 Task: Open a blank google sheet and write heading  Excelerate Sales. Add 10 people name  'David White, Emily Green, Andrew Baker, Madison Evans, Logan King, Grace Hill, Gabriel Young, Elizabeth Flores, Samuel Reed, Avery Nelson'Item code in between  2020-2080. Product range in between  1000-10000. Add Products   TOMS Shoe, UGG  Shoe, Wolverine Shoe, Z-Coil Shoe, Adidas shoe, Gucci T-shirt, Louis Vuitton bag, Zara Shirt, H&M jeans, Chanel perfume.Choose quantity  3 to 5 Tax 12 percent Total Add Amount. Save page  Excelerate Sales templetes   book
Action: Mouse moved to (246, 130)
Screenshot: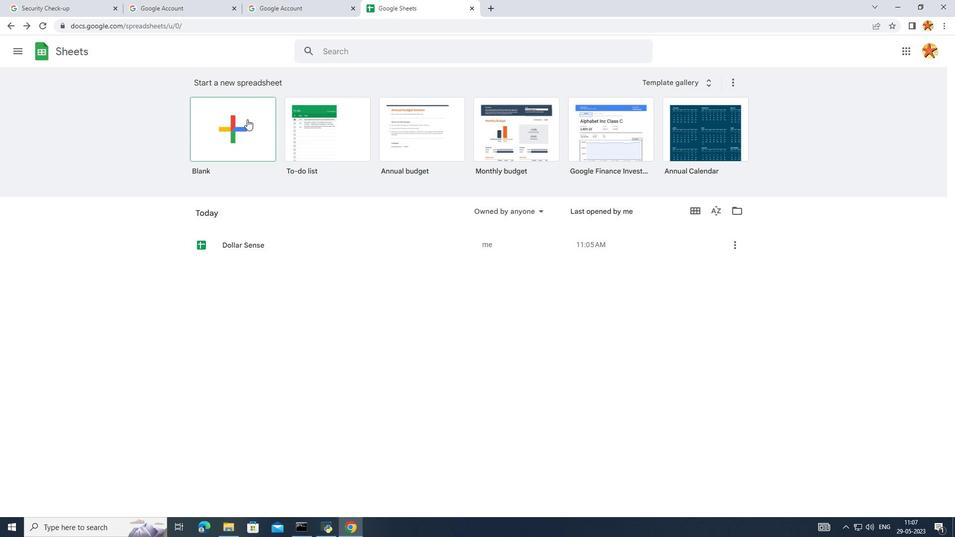 
Action: Mouse pressed left at (246, 130)
Screenshot: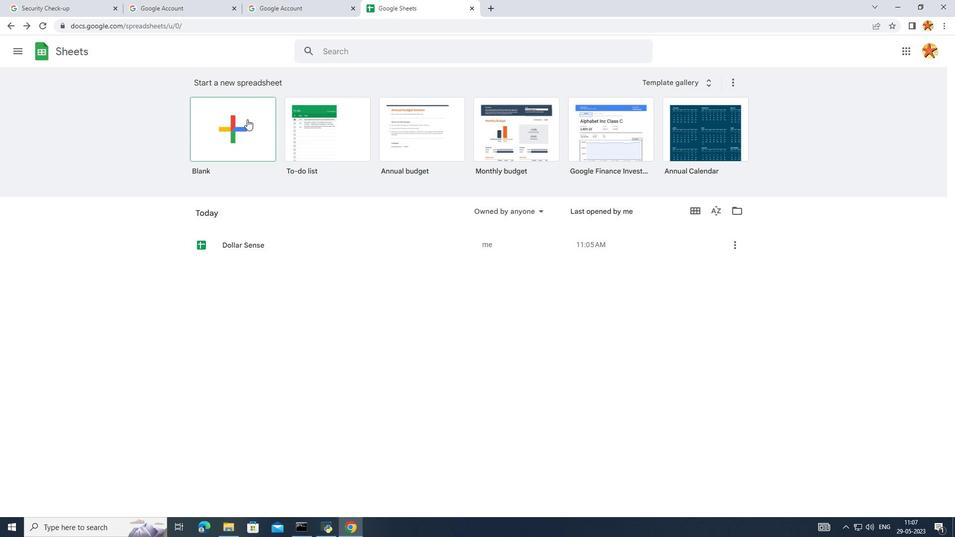
Action: Mouse moved to (152, 119)
Screenshot: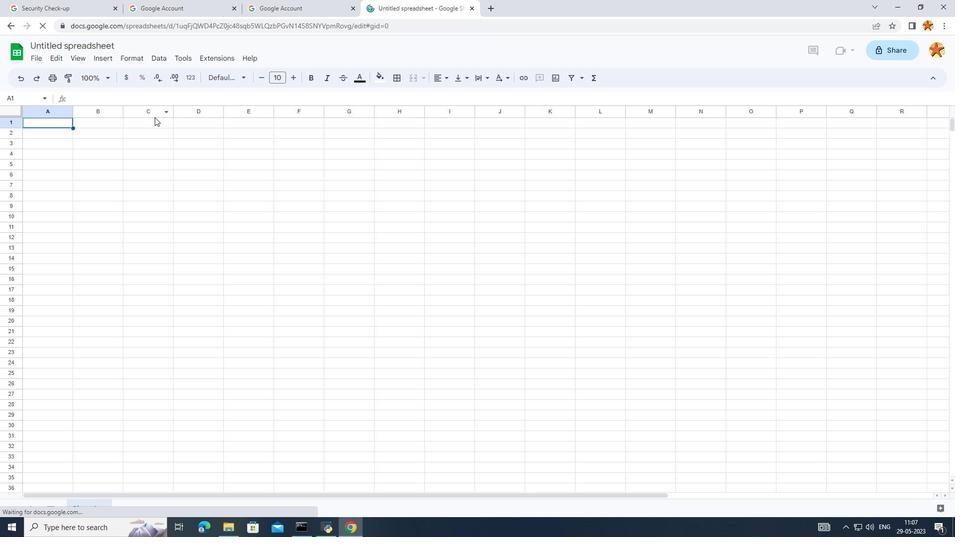 
Action: Mouse pressed left at (152, 119)
Screenshot: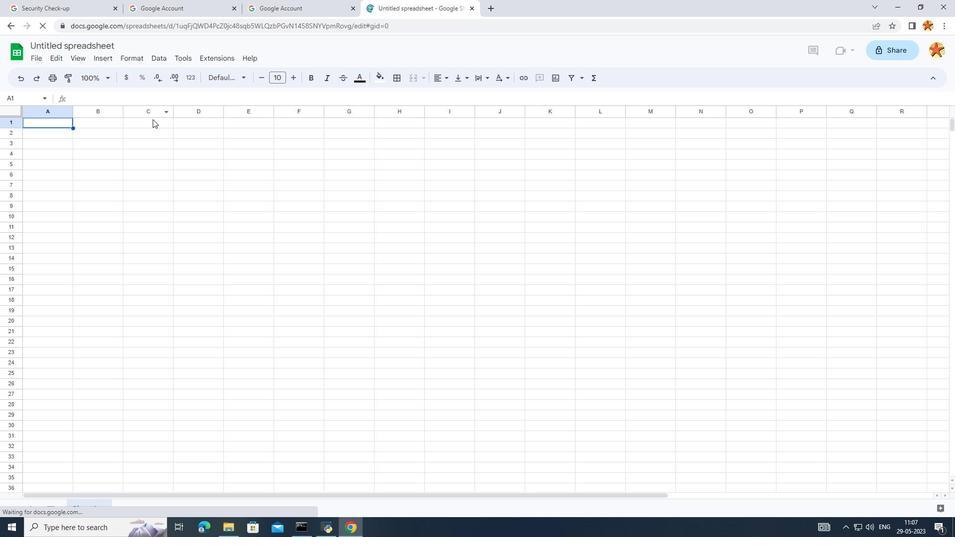 
Action: Mouse pressed left at (152, 119)
Screenshot: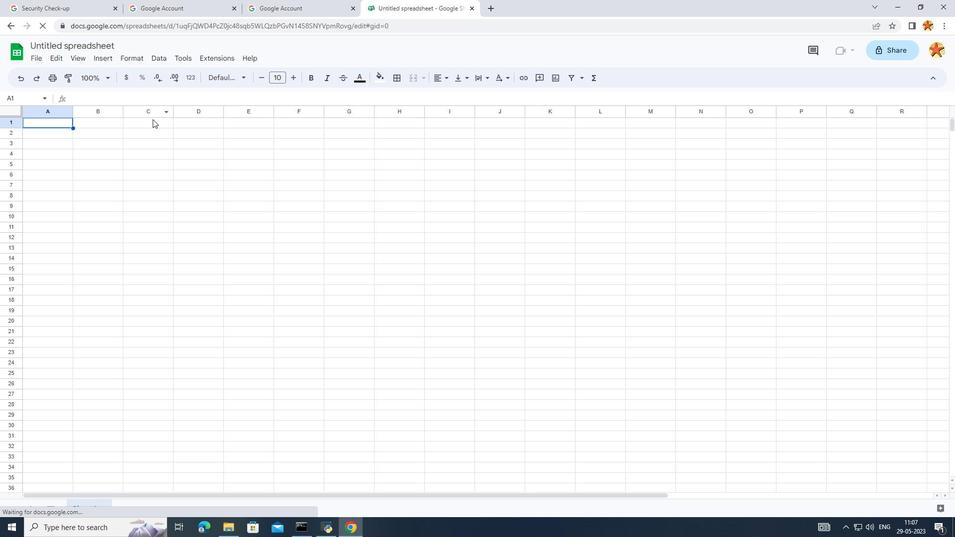 
Action: Mouse pressed left at (152, 119)
Screenshot: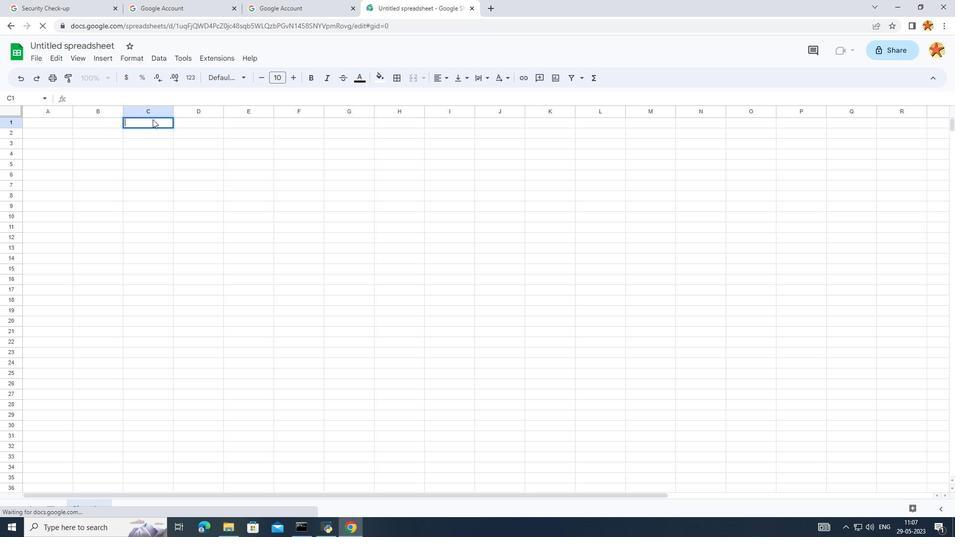 
Action: Mouse pressed left at (152, 119)
Screenshot: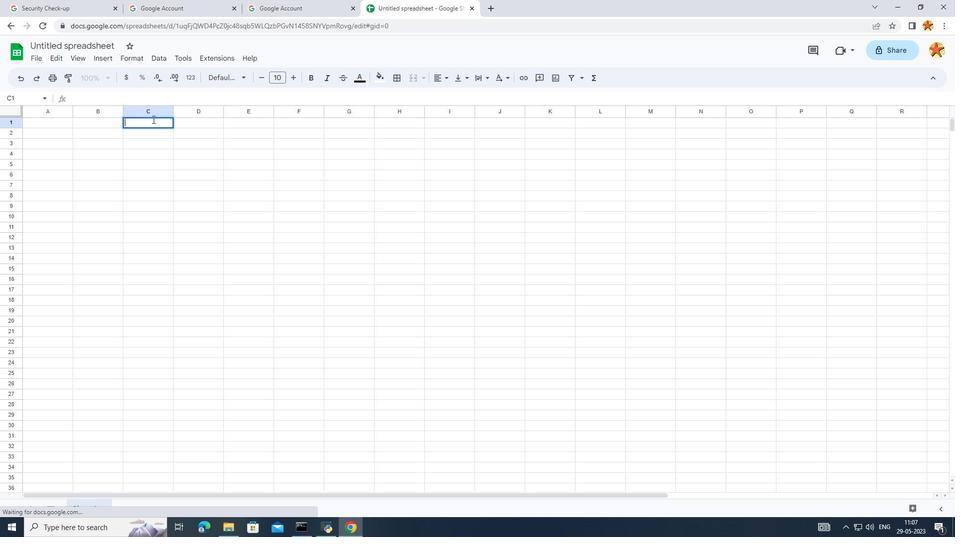 
Action: Key pressed <Key.caps_lock>E<Key.caps_lock>xcellerate<Key.space><Key.caps_lock>S<Key.caps_lock>ales
Screenshot: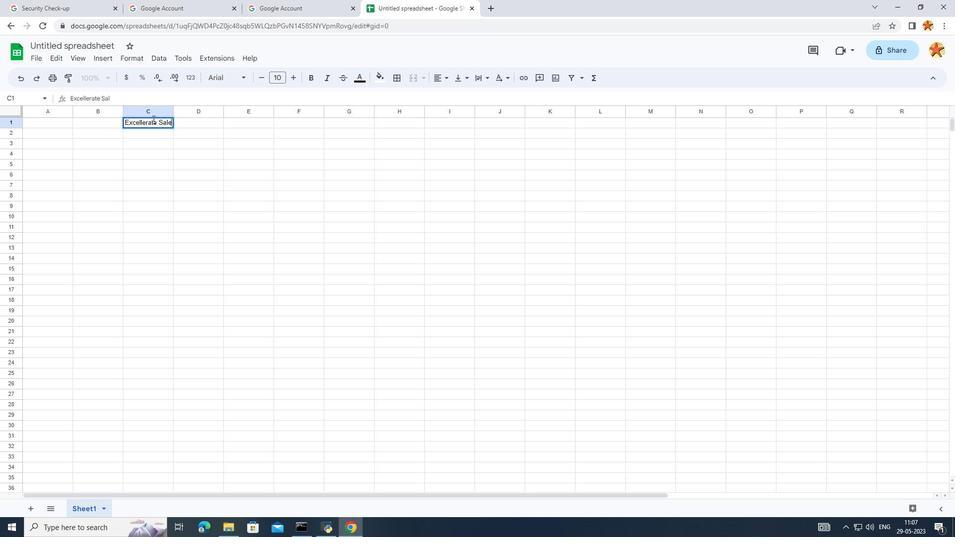 
Action: Mouse moved to (164, 141)
Screenshot: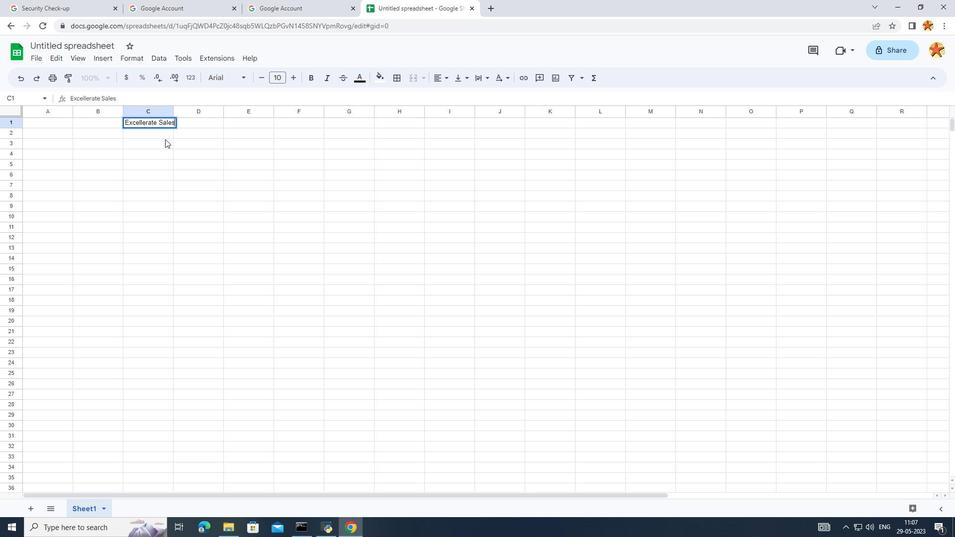 
Action: Mouse pressed left at (164, 141)
Screenshot: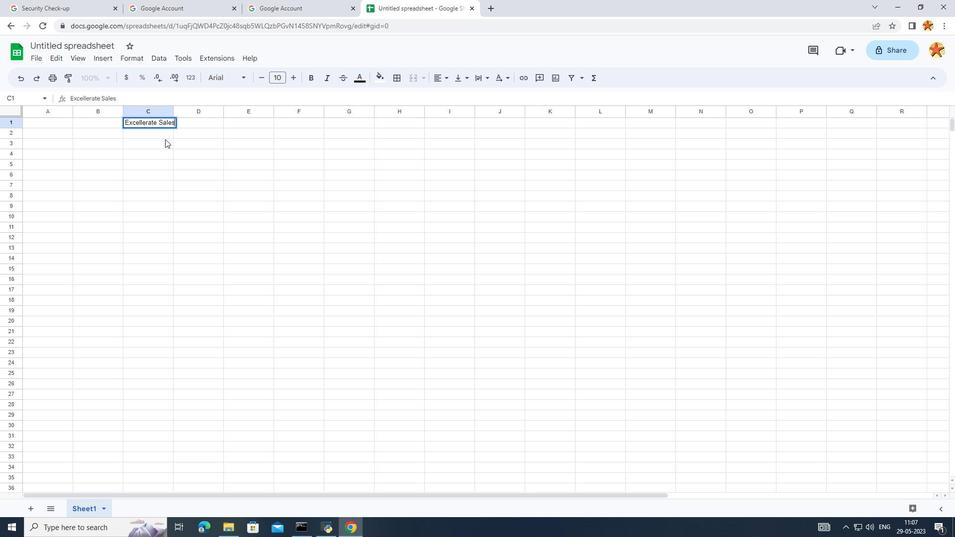 
Action: Mouse moved to (53, 134)
Screenshot: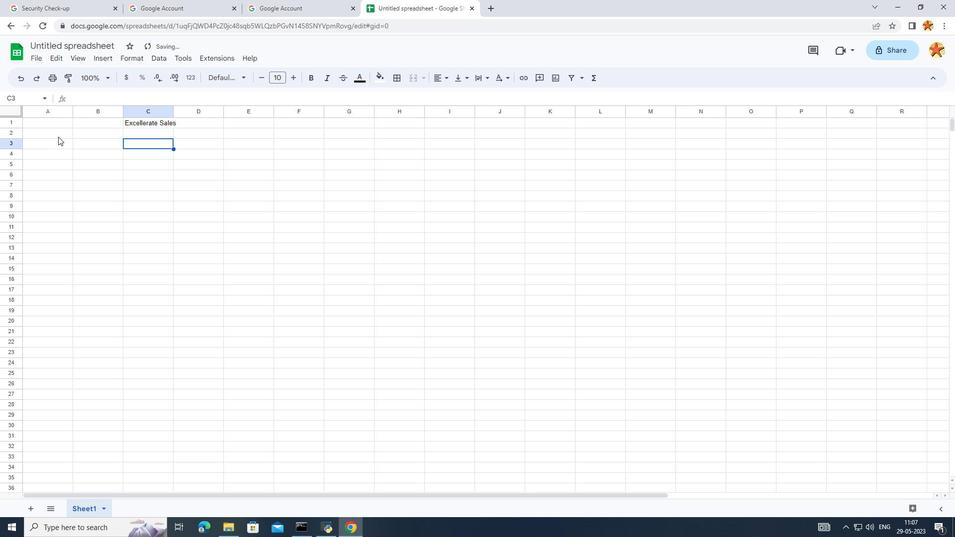 
Action: Mouse pressed left at (53, 134)
Screenshot: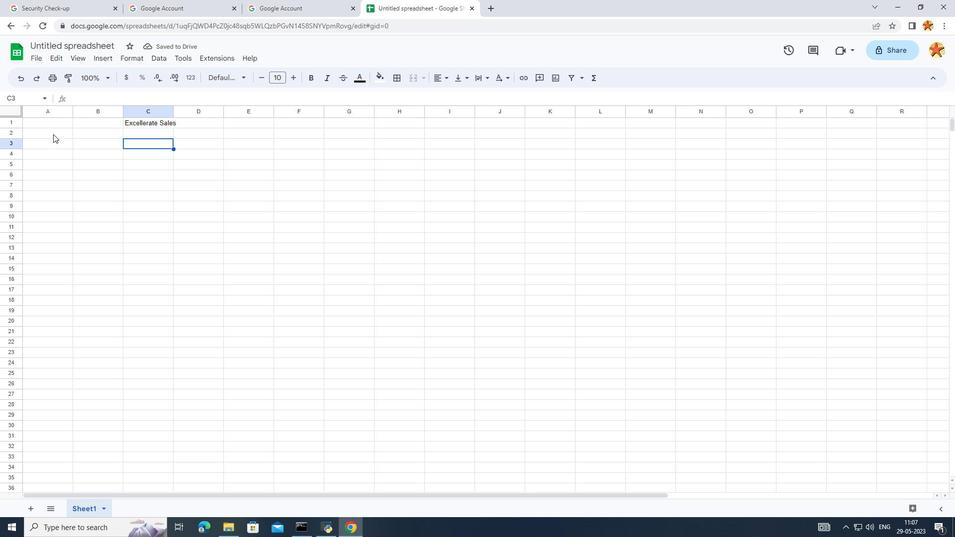 
Action: Key pressed <Key.caps_lock>N<Key.caps_lock><Key.caps_lock>AMES<Key.backspace><Key.backspace><Key.backspace><Key.backspace><Key.backspace><Key.backspace><Key.caps_lock><Key.caps_lock>N<Key.caps_lock>smes
Screenshot: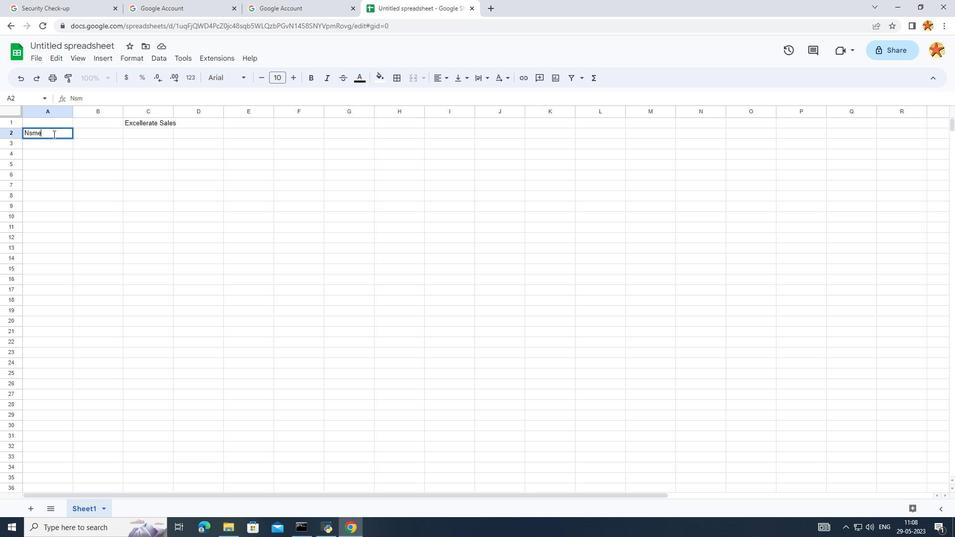 
Action: Mouse moved to (118, 248)
Screenshot: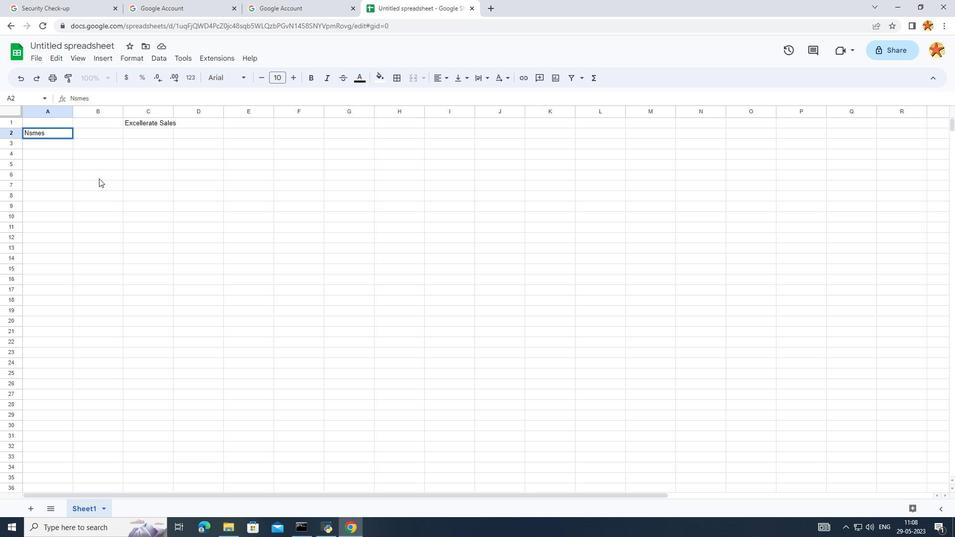 
Action: Mouse pressed left at (118, 248)
Screenshot: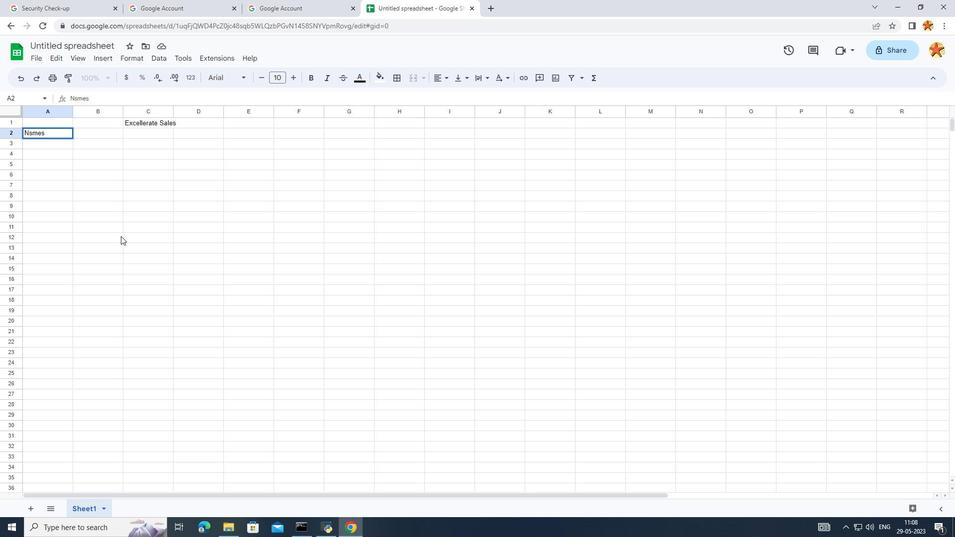 
Action: Mouse moved to (40, 142)
Screenshot: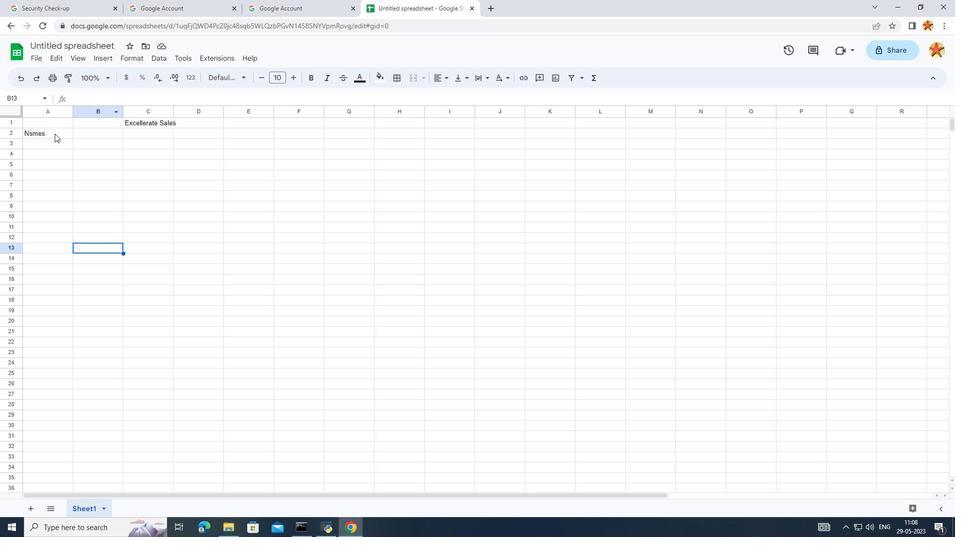 
Action: Mouse pressed left at (40, 142)
Screenshot: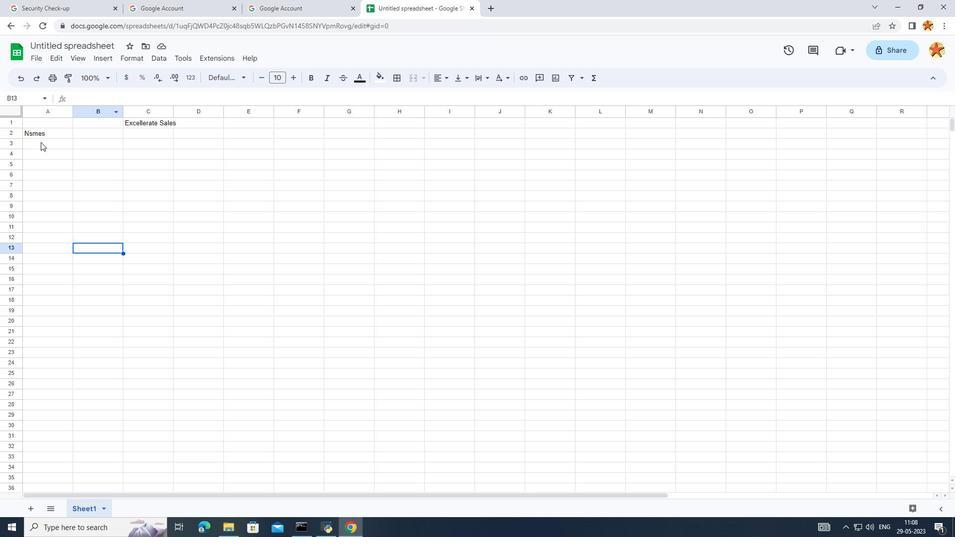 
Action: Mouse moved to (39, 124)
Screenshot: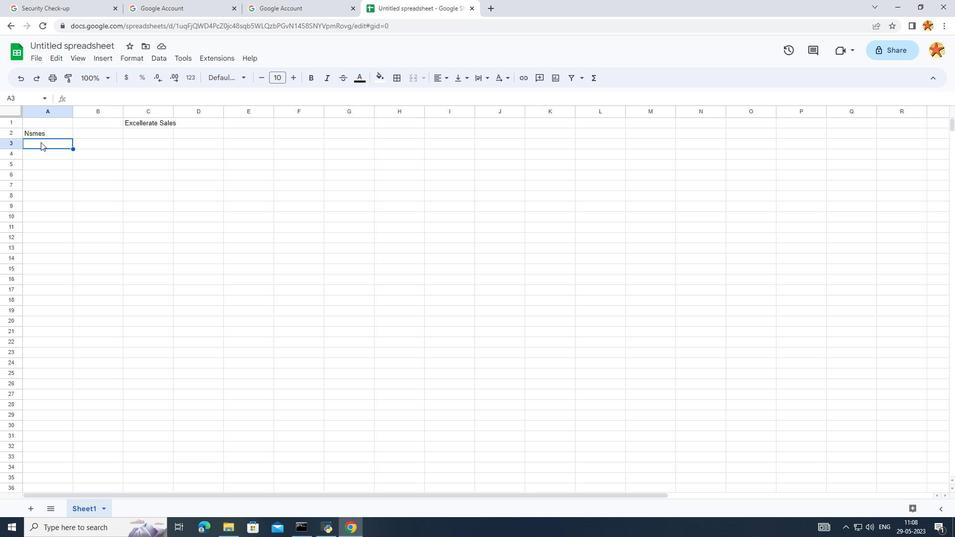 
Action: Mouse pressed left at (39, 124)
Screenshot: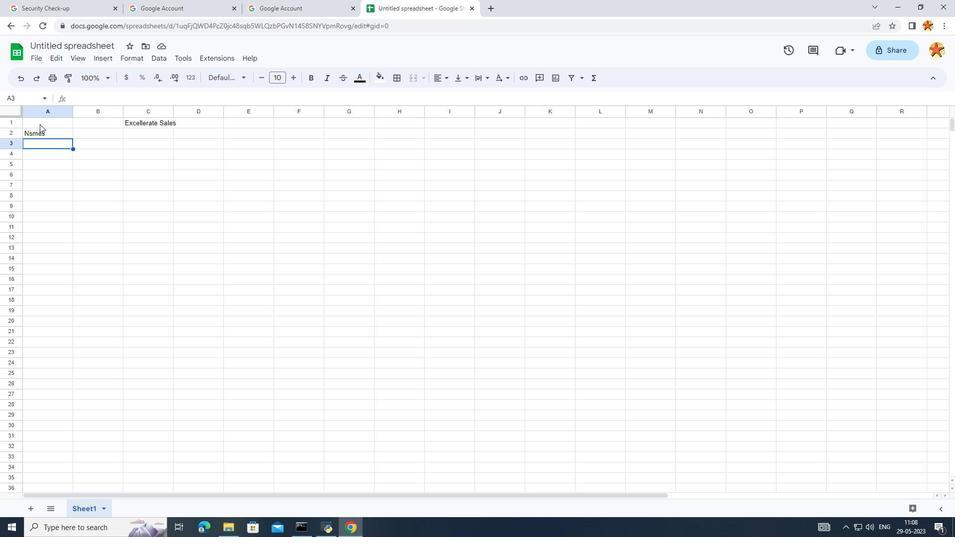 
Action: Mouse moved to (32, 127)
Screenshot: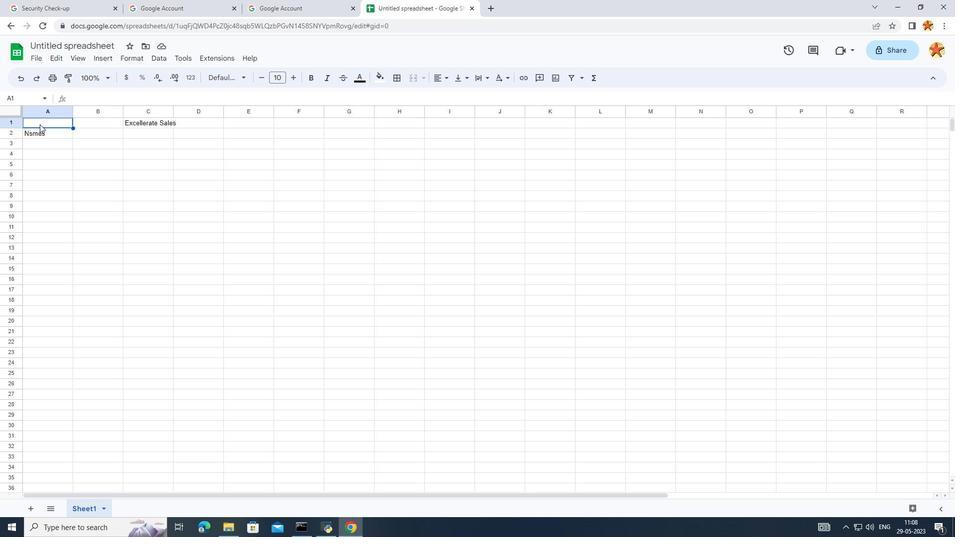 
Action: Mouse pressed left at (32, 127)
Screenshot: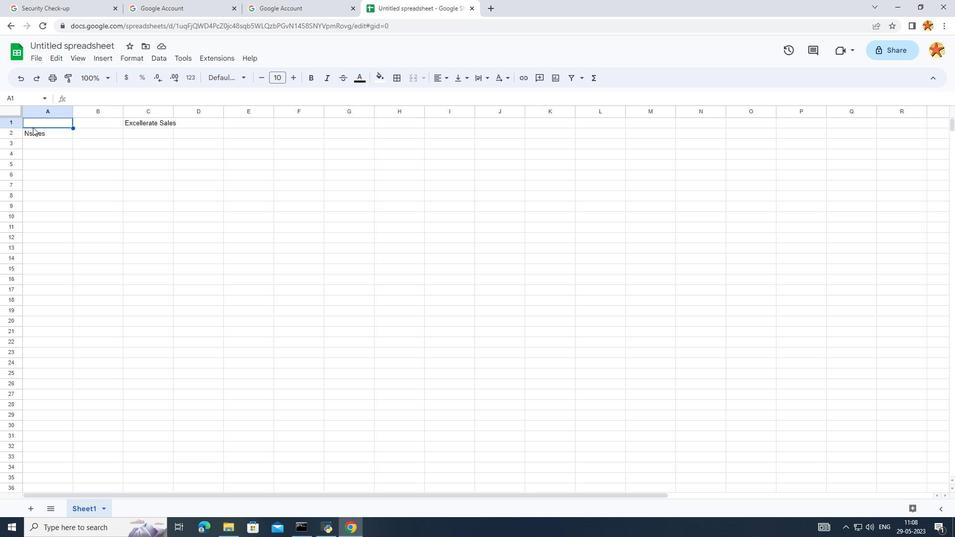 
Action: Mouse moved to (30, 130)
Screenshot: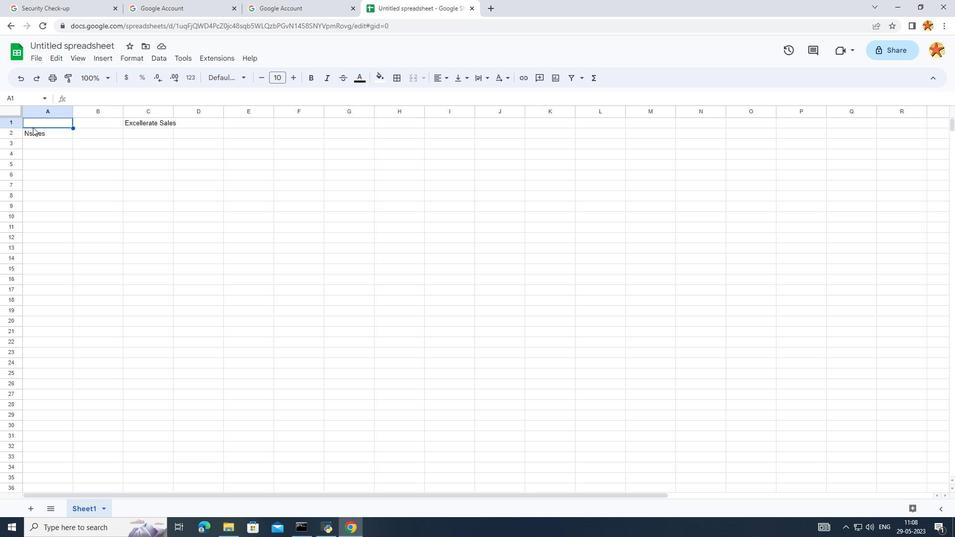 
Action: Mouse pressed left at (30, 130)
Screenshot: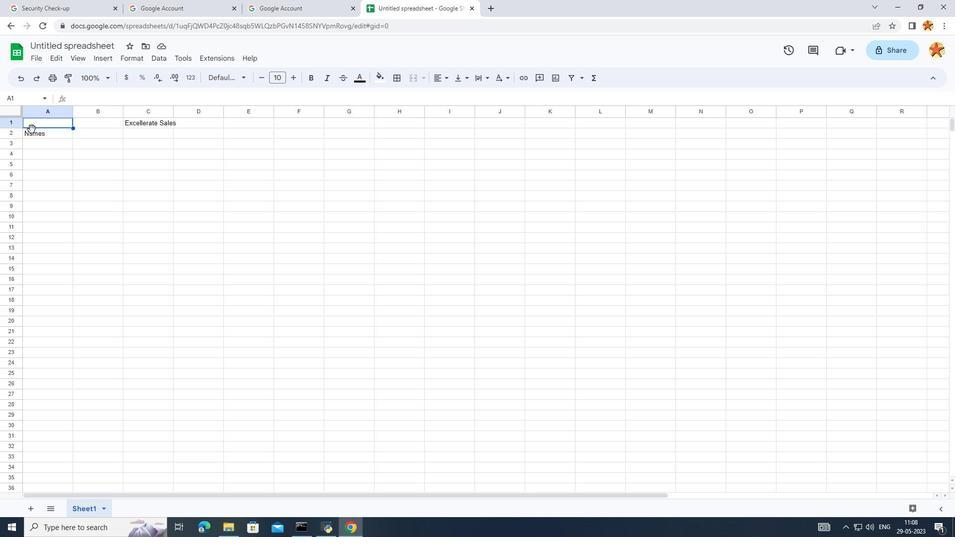 
Action: Mouse pressed left at (30, 130)
Screenshot: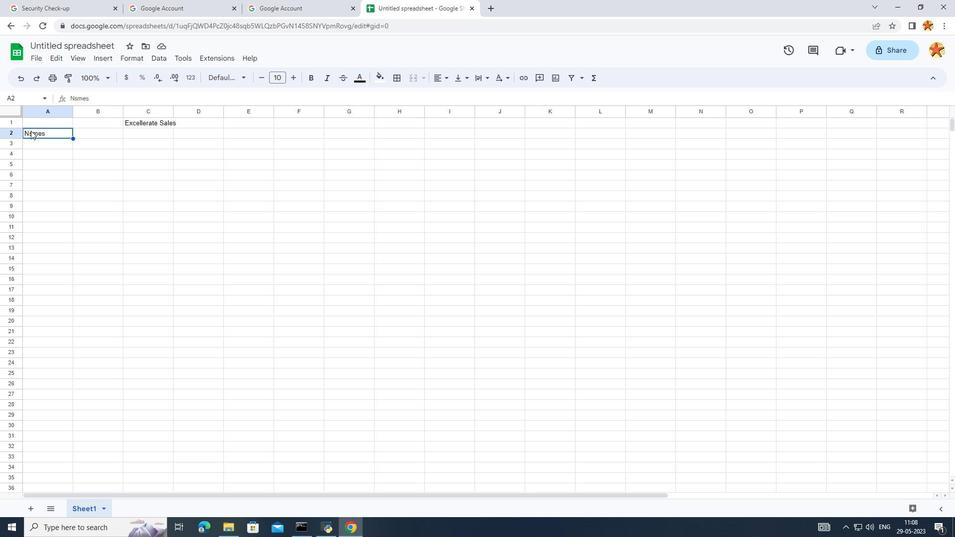 
Action: Mouse pressed left at (30, 130)
Screenshot: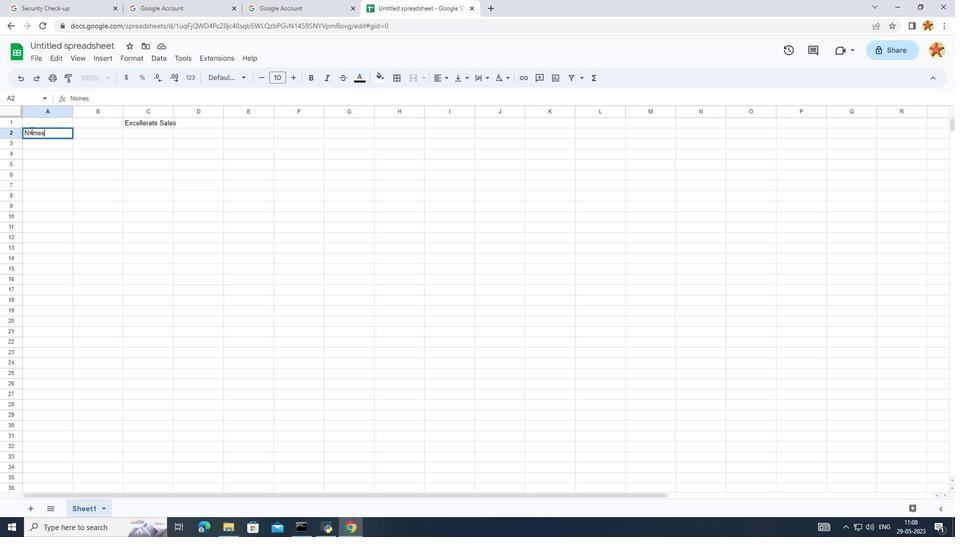 
Action: Mouse moved to (32, 135)
Screenshot: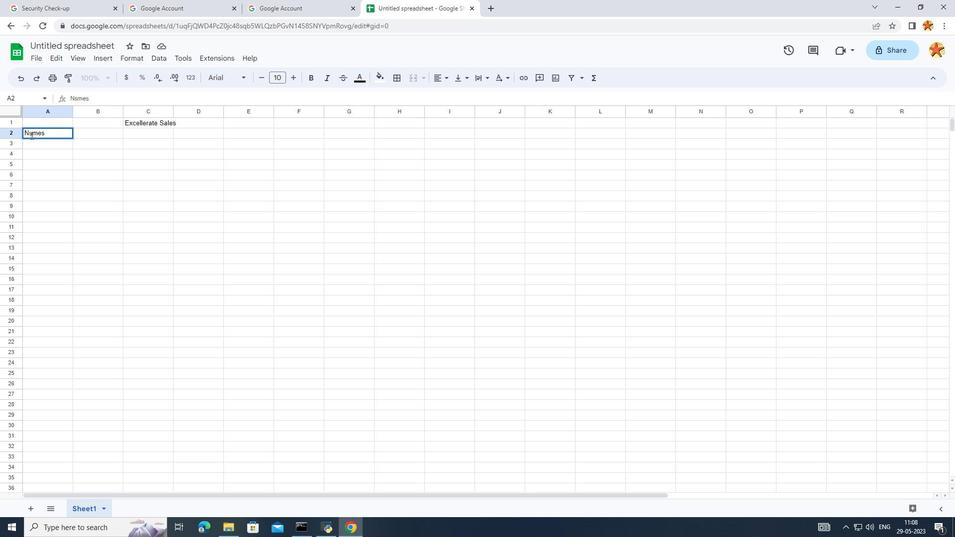 
Action: Mouse pressed left at (32, 135)
Screenshot: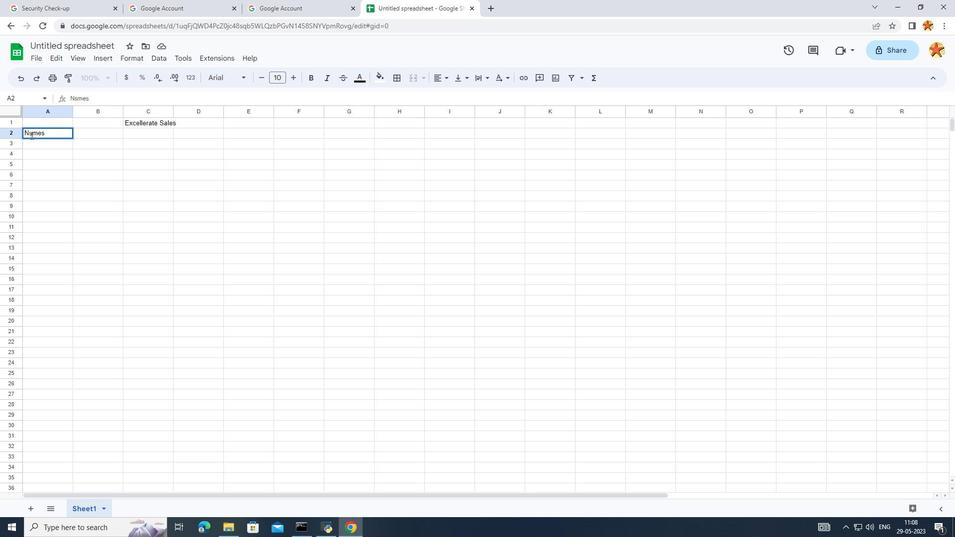 
Action: Mouse moved to (32, 135)
Screenshot: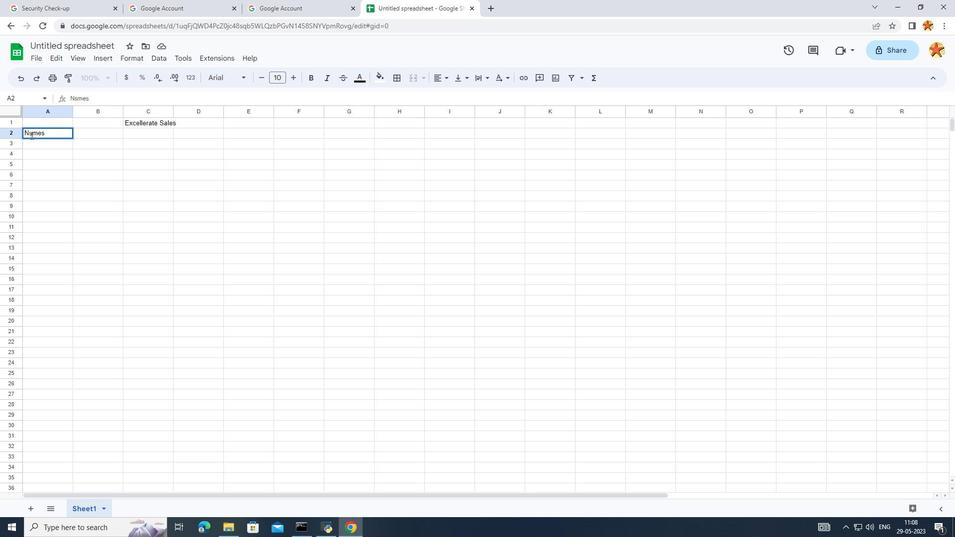 
Action: Key pressed <Key.backspace>a
Screenshot: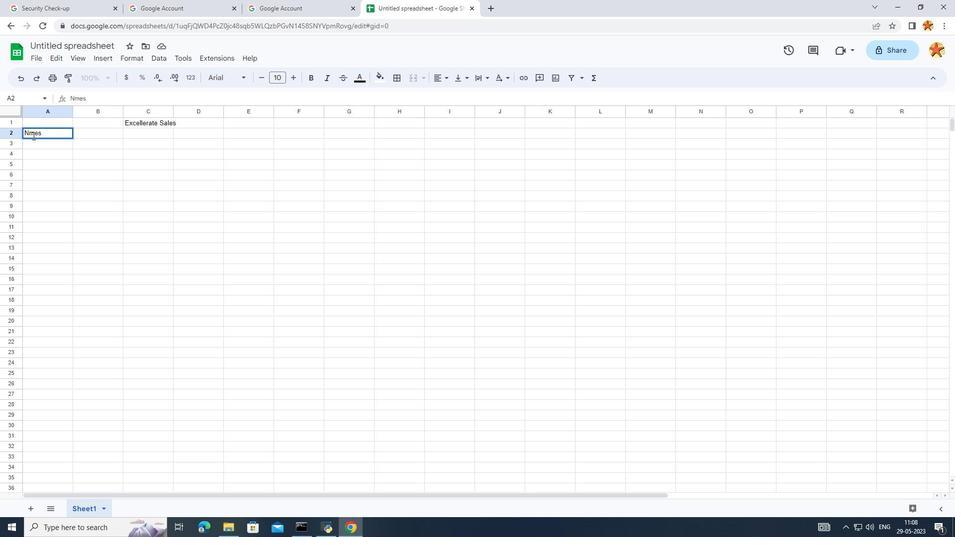 
Action: Mouse moved to (32, 142)
Screenshot: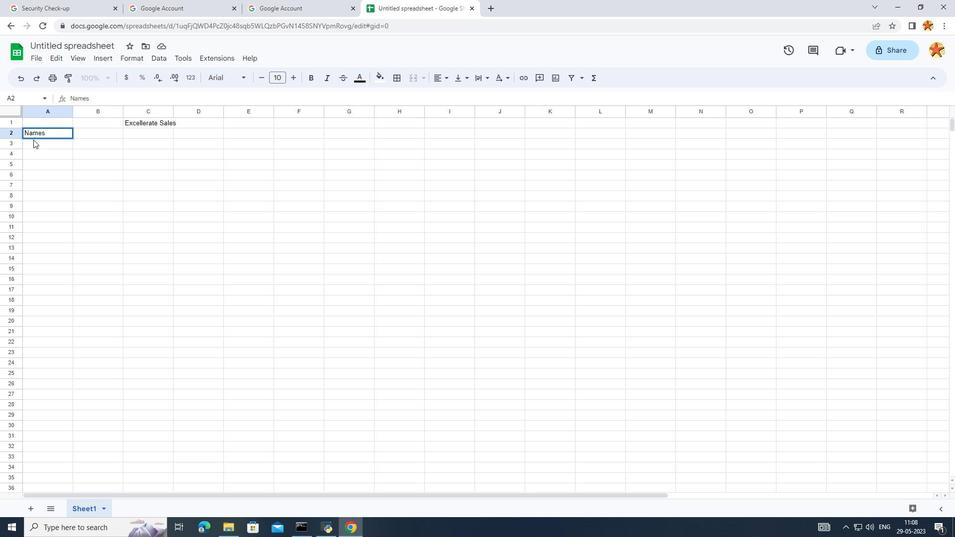 
Action: Mouse pressed left at (32, 142)
Screenshot: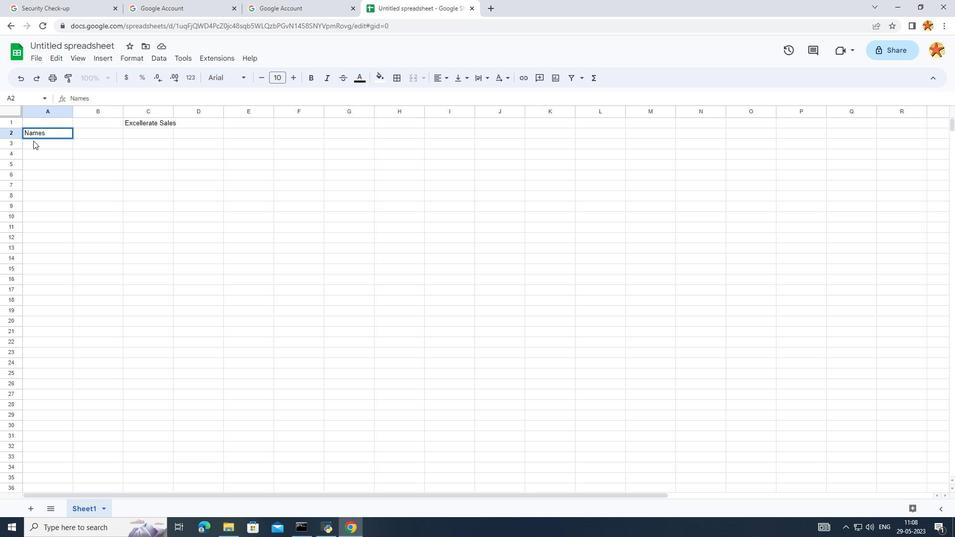 
Action: Mouse pressed left at (32, 142)
Screenshot: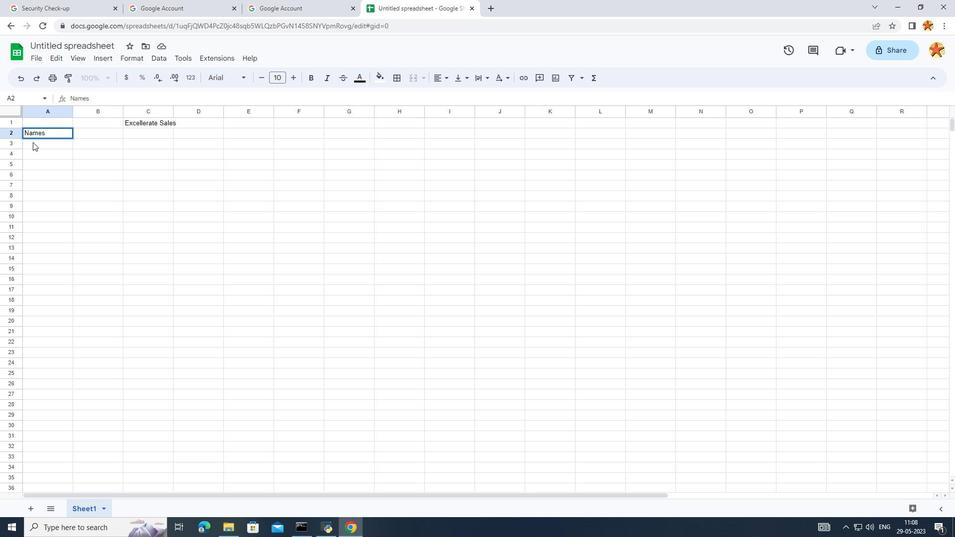 
Action: Mouse moved to (25, 151)
Screenshot: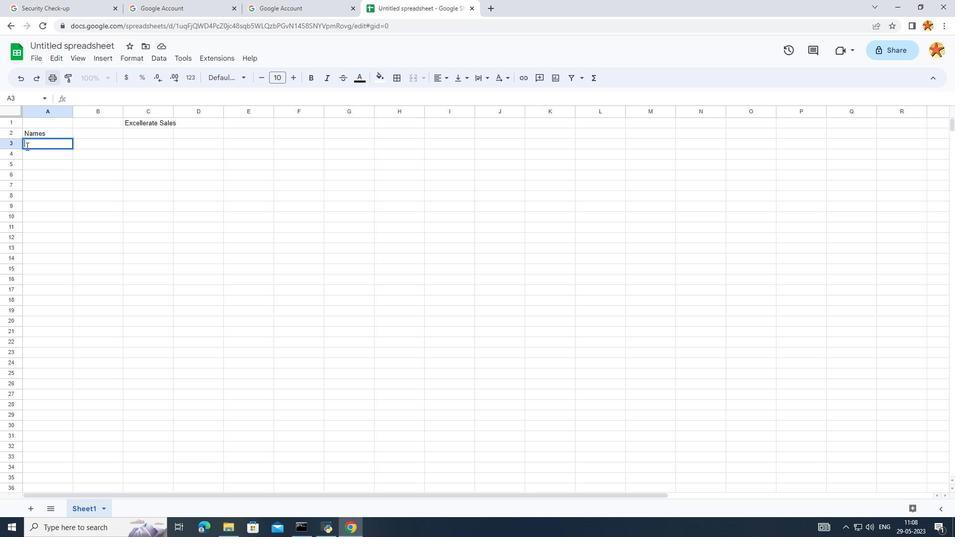 
Action: Key pressed <Key.caps_lock>DAVID<Key.space><Key.caps_lock>w<Key.caps_lock>HITE=<Key.backspace><Key.backspace><Key.backspace><Key.backspace><Key.backspace><Key.backspace><Key.backspace><Key.backspace><Key.backspace><Key.backspace><Key.backspace><Key.caps_lock>aviu<Key.backspace><Key.backspace>id<Key.space><Key.caps_lock>W<Key.caps_lock>hite
Screenshot: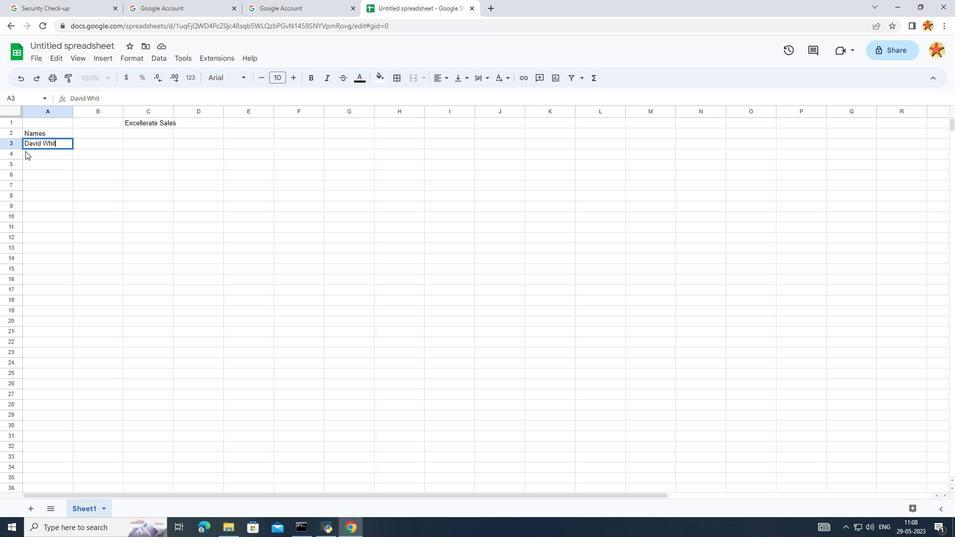 
Action: Mouse moved to (28, 154)
Screenshot: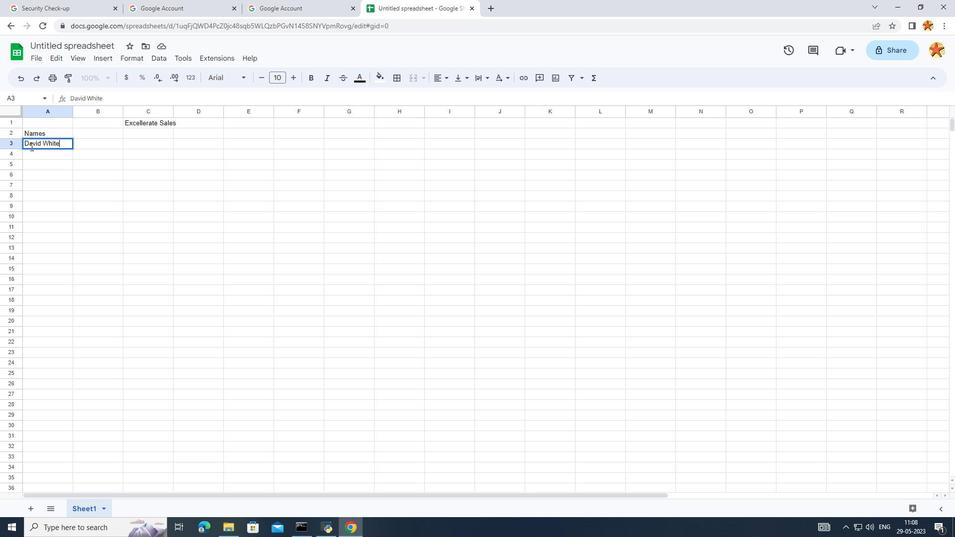 
Action: Mouse pressed left at (28, 154)
Screenshot: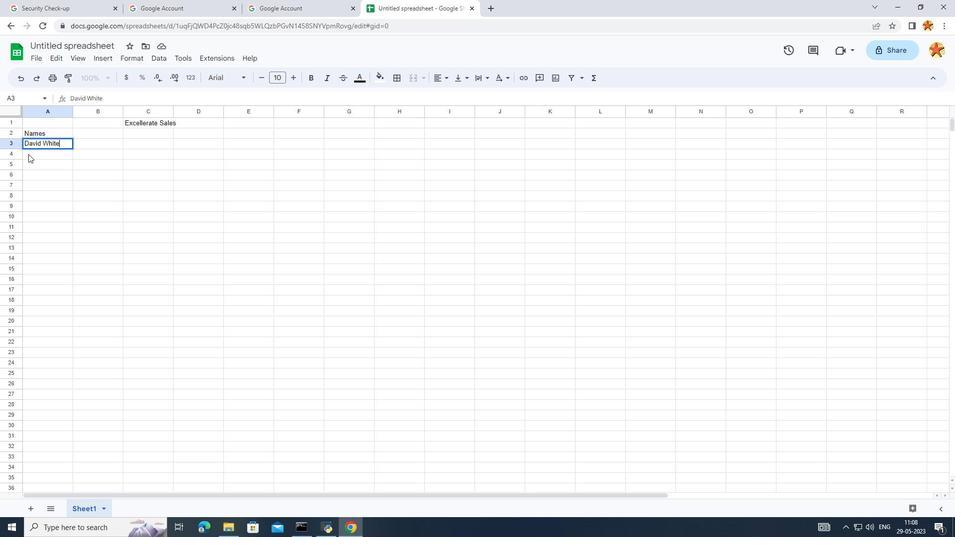 
Action: Mouse pressed left at (28, 154)
Screenshot: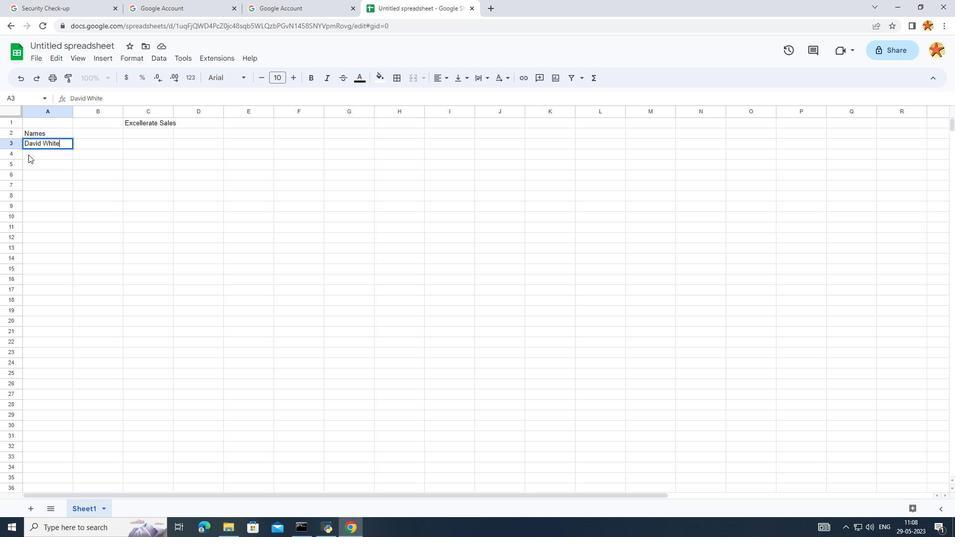 
Action: Mouse moved to (27, 154)
Screenshot: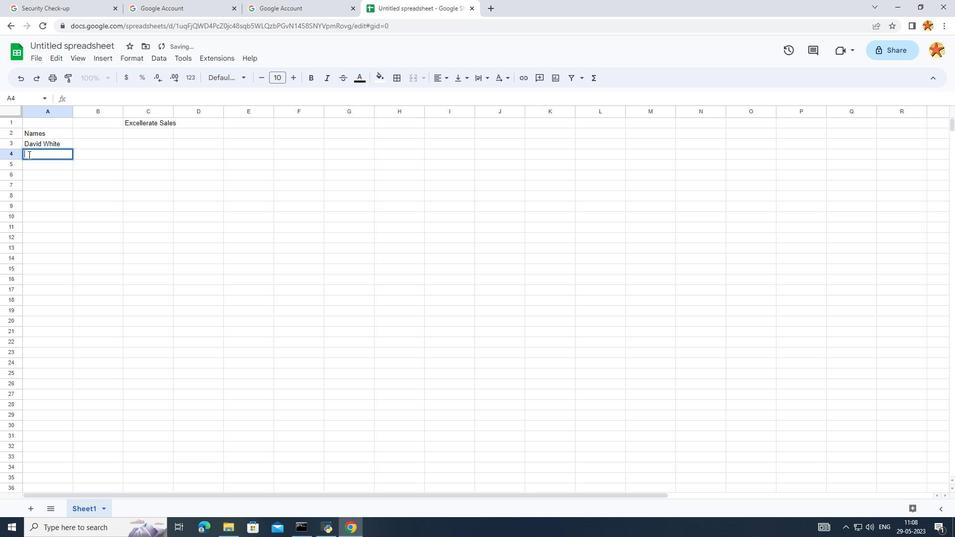 
Action: Key pressed <Key.caps_lock>E<Key.caps_lock>mily<Key.space><Key.caps_lock>G<Key.caps_lock>reweb<Key.backspace><Key.backspace><Key.backspace>en
Screenshot: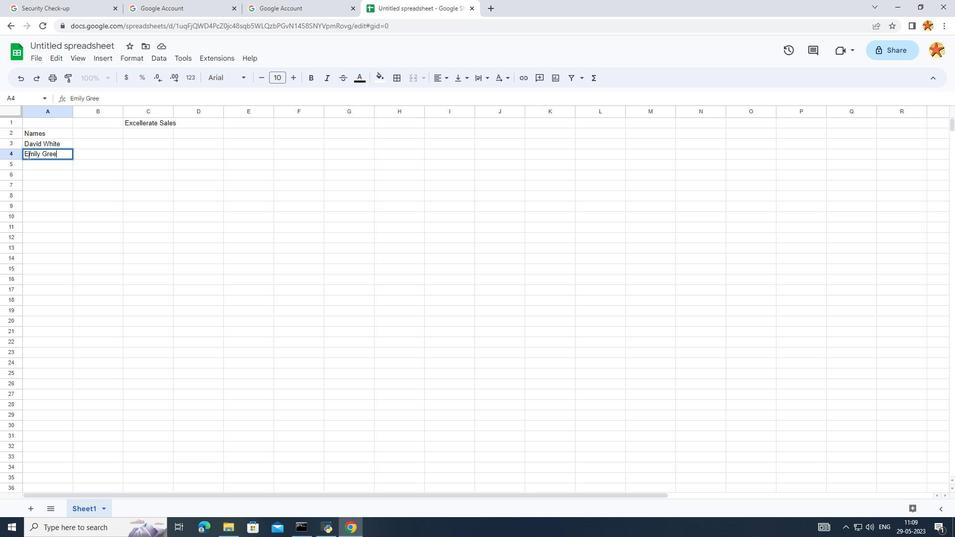 
Action: Mouse moved to (38, 166)
Screenshot: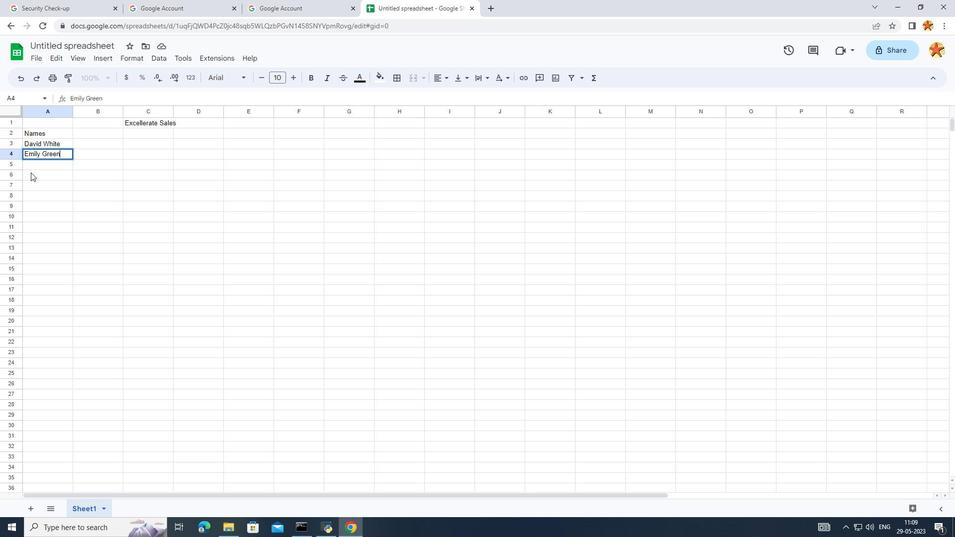 
Action: Mouse pressed left at (38, 166)
Screenshot: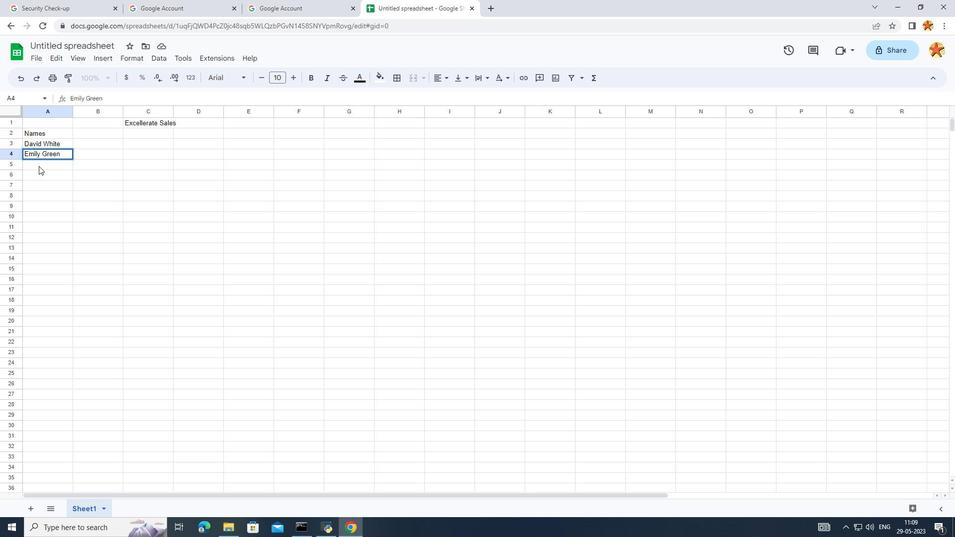 
Action: Mouse pressed left at (38, 166)
Screenshot: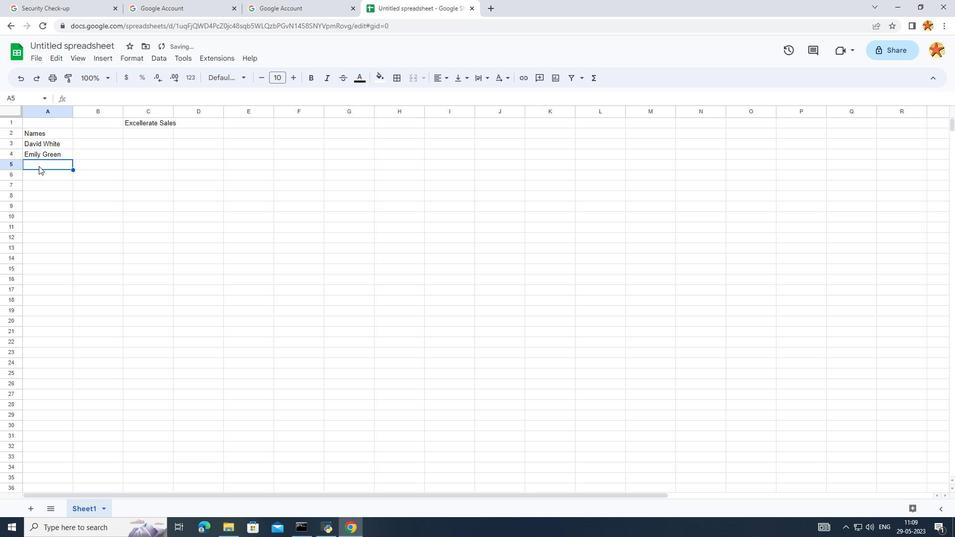 
Action: Mouse moved to (40, 166)
Screenshot: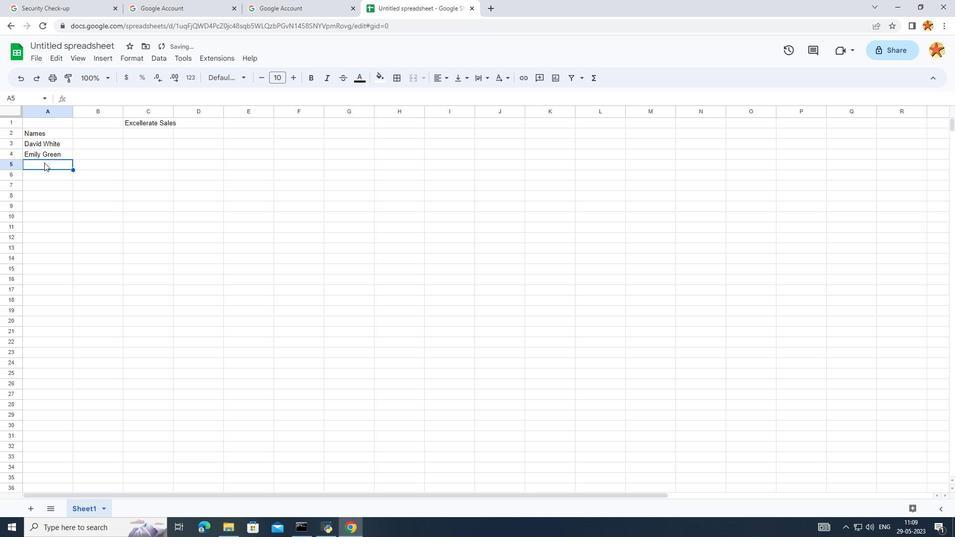 
Action: Mouse pressed left at (40, 166)
Screenshot: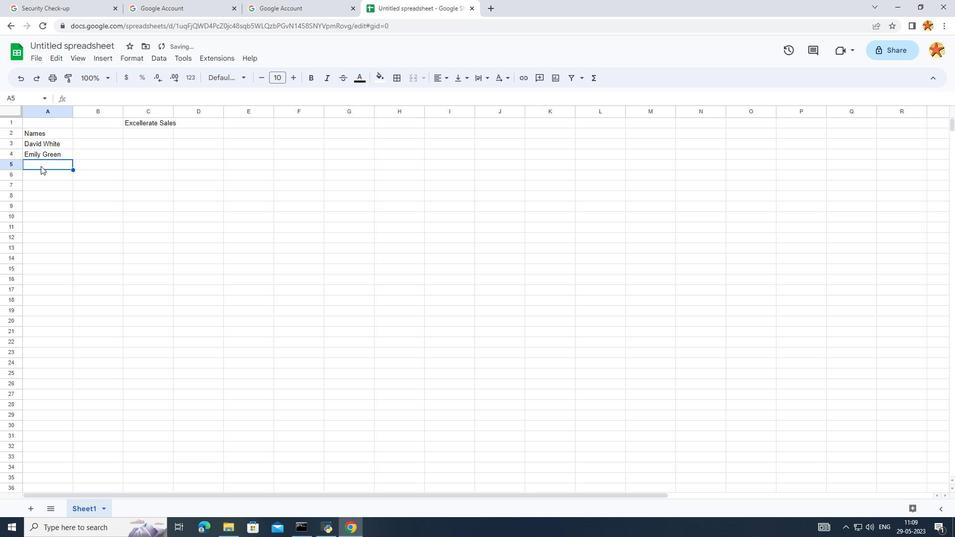 
Action: Mouse pressed left at (40, 166)
Screenshot: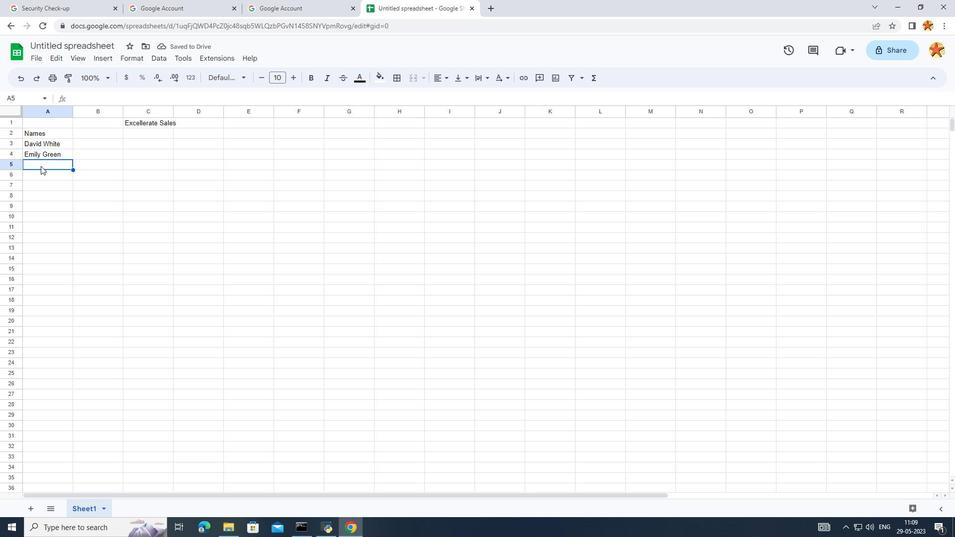 
Action: Mouse moved to (40, 166)
Screenshot: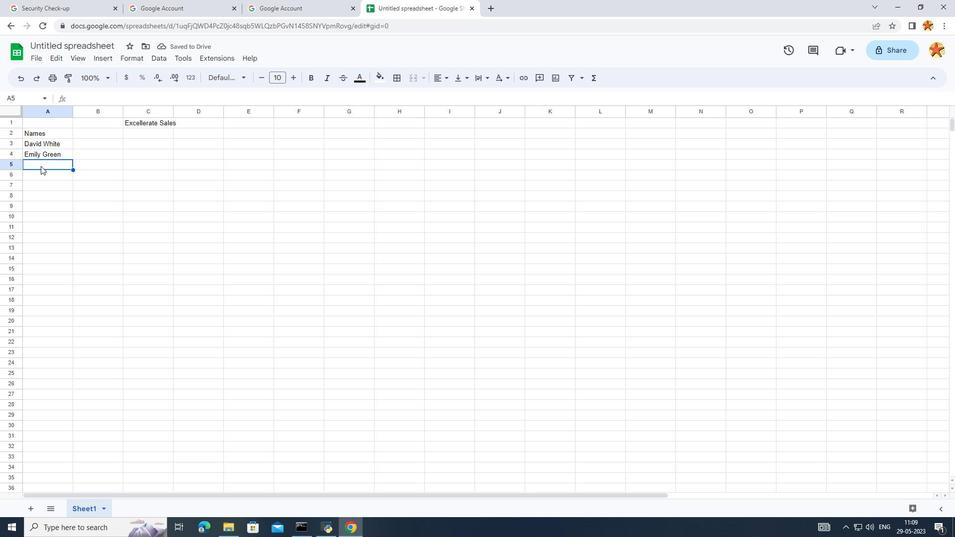 
Action: Mouse pressed left at (40, 166)
Screenshot: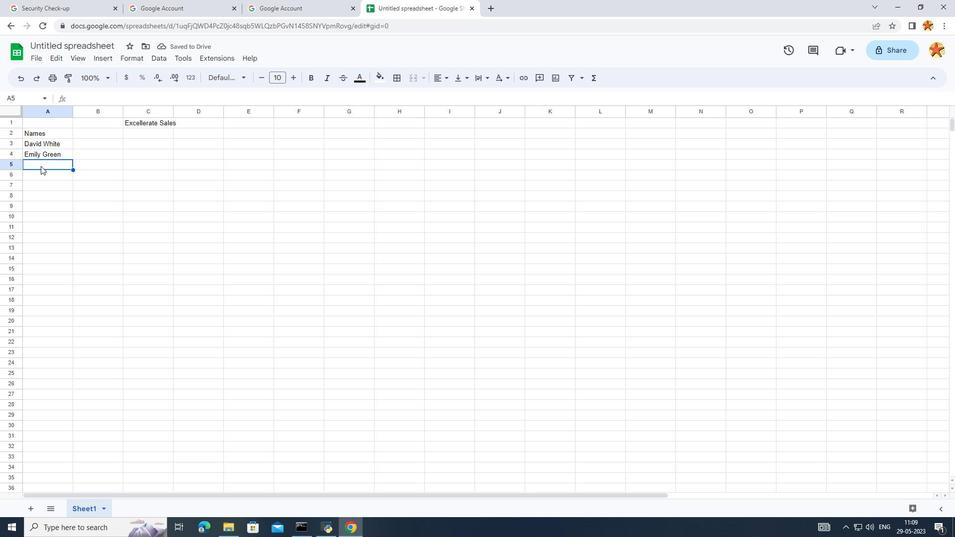 
Action: Key pressed <Key.caps_lock>A<Key.caps_lock>ndrew<Key.space><Key.caps_lock>B<Key.caps_lock>aker
Screenshot: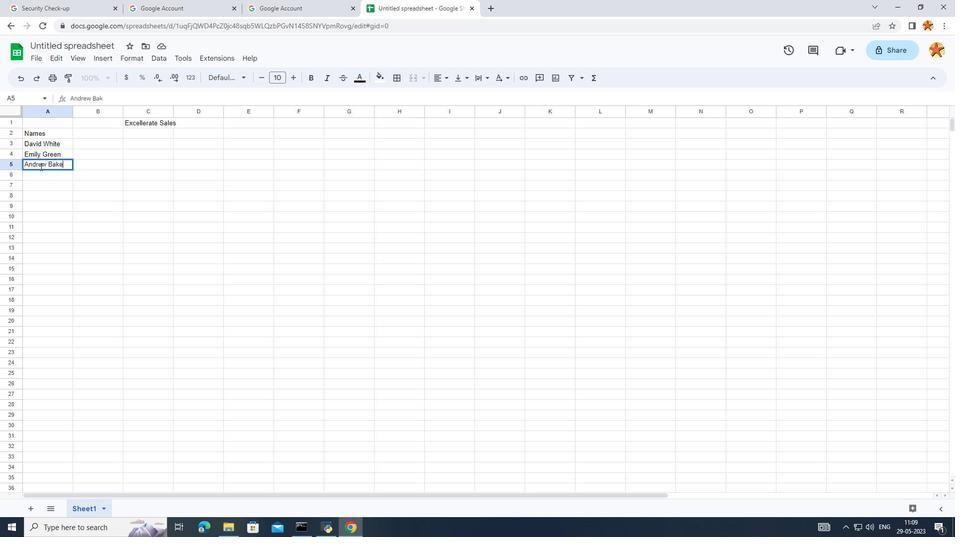 
Action: Mouse moved to (31, 172)
Screenshot: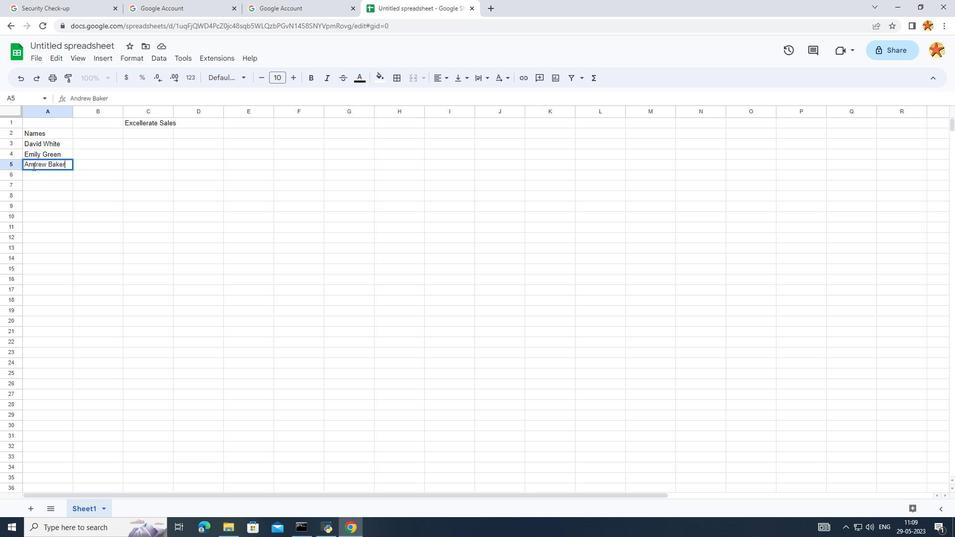 
Action: Mouse pressed left at (31, 172)
Screenshot: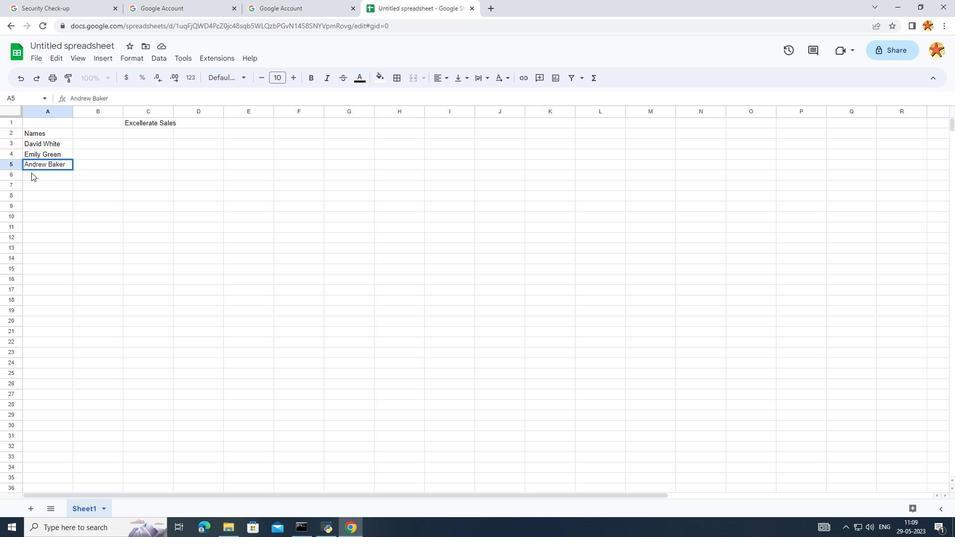 
Action: Mouse pressed left at (31, 172)
Screenshot: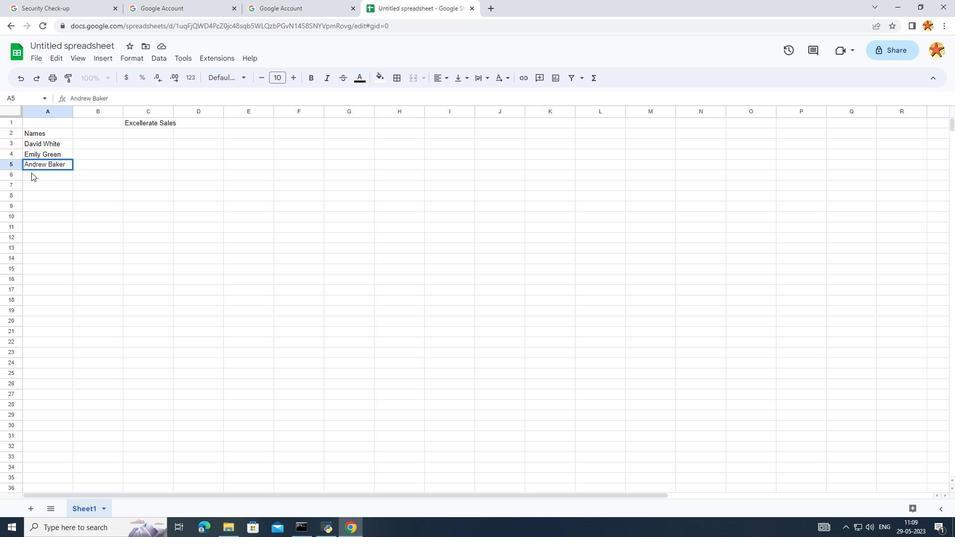 
Action: Key pressed <Key.caps_lock>M<Key.caps_lock><Key.caps_lock>A<Key.caps_lock><Key.backspace>adison<Key.space><Key.caps_lock>E<Key.caps_lock>vanbs<Key.enter>'
Screenshot: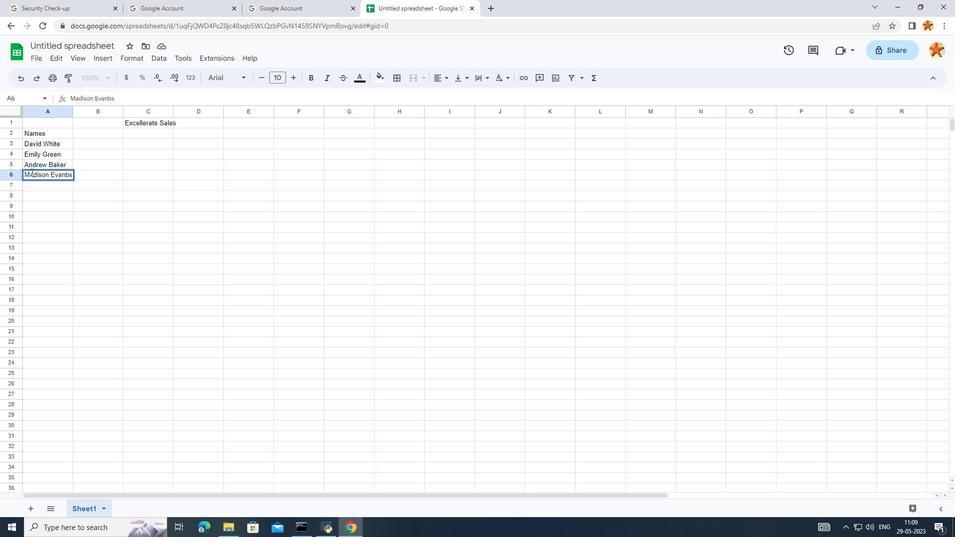 
Action: Mouse moved to (55, 171)
Screenshot: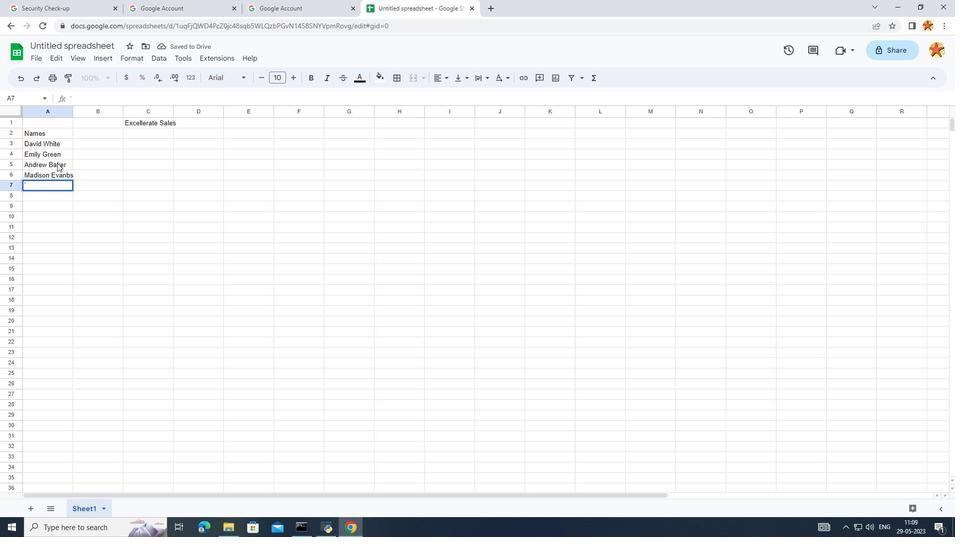 
Action: Mouse pressed left at (55, 171)
Screenshot: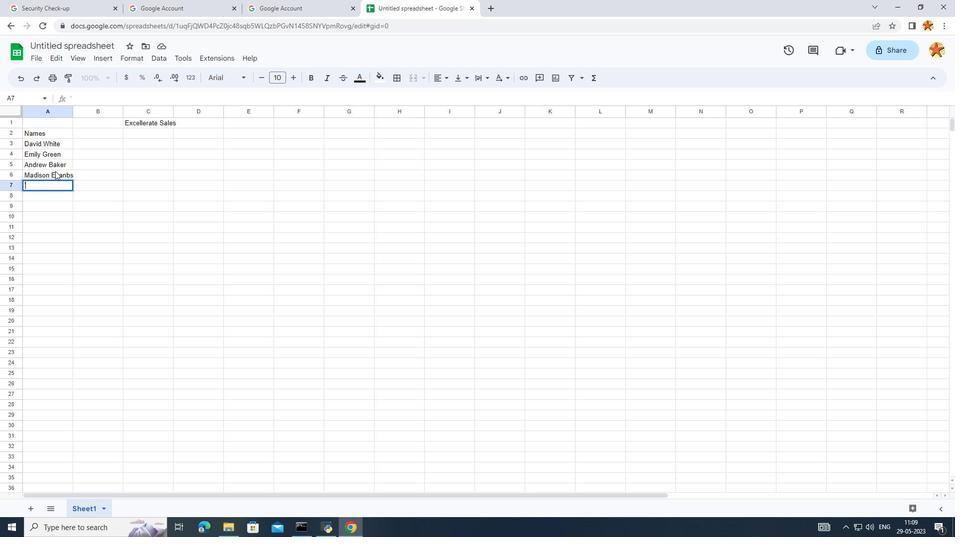 
Action: Mouse pressed left at (55, 171)
Screenshot: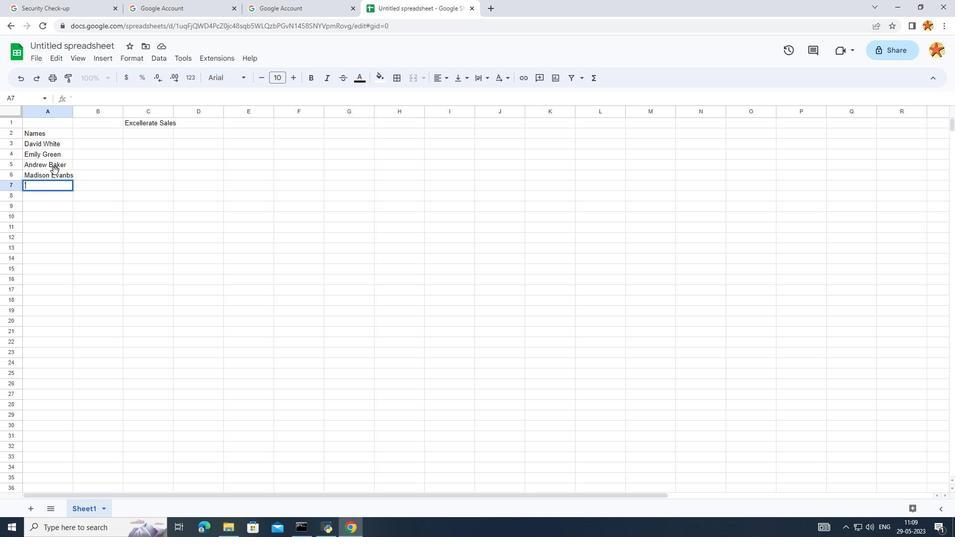 
Action: Mouse pressed left at (55, 171)
Screenshot: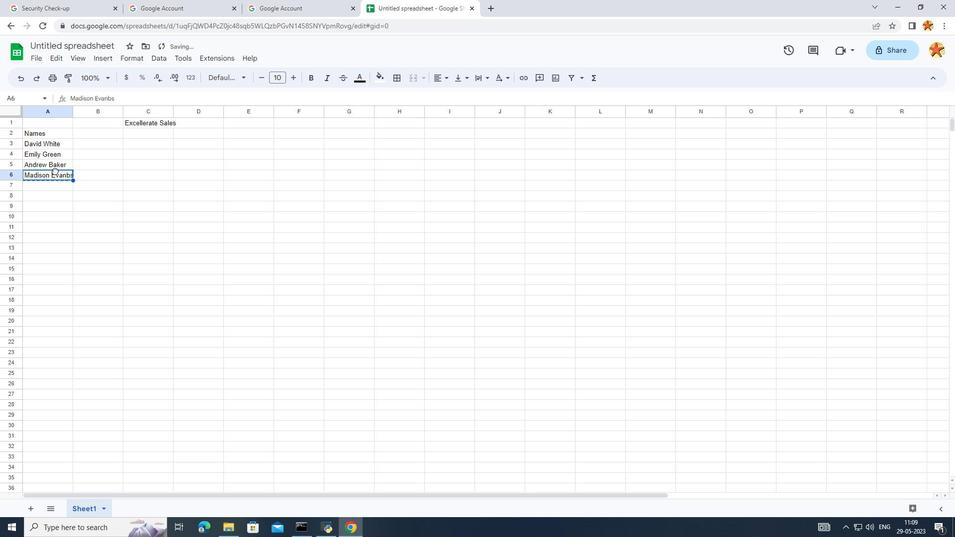 
Action: Mouse moved to (68, 175)
Screenshot: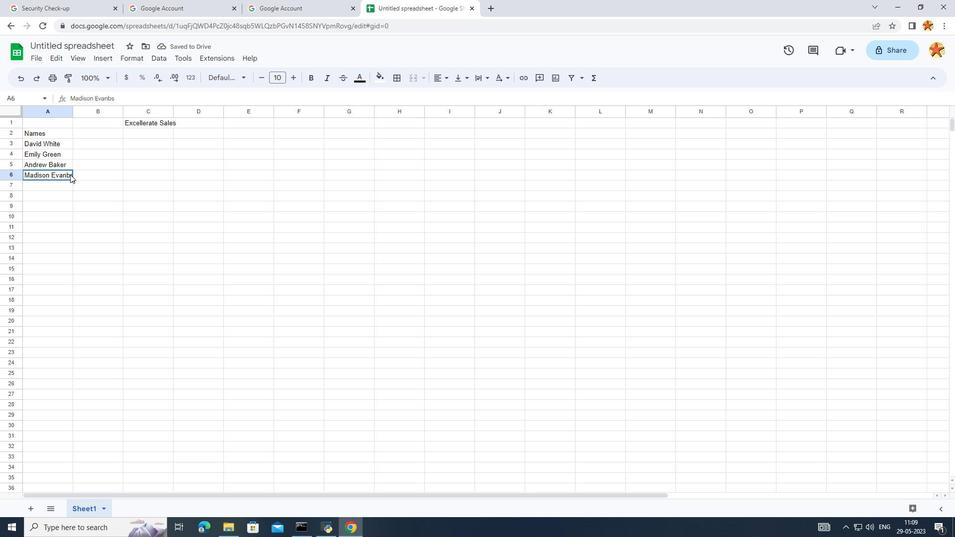 
Action: Key pressed <Key.backspace><Key.backspace>ns<Key.enter>
Screenshot: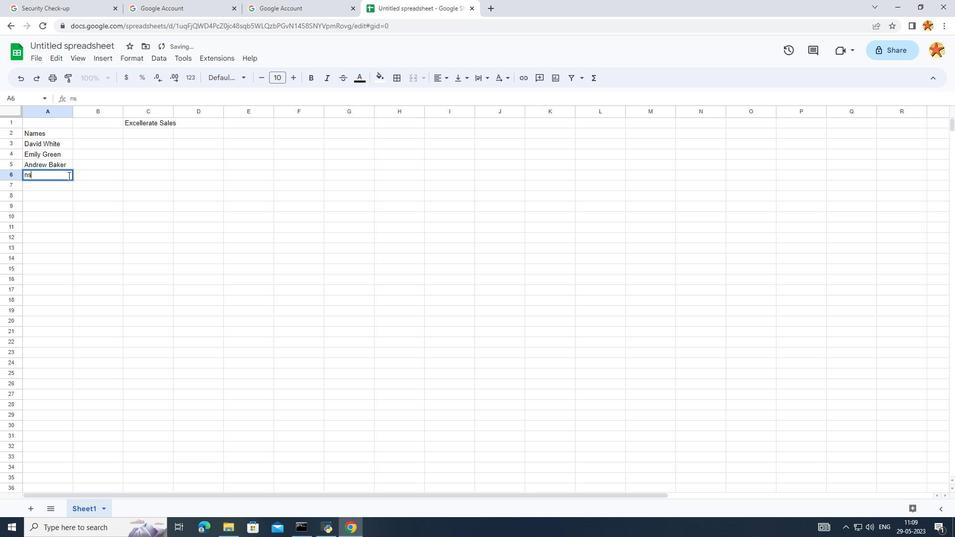 
Action: Mouse moved to (54, 172)
Screenshot: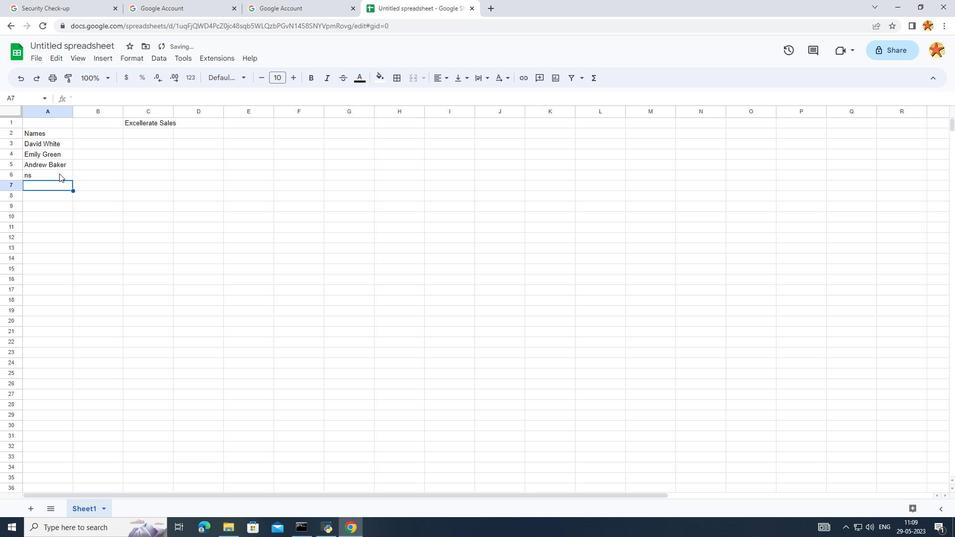 
Action: Mouse pressed left at (54, 172)
Screenshot: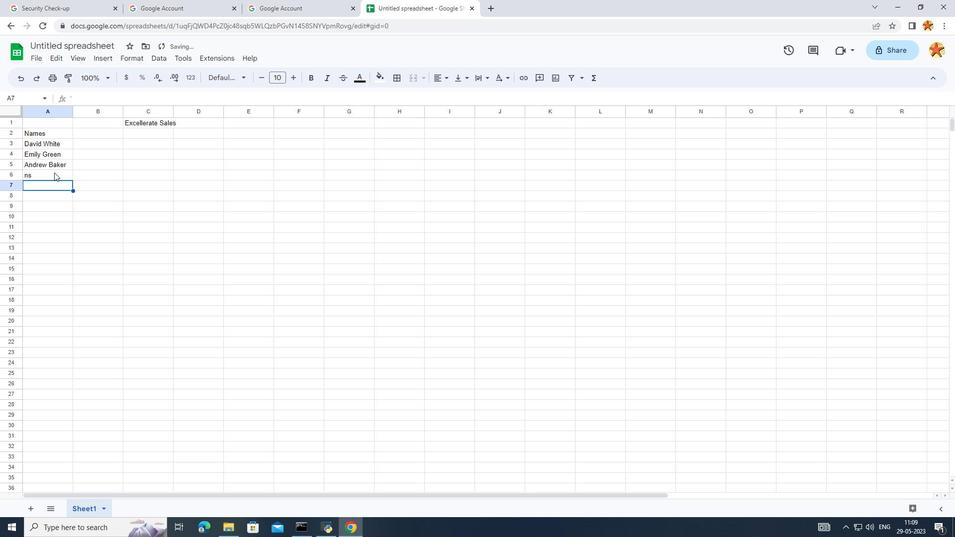 
Action: Mouse pressed left at (54, 172)
Screenshot: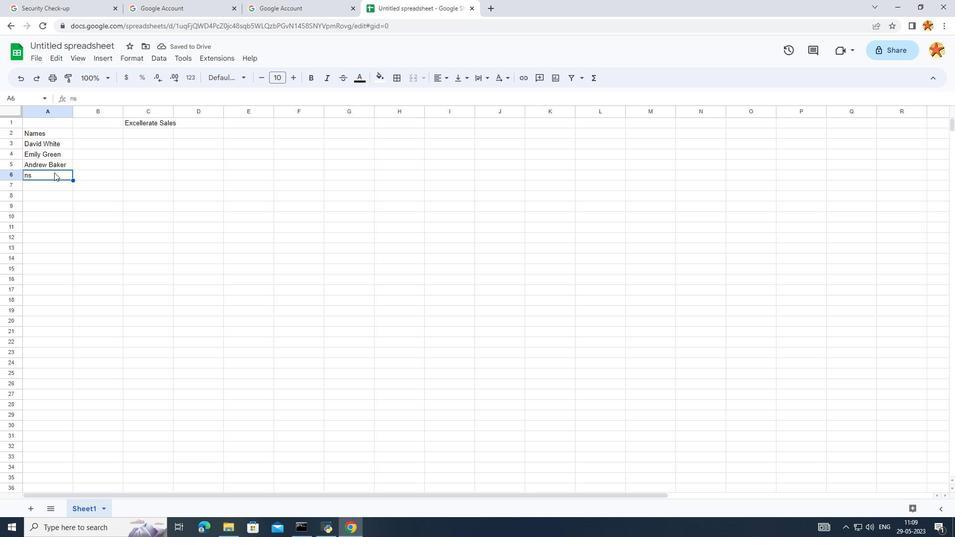
Action: Key pressed ctrl+Z<'\x1a'><'\x1a'>
Screenshot: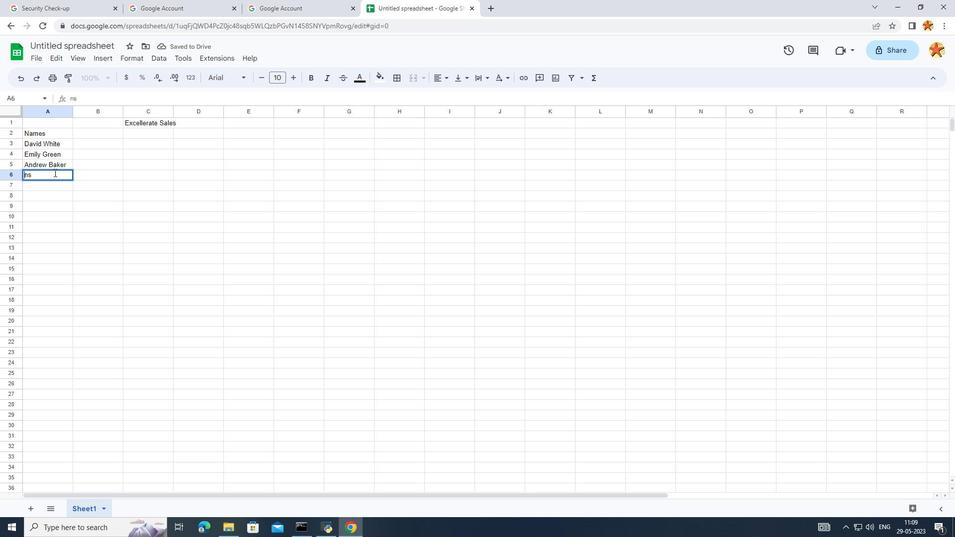 
Action: Mouse pressed left at (54, 172)
Screenshot: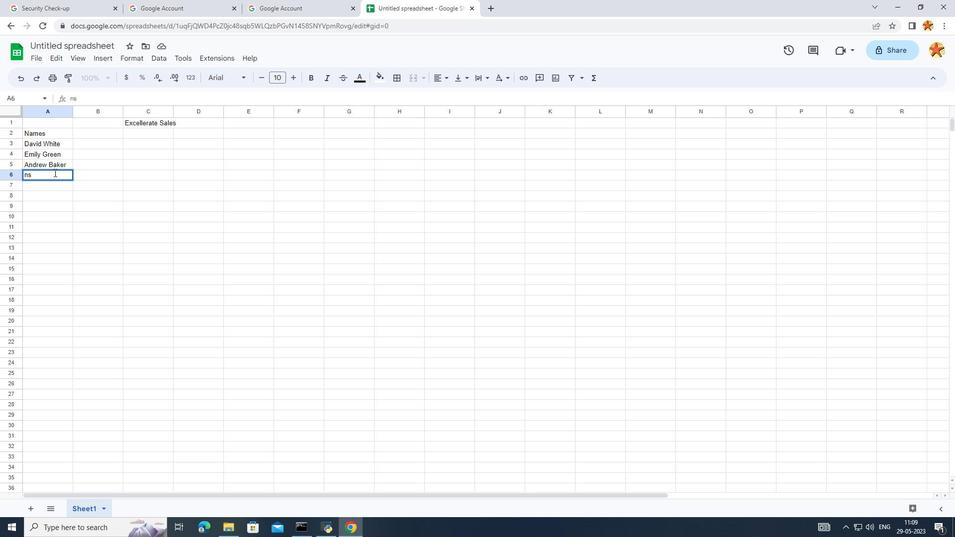 
Action: Key pressed <Key.backspace><Key.backspace><Key.backspace><Key.caps_lock>M<Key.caps_lock>adison<Key.space><Key.caps_lock>E<Key.caps_lock>vans
Screenshot: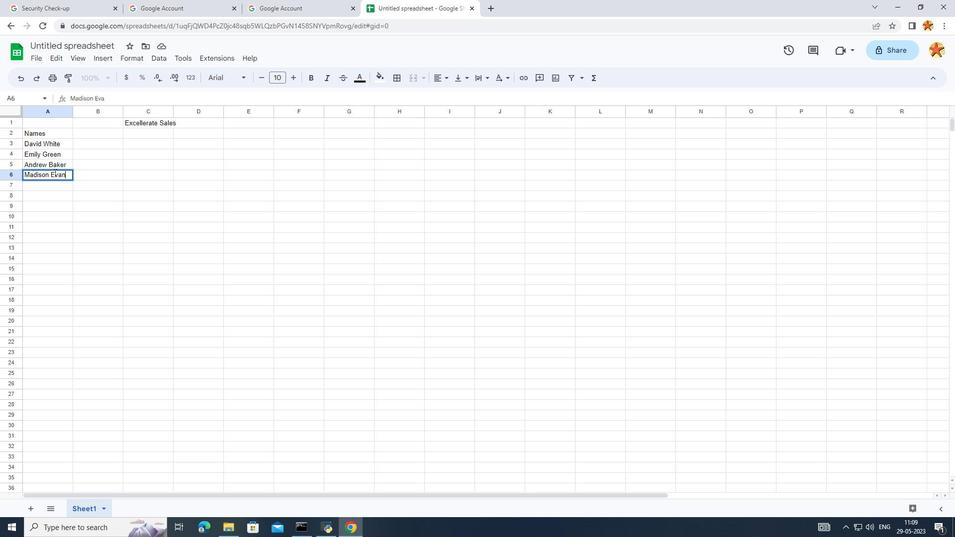 
Action: Mouse moved to (48, 189)
Screenshot: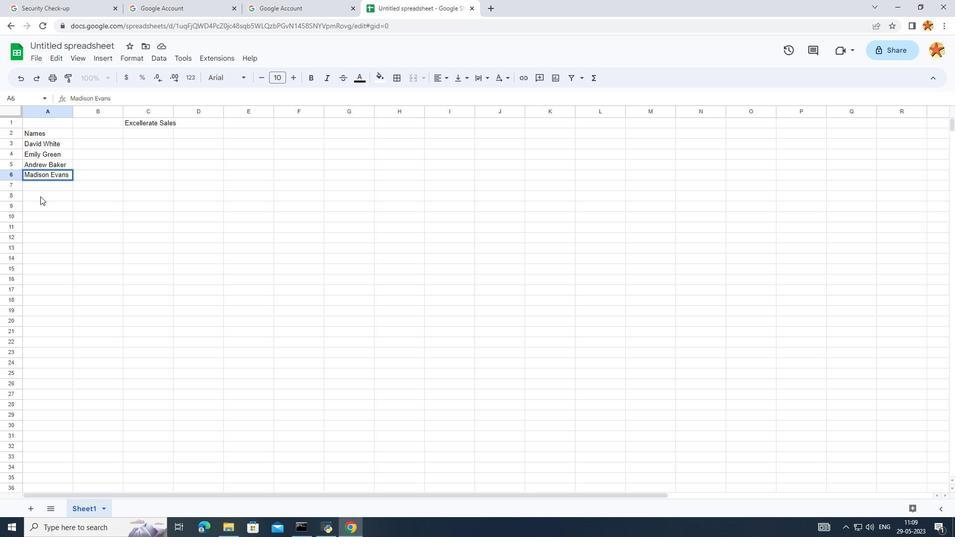 
Action: Mouse pressed left at (48, 189)
Screenshot: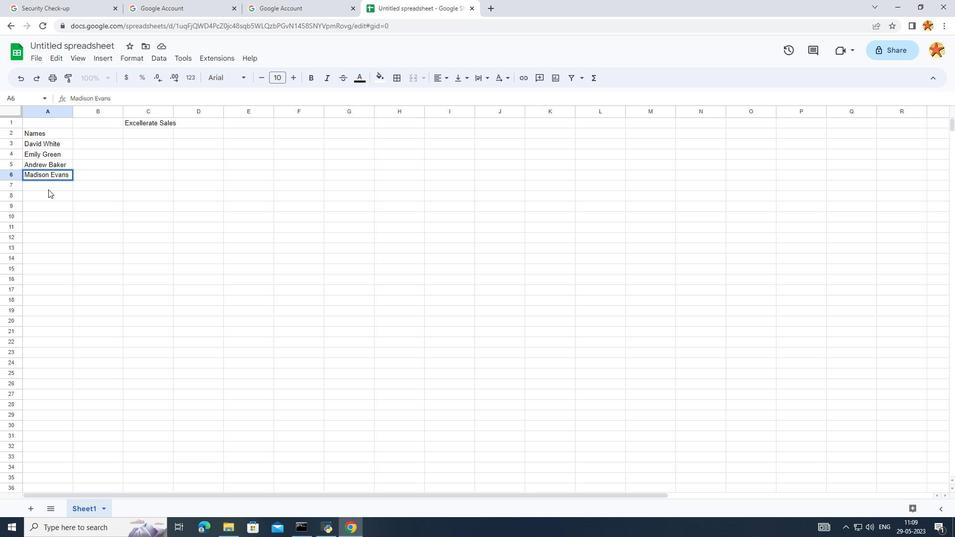 
Action: Mouse pressed left at (48, 189)
Screenshot: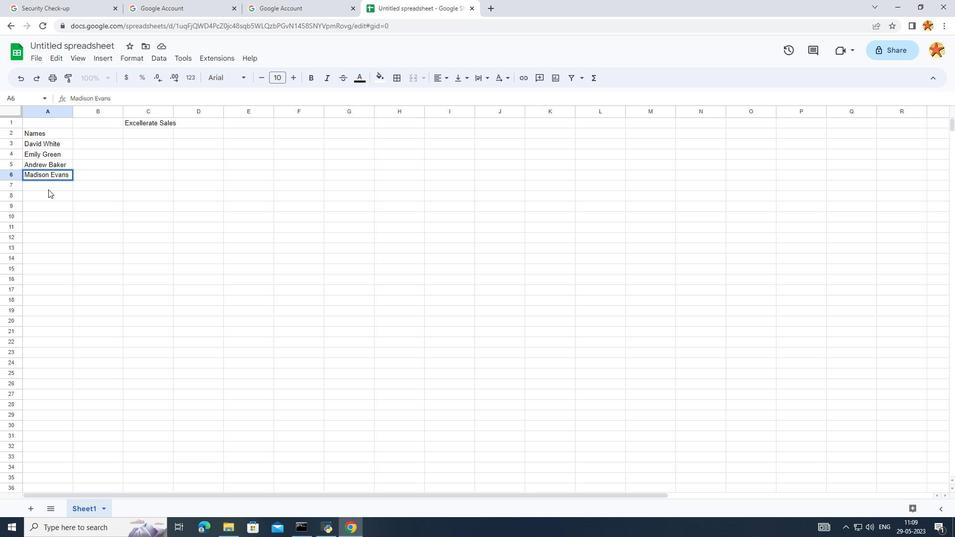 
Action: Mouse pressed left at (48, 189)
Screenshot: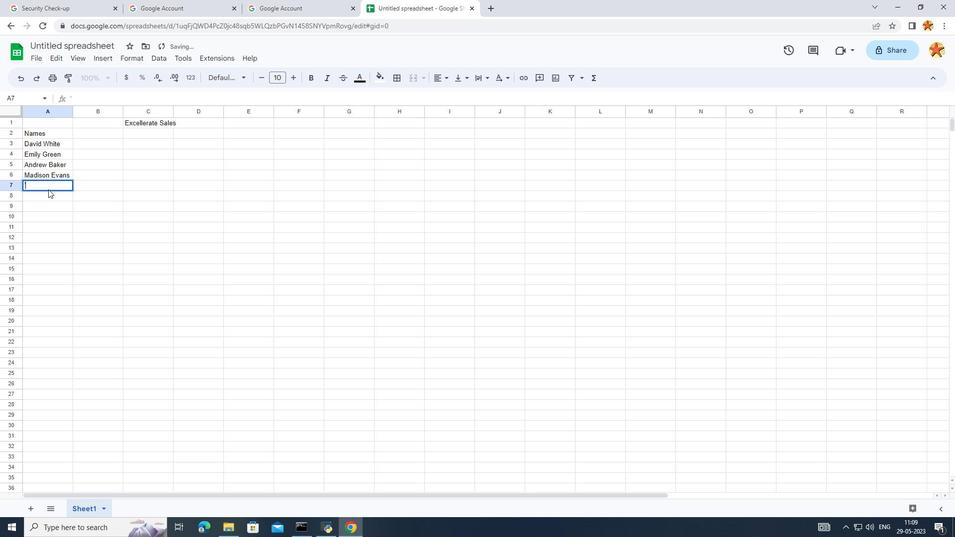 
Action: Key pressed <Key.backspace><Key.caps_lock>L<Key.caps_lock>ogan<Key.space><Key.caps_lock>K<Key.caps_lock>ing
Screenshot: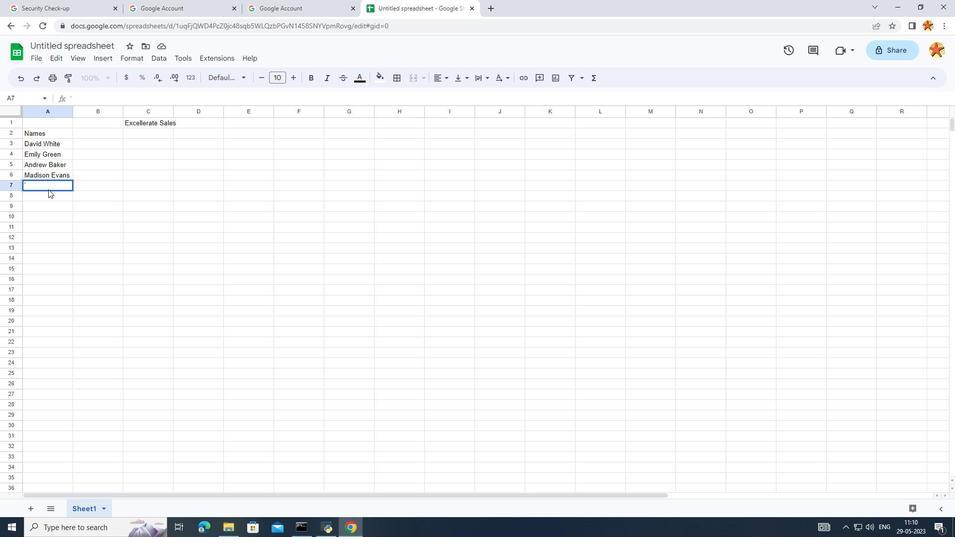 
Action: Mouse scrolled (48, 190) with delta (0, 0)
Screenshot: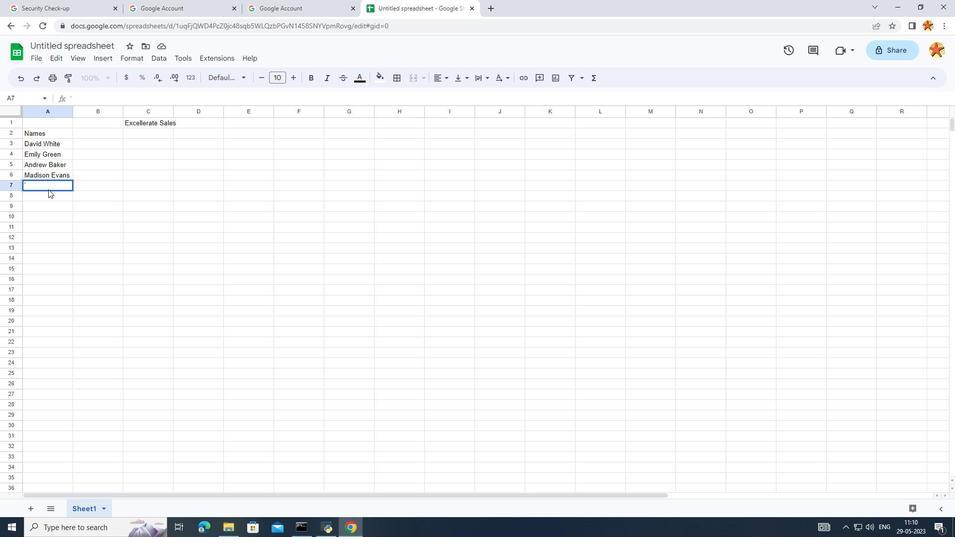 
Action: Mouse moved to (54, 182)
Screenshot: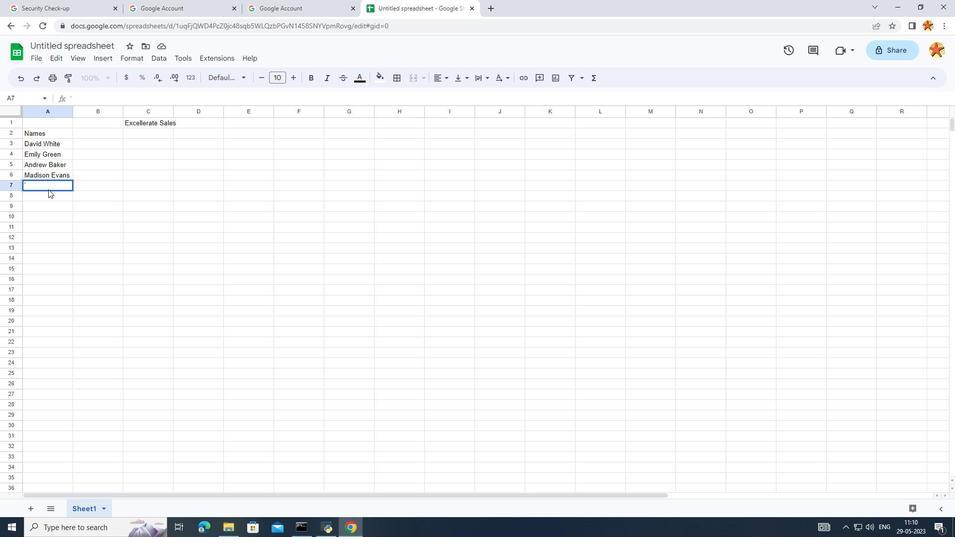 
Action: Mouse pressed left at (54, 182)
Screenshot: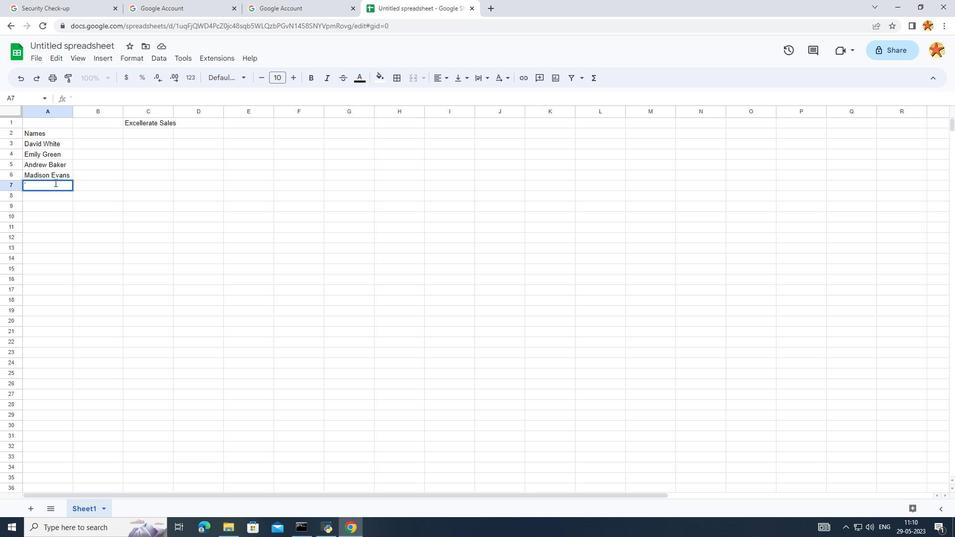 
Action: Key pressed <Key.caps_lock>L<Key.caps_lock>ogan<Key.space><Key.caps_lock>K<Key.caps_lock>ing
Screenshot: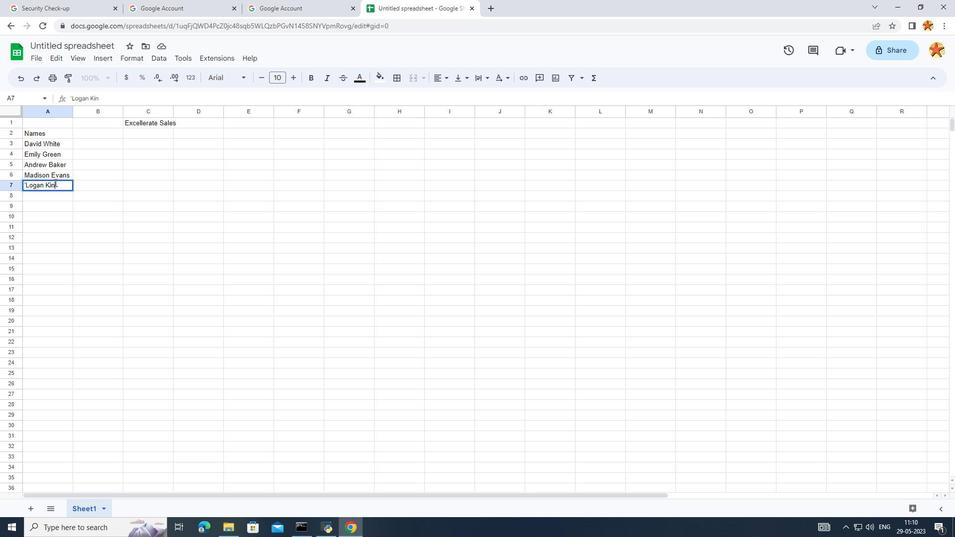 
Action: Mouse moved to (41, 195)
Screenshot: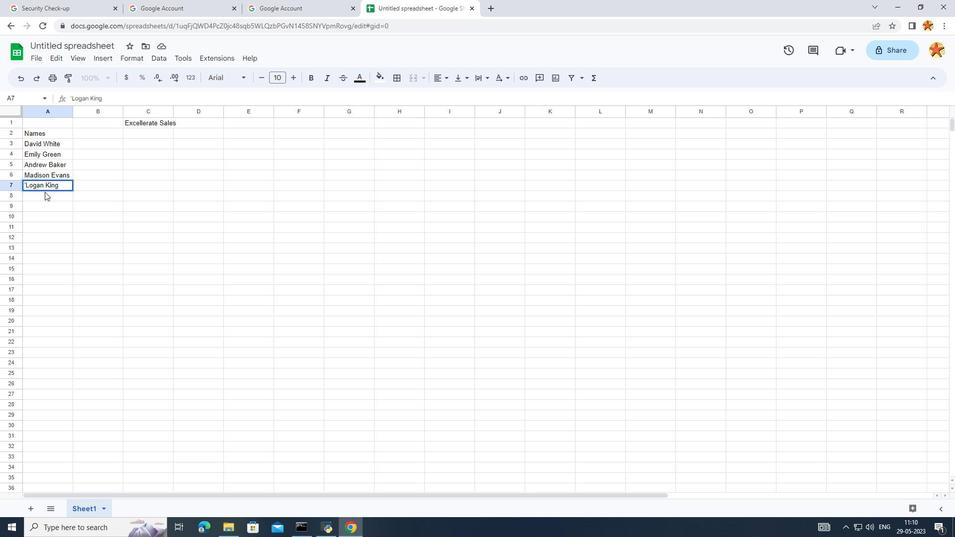 
Action: Mouse pressed left at (41, 195)
Screenshot: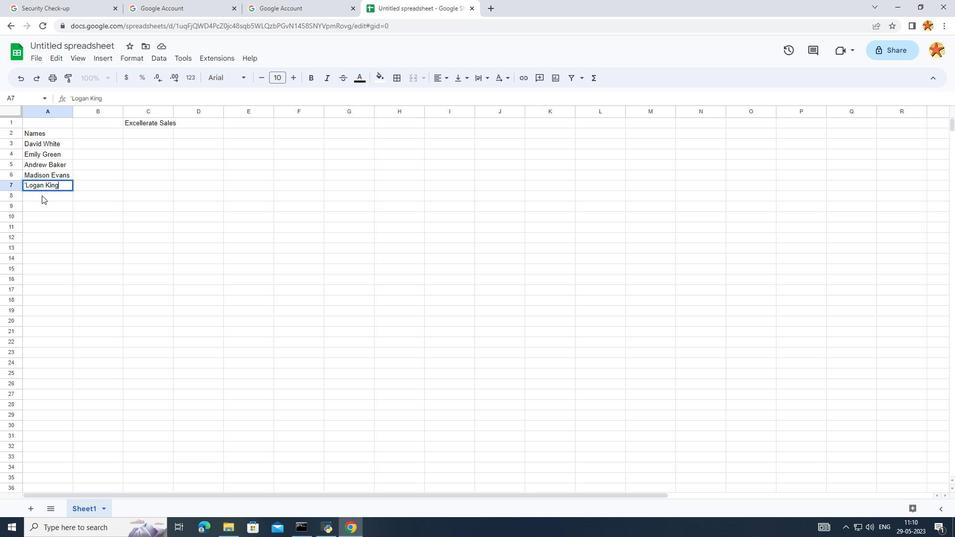
Action: Mouse pressed left at (41, 195)
Screenshot: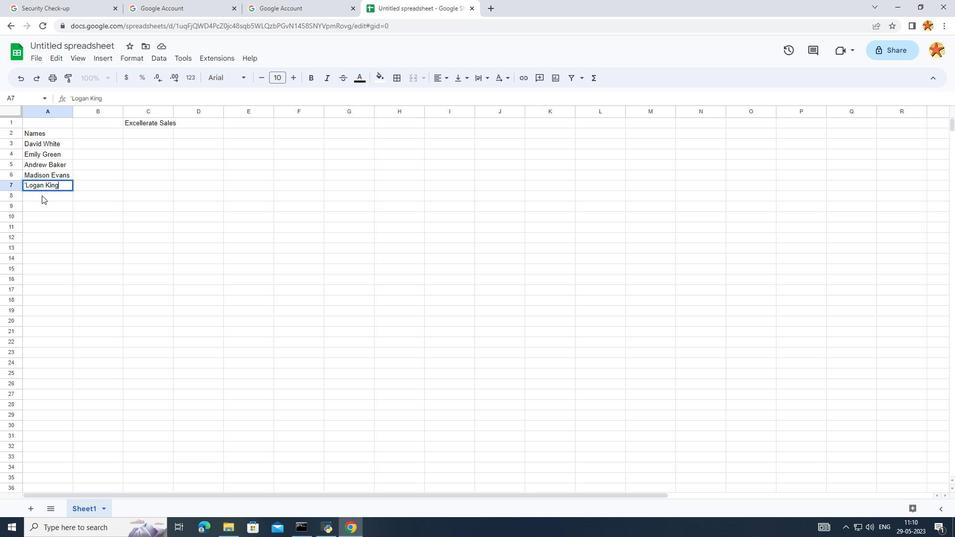 
Action: Key pressed <Key.caps_lock>G<Key.caps_lock>race<Key.space><Key.caps_lock>H<Key.caps_lock>ill
Screenshot: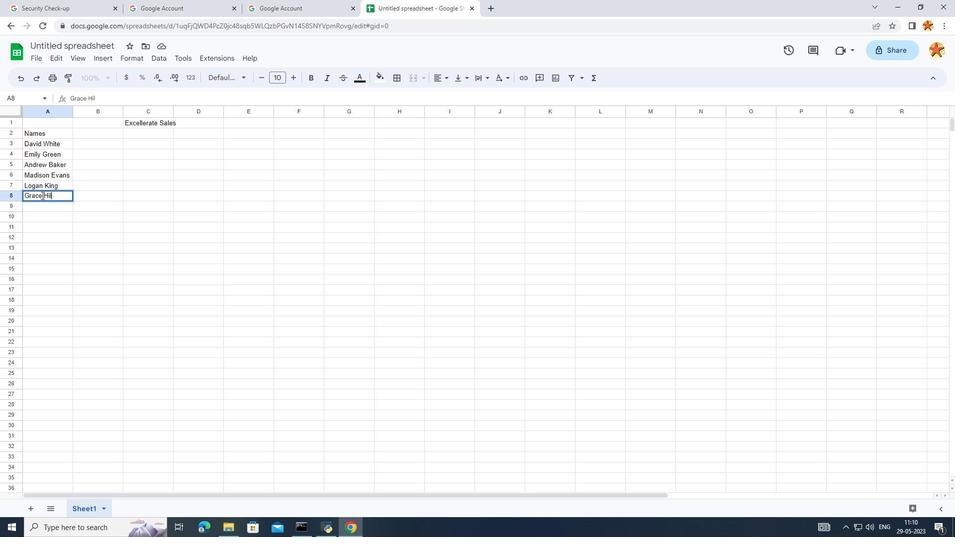 
Action: Mouse moved to (47, 209)
Screenshot: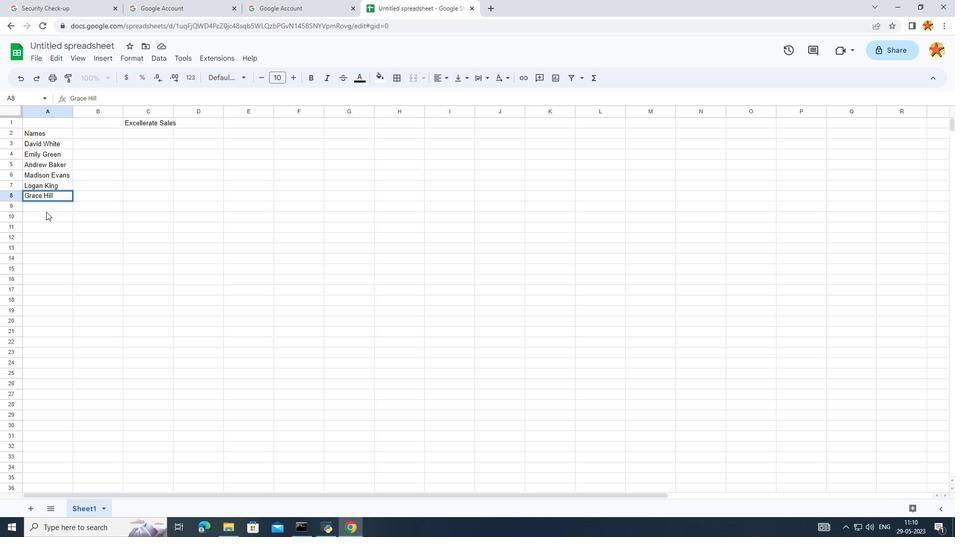 
Action: Mouse pressed left at (47, 209)
Screenshot: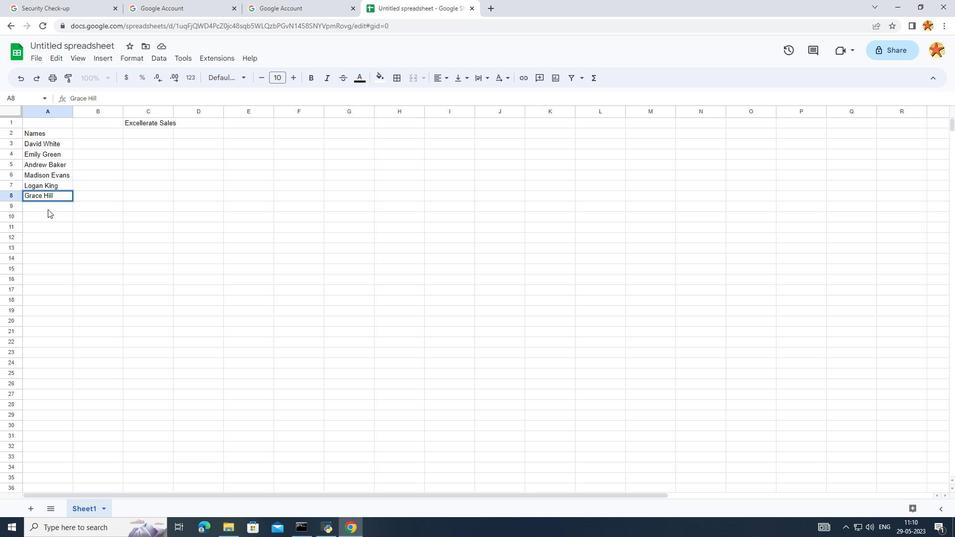 
Action: Mouse pressed left at (47, 209)
Screenshot: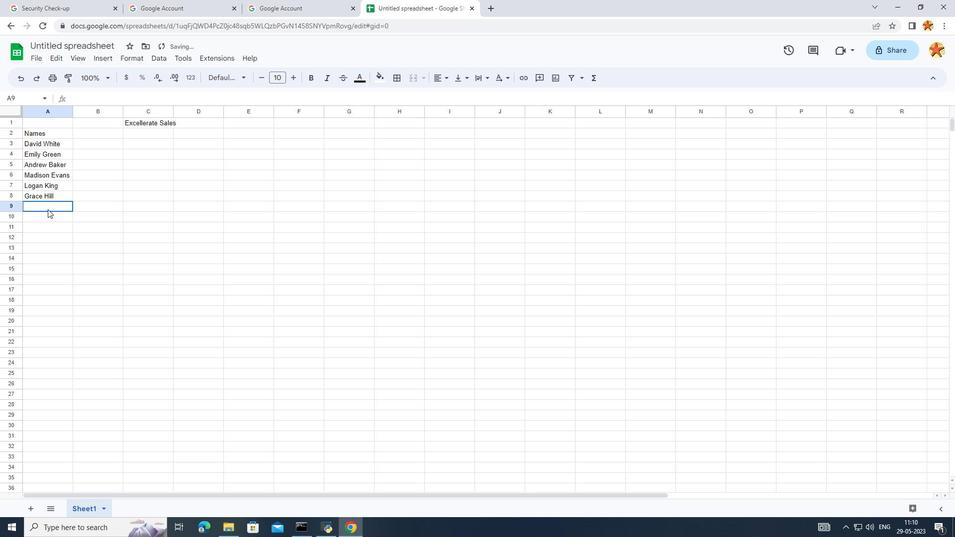 
Action: Mouse moved to (53, 204)
Screenshot: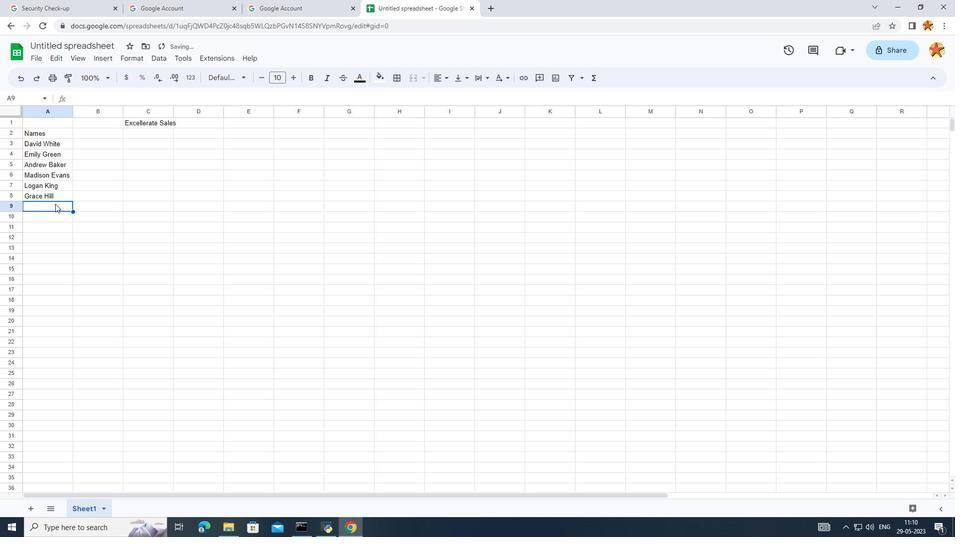 
Action: Mouse pressed left at (53, 204)
Screenshot: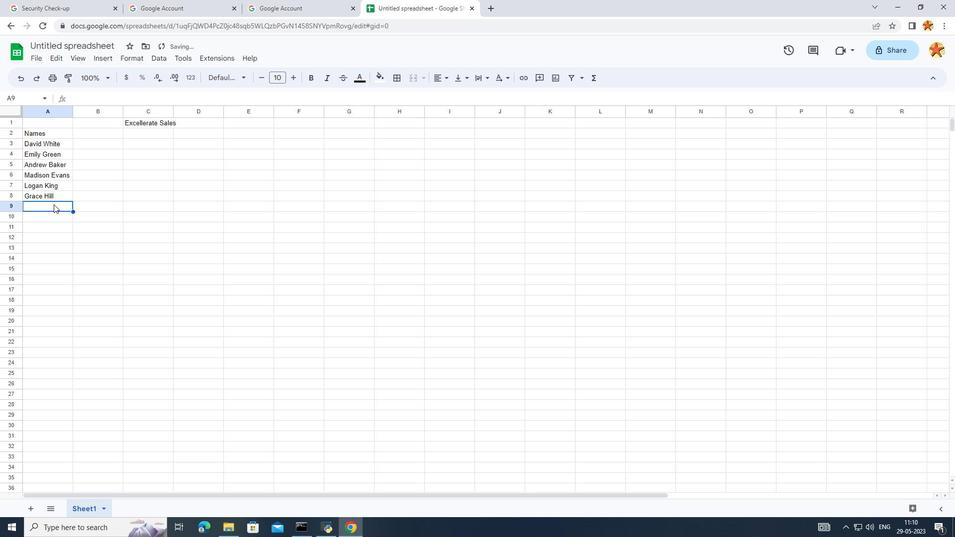 
Action: Mouse pressed left at (53, 204)
Screenshot: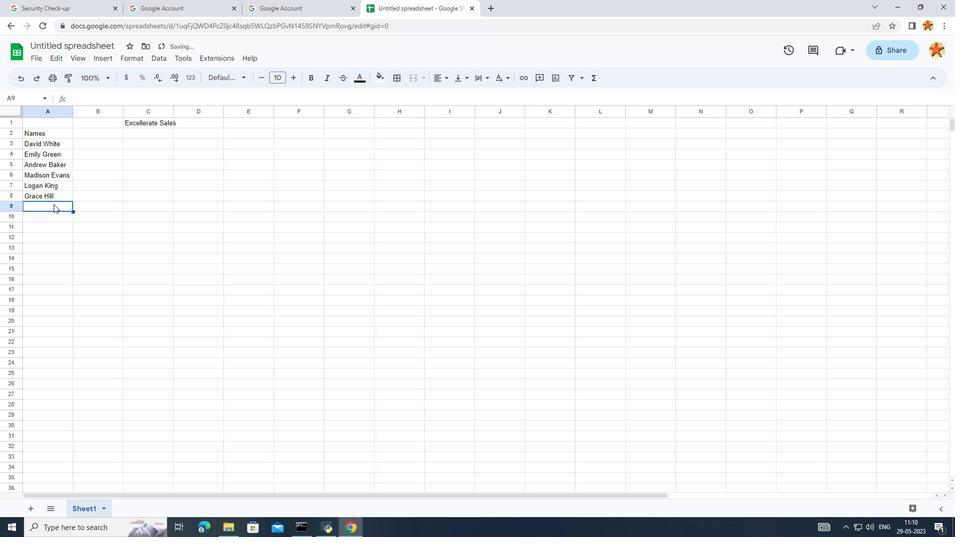 
Action: Mouse moved to (53, 204)
Screenshot: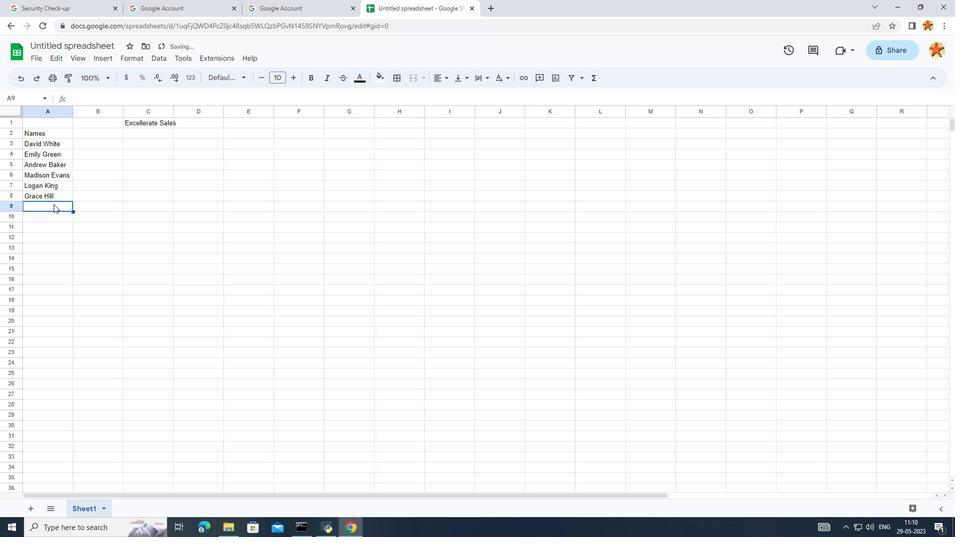 
Action: Mouse pressed left at (53, 204)
Screenshot: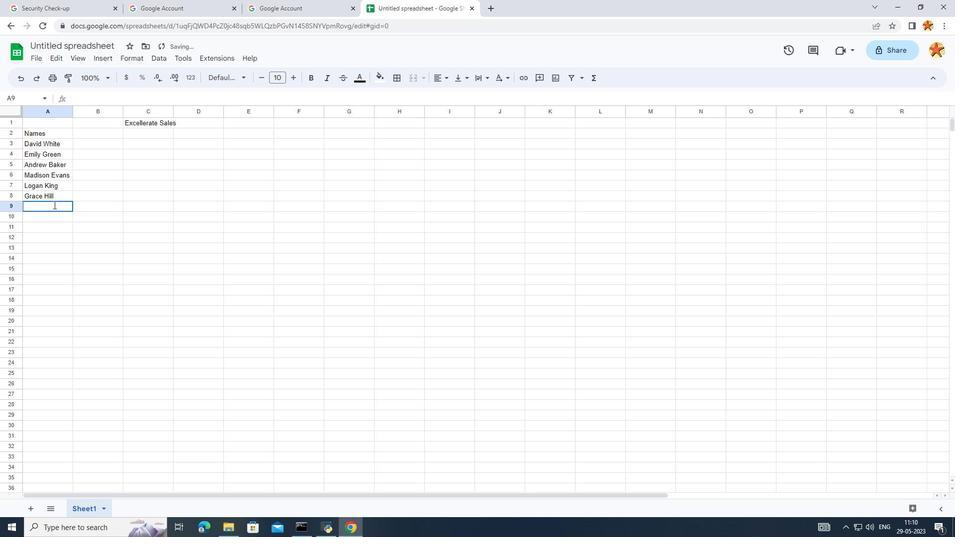 
Action: Key pressed <Key.caps_lock>G<Key.caps_lock>r<Key.backspace>abru==<Key.backspace><Key.backspace><Key.backspace><Key.backspace><Key.backspace><Key.backspace><Key.backspace>abtri====<Key.backspace><Key.backspace><Key.backspace><Key.backspace><Key.backspace><Key.backspace><Key.backspace>riel<Key.space><Key.caps_lock>Y<Key.caps_lock>oung<Key.space><Key.enter><Key.caps_lock>E<Key.caps_lock>lzabeth<Key.left><Key.left><Key.left><Key.left><Key.left><Key.left><Key.left><Key.left><Key.left><Key.left><Key.left><Key.left><Key.left>
Screenshot: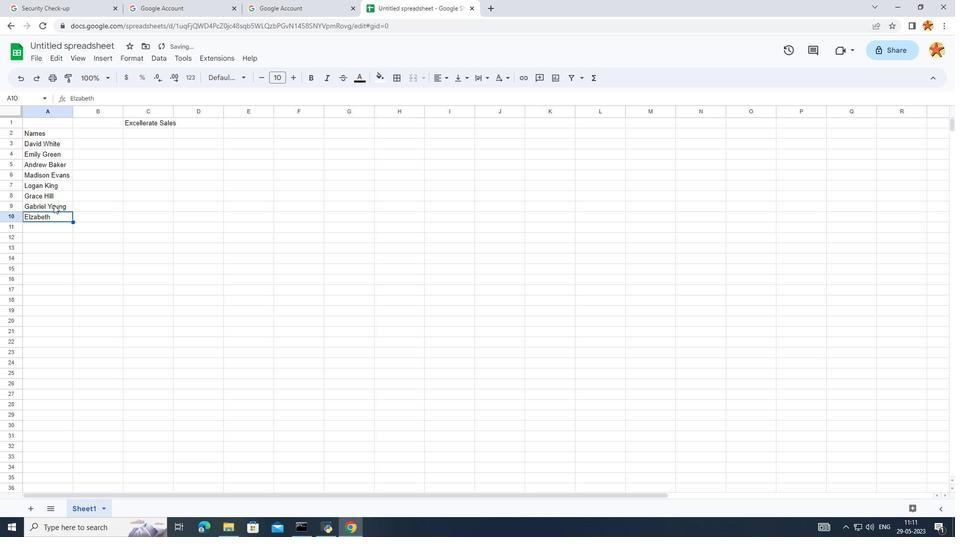 
Action: Mouse moved to (29, 218)
Screenshot: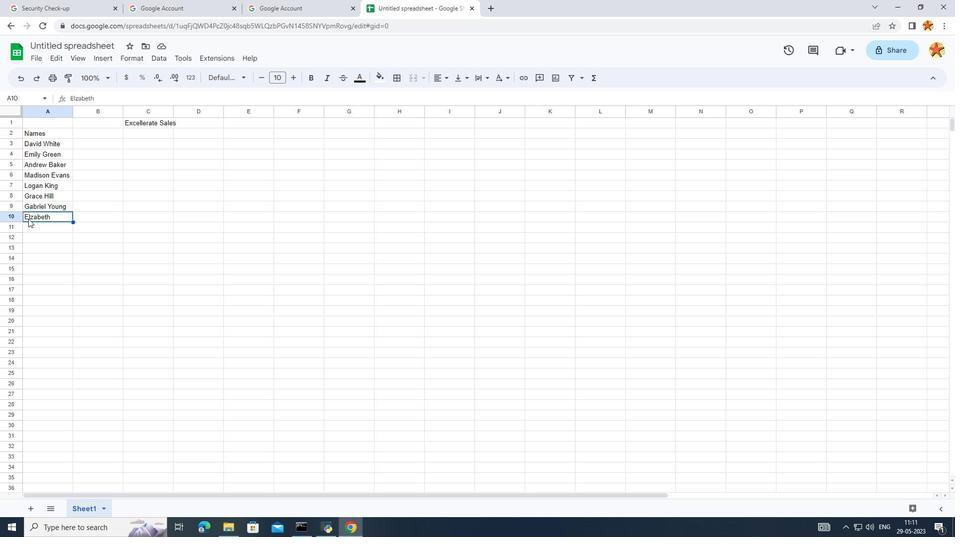 
Action: Mouse pressed left at (29, 218)
Screenshot: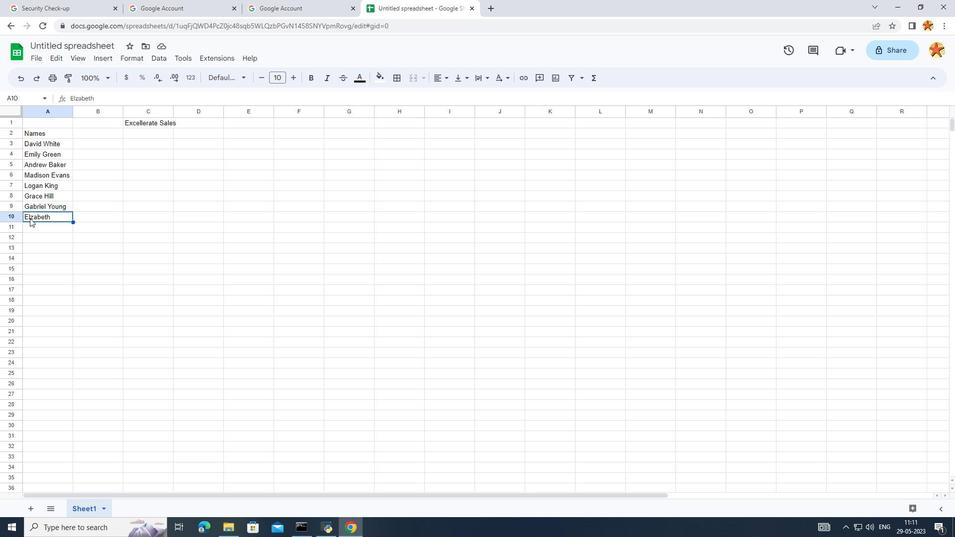 
Action: Mouse moved to (31, 215)
Screenshot: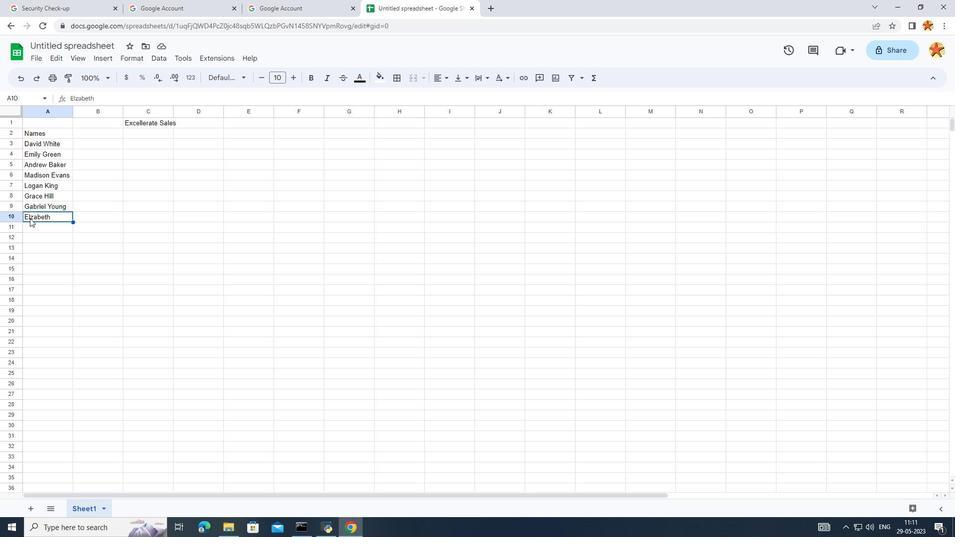 
Action: Mouse pressed left at (31, 215)
Screenshot: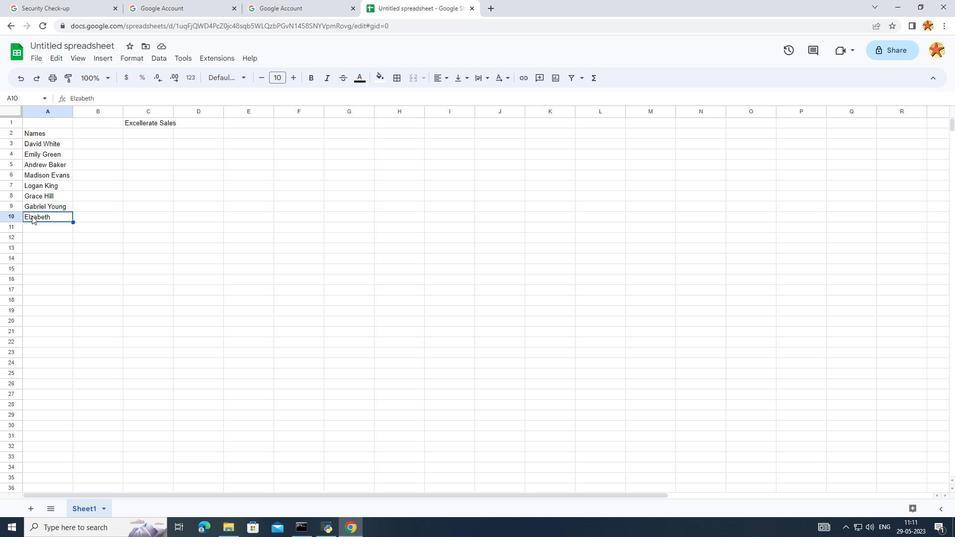 
Action: Mouse pressed left at (31, 215)
Screenshot: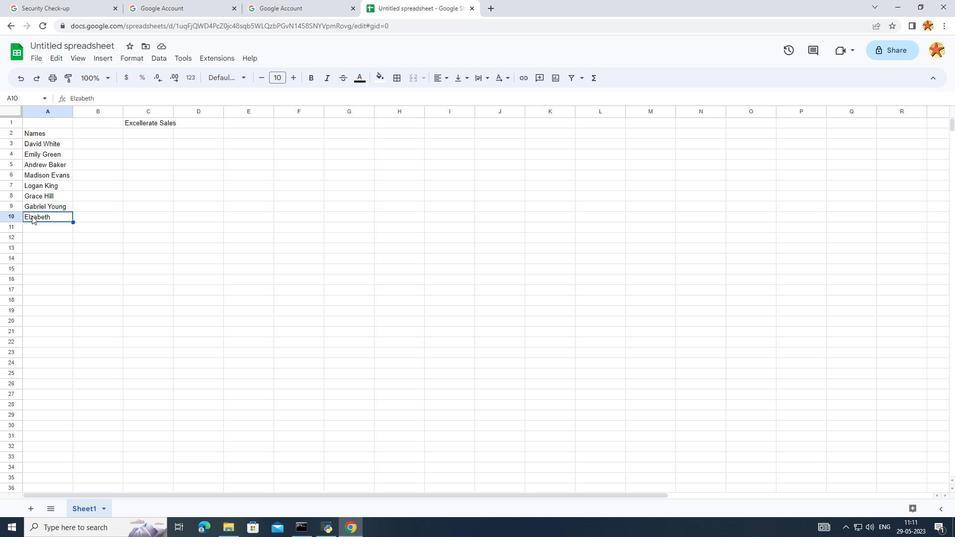 
Action: Mouse pressed left at (31, 215)
Screenshot: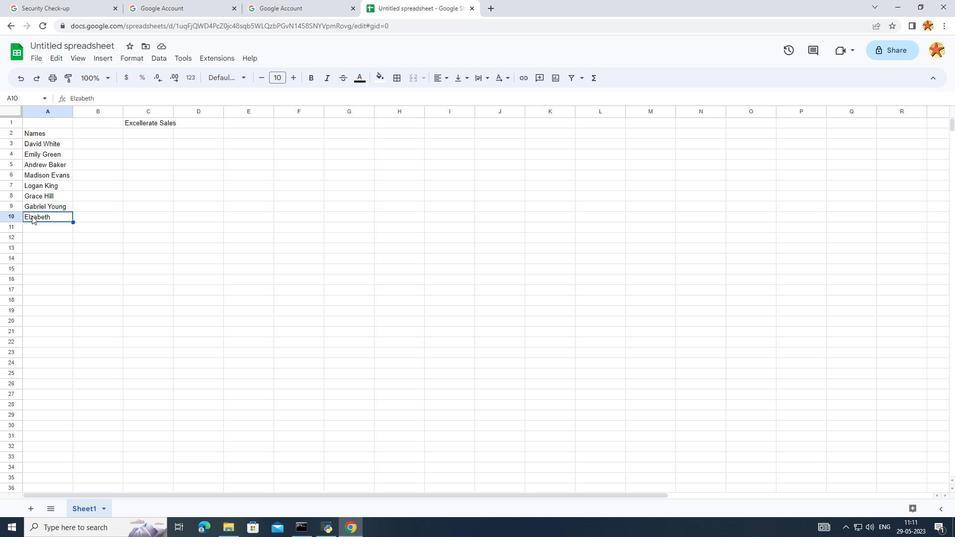 
Action: Key pressed <Key.backspace><Key.caps_lock>E<Key.caps_lock>liozabeth<Key.space><Key.caps_lock>F<Key.caps_lock>lores
Screenshot: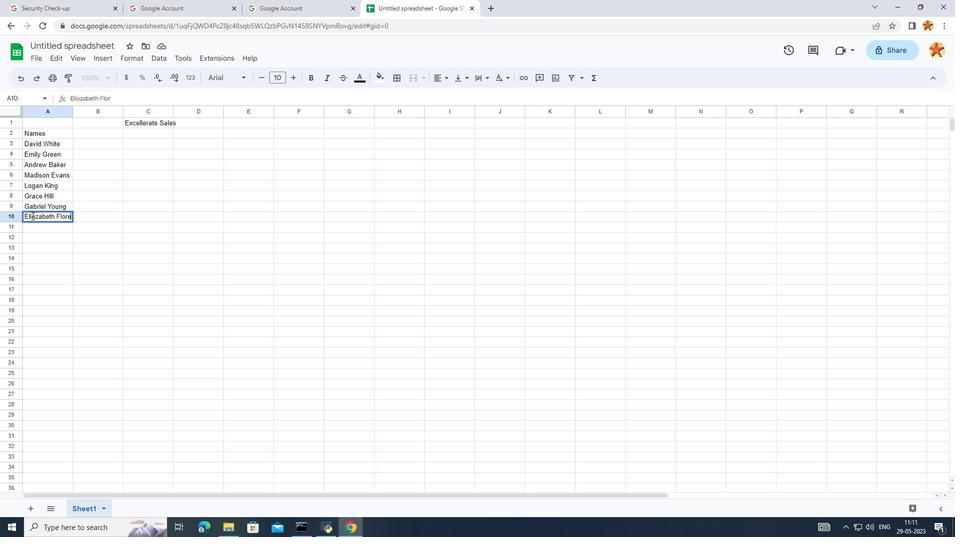 
Action: Mouse moved to (50, 225)
Screenshot: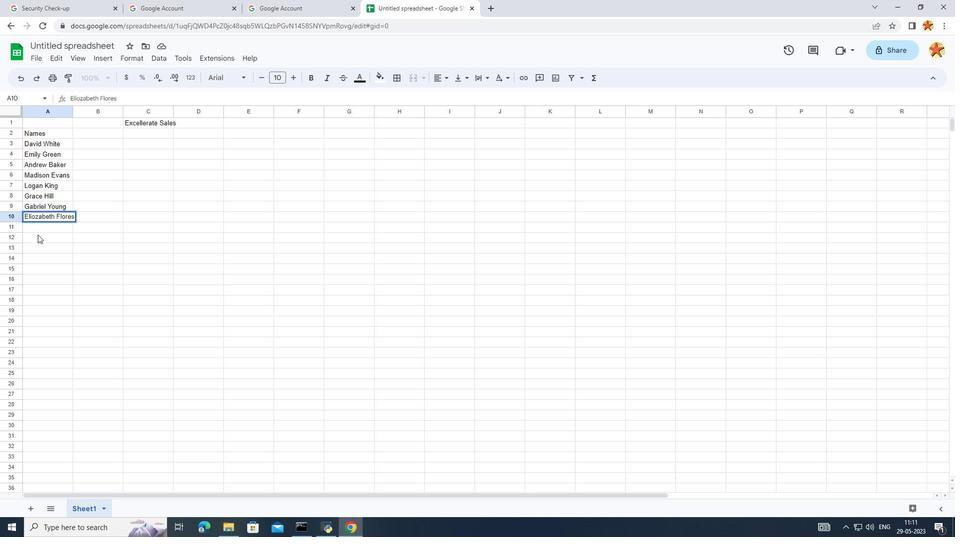 
Action: Mouse pressed left at (50, 225)
Screenshot: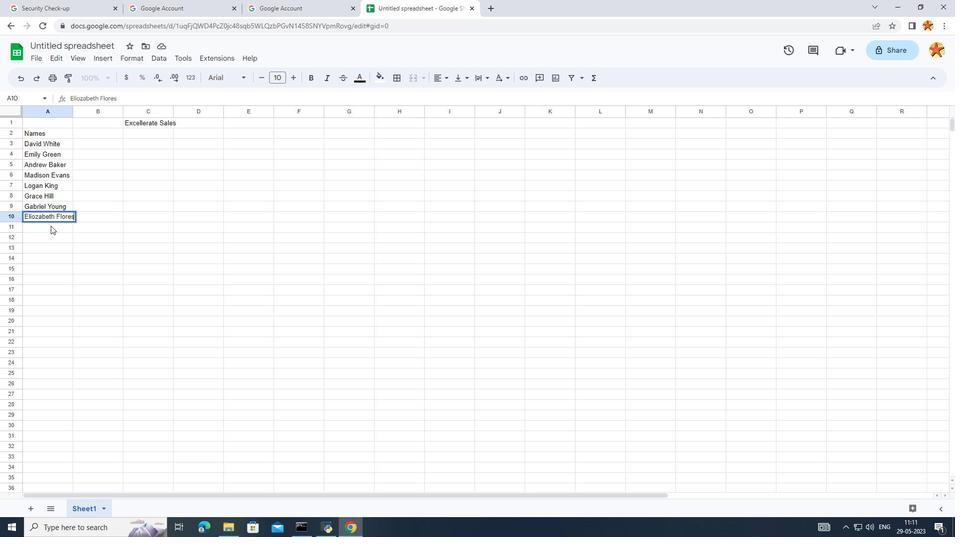 
Action: Mouse pressed left at (50, 225)
Screenshot: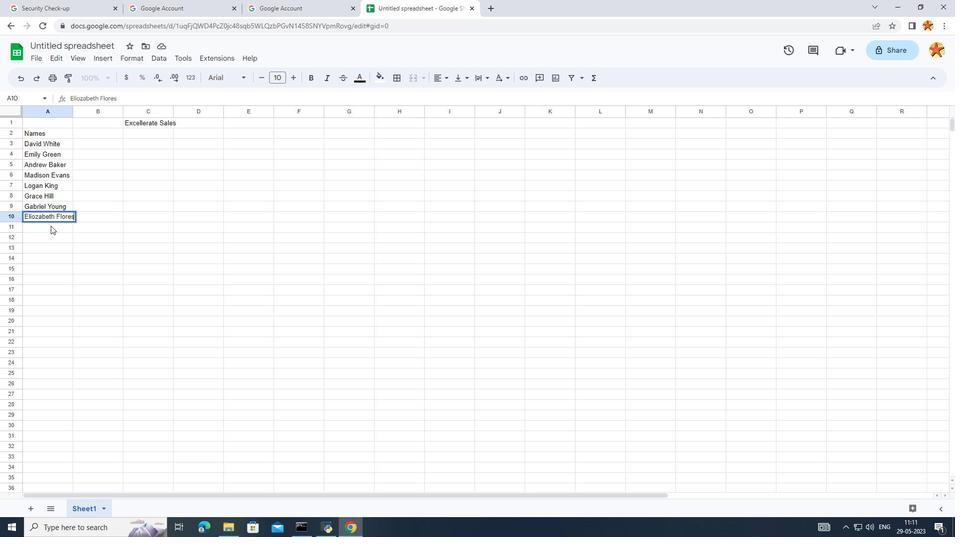 
Action: Mouse moved to (36, 217)
Screenshot: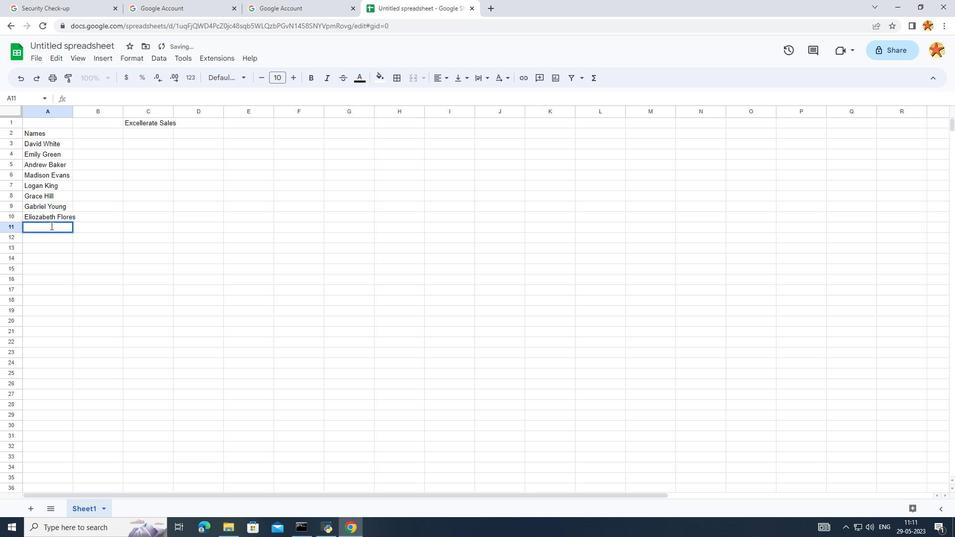 
Action: Mouse pressed left at (36, 217)
Screenshot: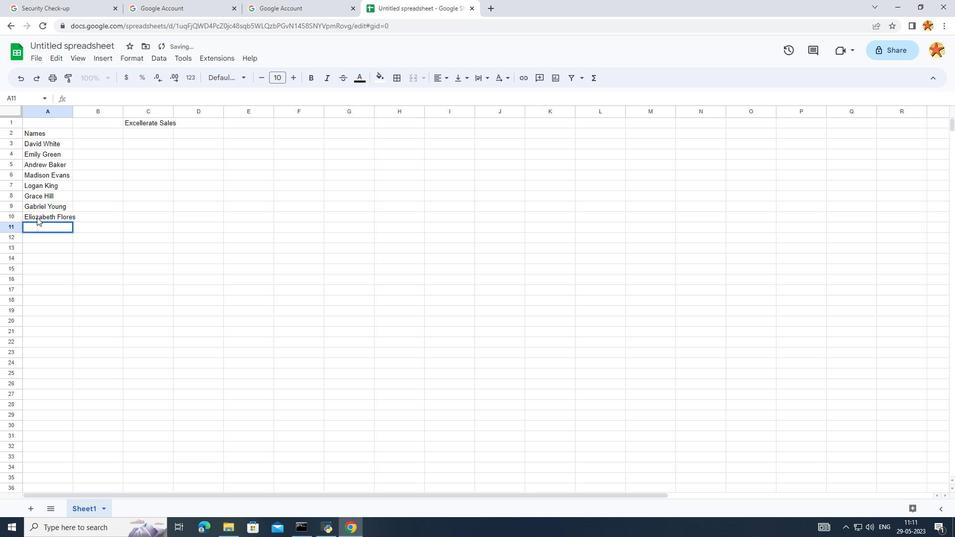 
Action: Mouse pressed left at (36, 217)
Screenshot: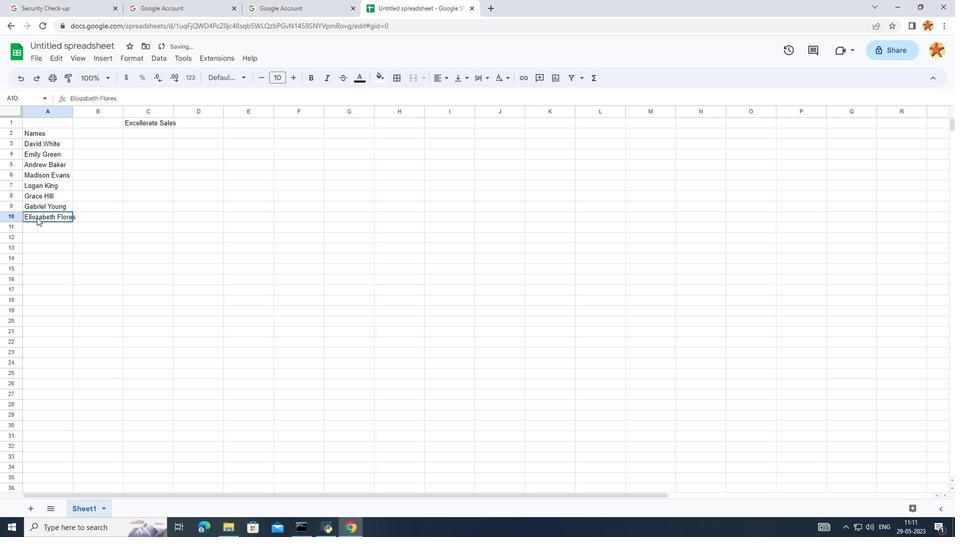 
Action: Mouse pressed left at (36, 217)
Screenshot: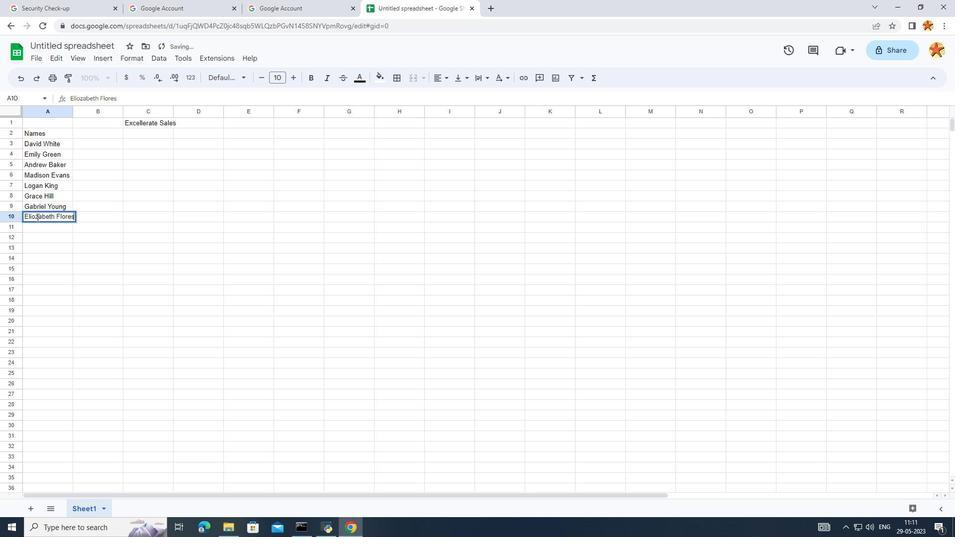 
Action: Key pressed <Key.backspace><Key.backspace>z
Screenshot: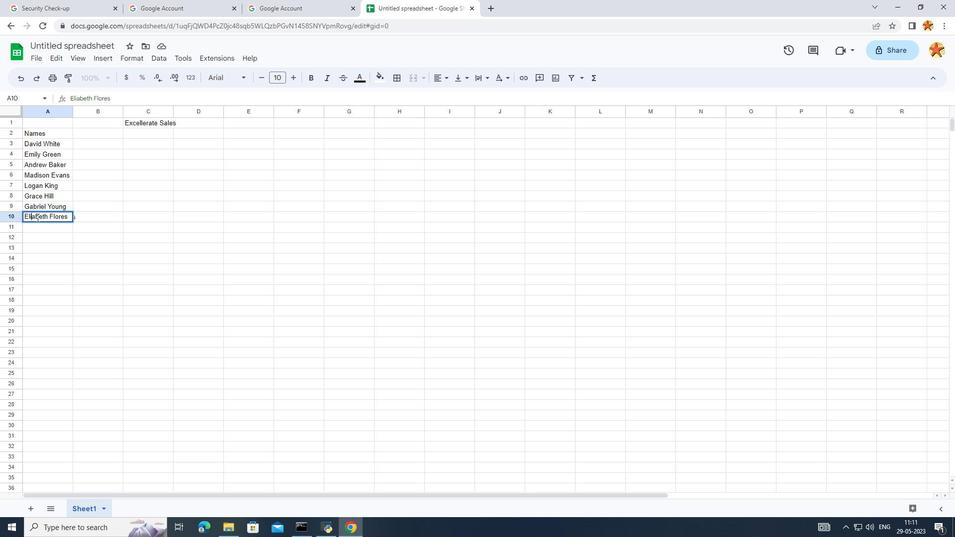 
Action: Mouse moved to (29, 225)
Screenshot: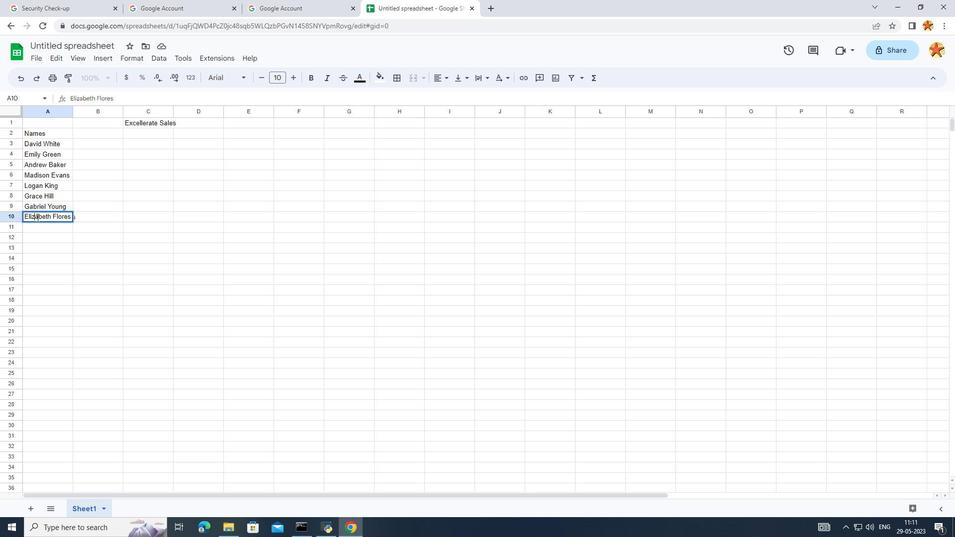 
Action: Mouse pressed left at (29, 225)
Screenshot: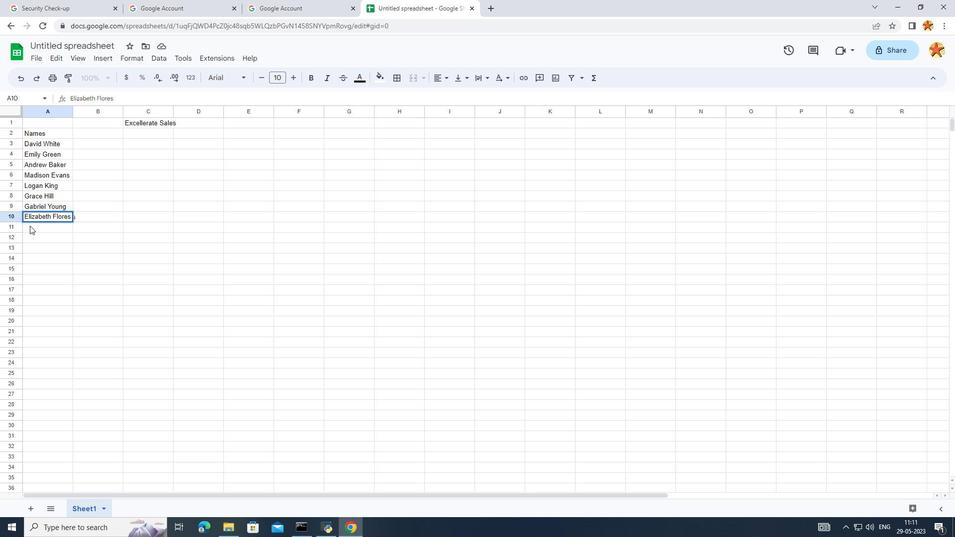 
Action: Mouse pressed left at (29, 225)
Screenshot: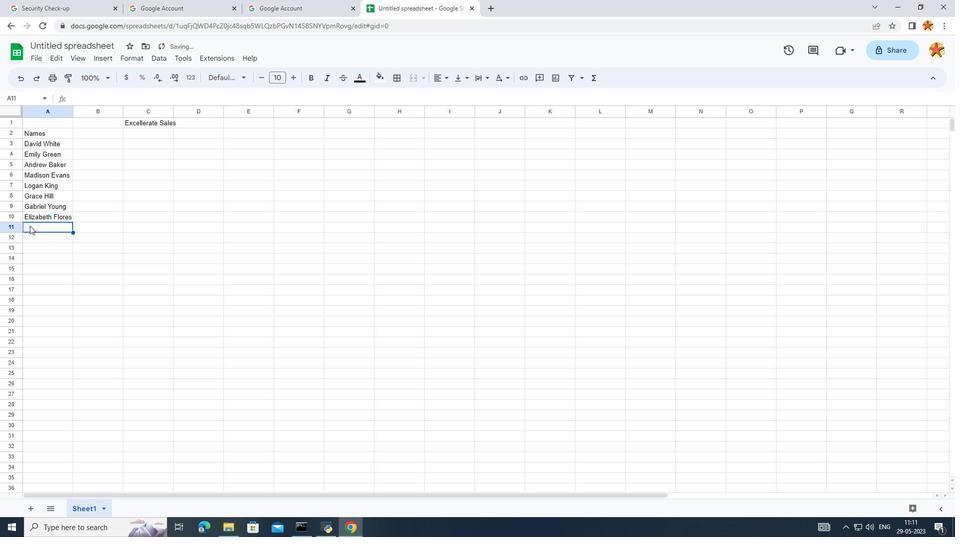 
Action: Key pressed <Key.caps_lock>SA<Key.backspace><Key.caps_lock>amuel<Key.space><Key.caps_lock>R<Key.caps_lock>eed
Screenshot: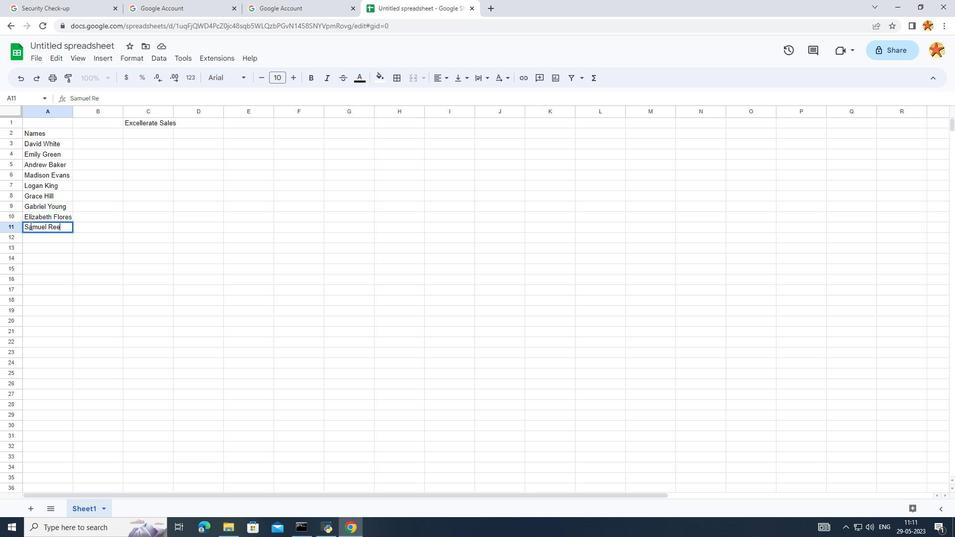 
Action: Mouse moved to (36, 237)
Screenshot: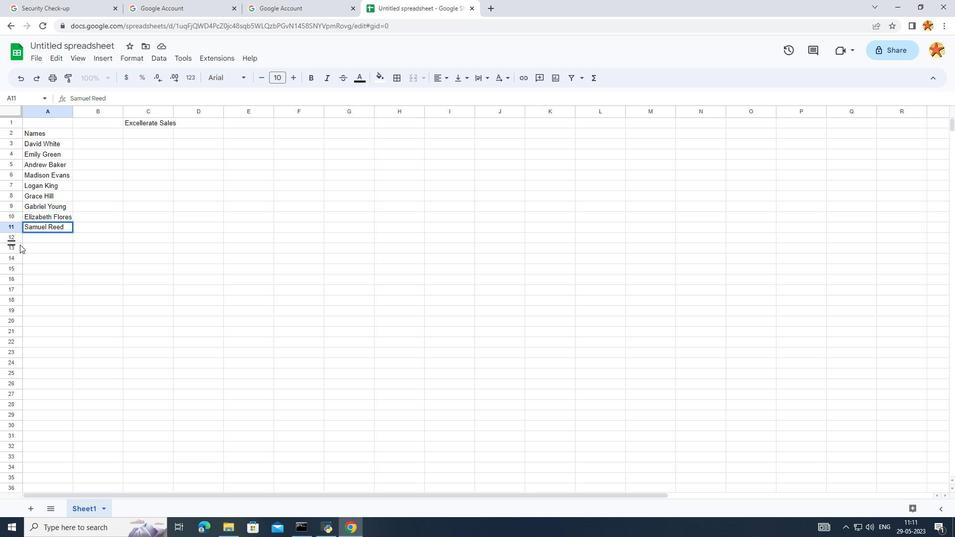 
Action: Mouse pressed left at (36, 237)
Screenshot: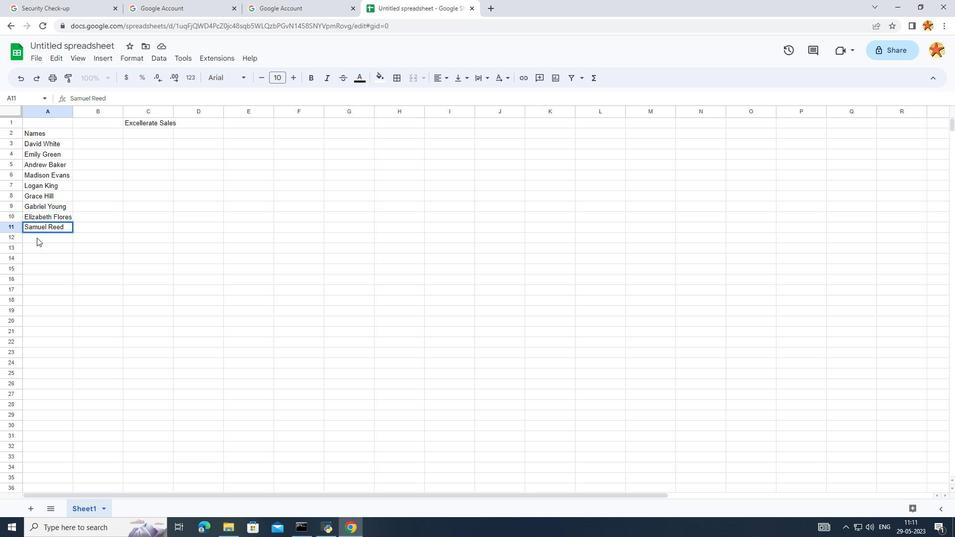 
Action: Mouse pressed left at (36, 237)
Screenshot: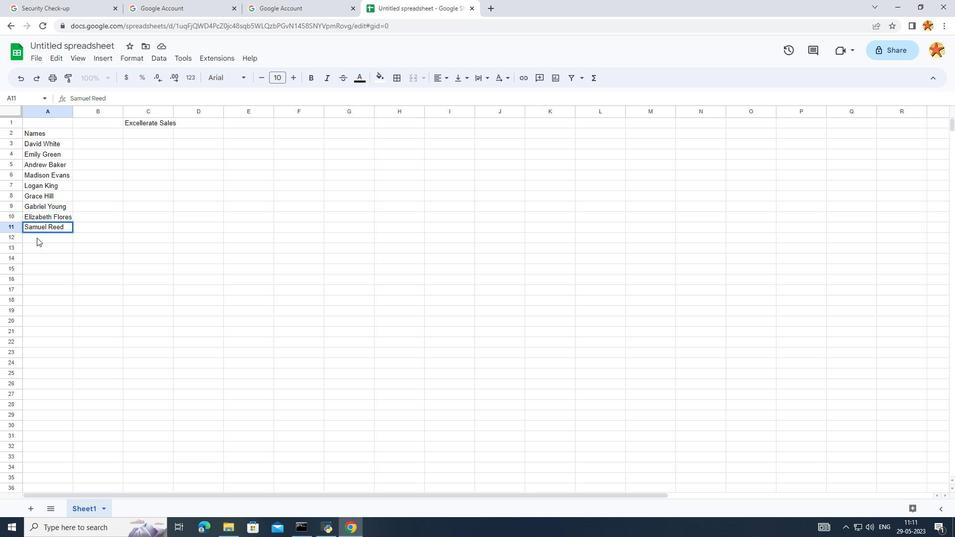 
Action: Key pressed <Key.caps_lock>A<Key.caps_lock>very<Key.space><Key.caps_lock>N<Key.caps_lock>elson
Screenshot: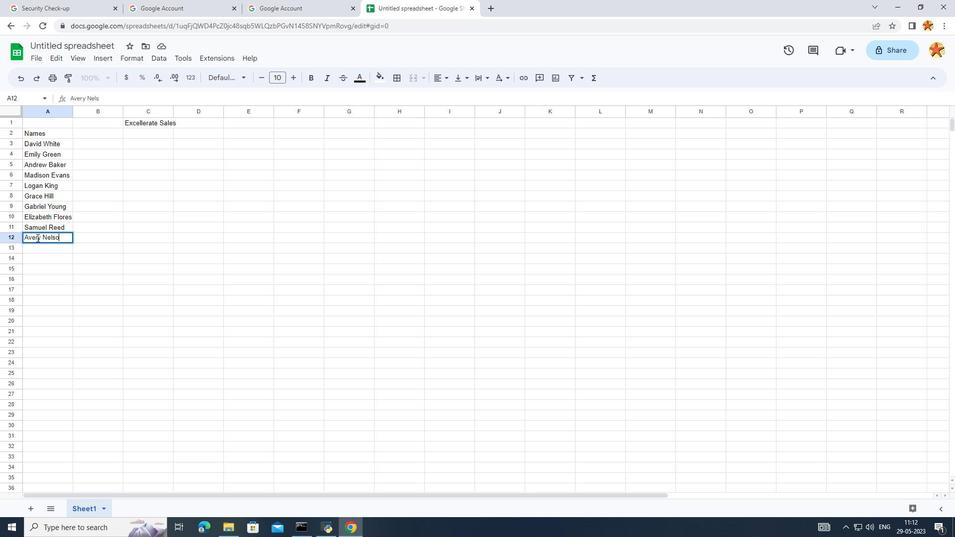 
Action: Mouse moved to (29, 261)
Screenshot: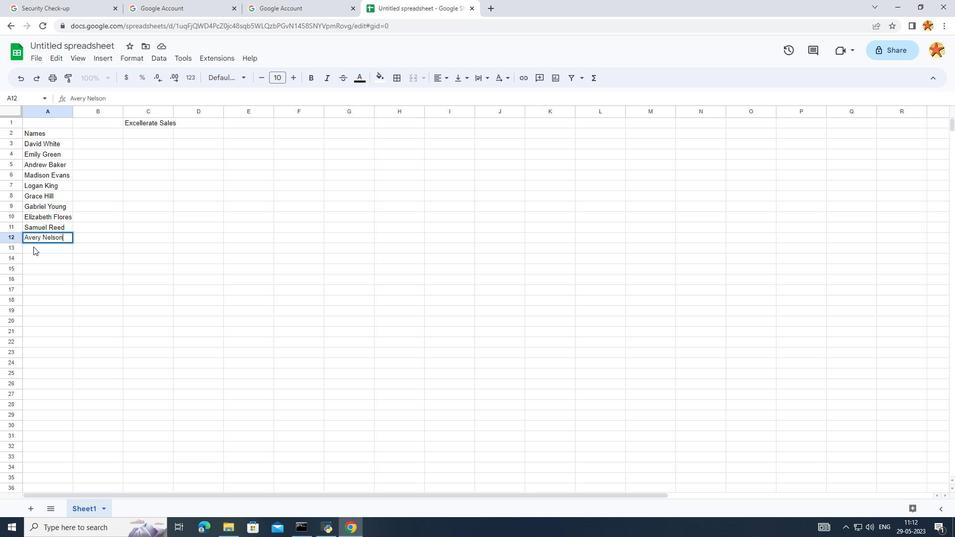 
Action: Mouse pressed left at (29, 261)
Screenshot: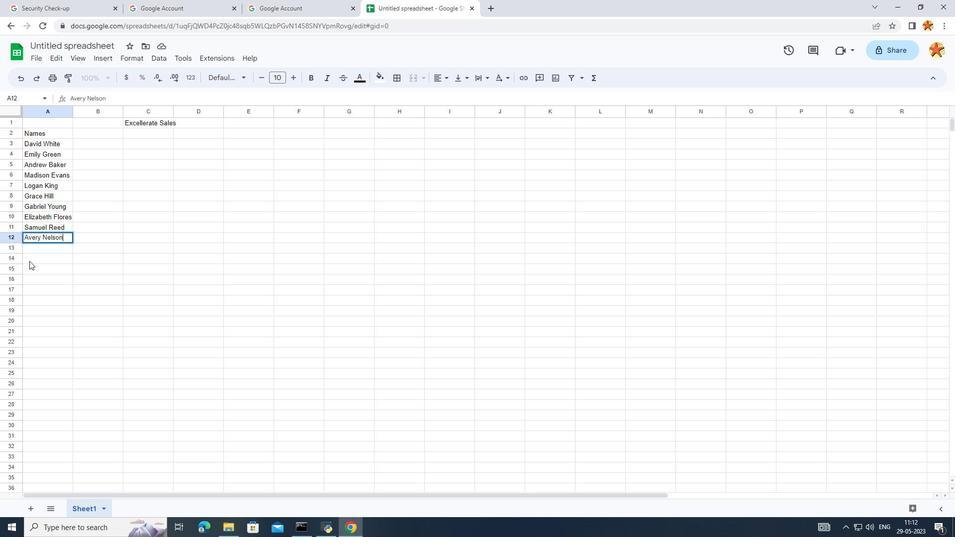 
Action: Mouse moved to (97, 130)
Screenshot: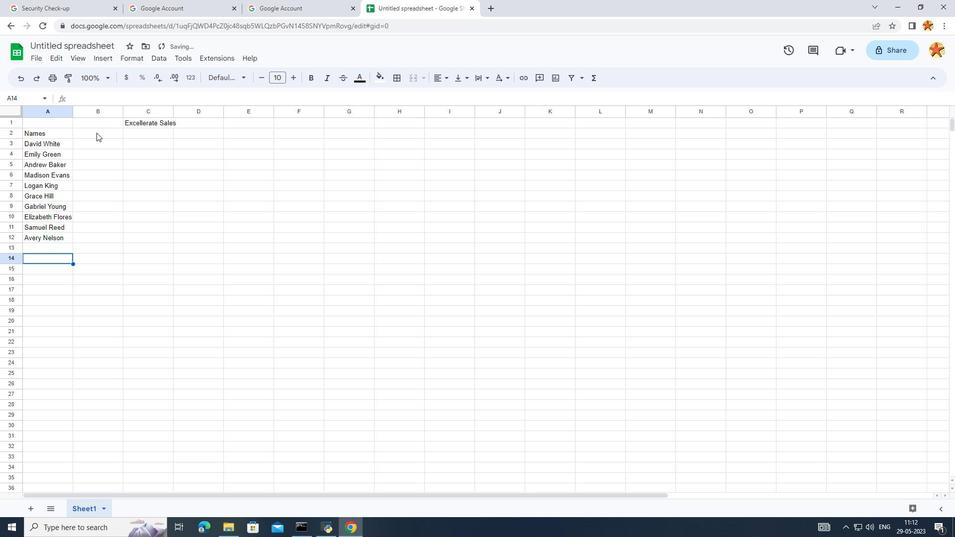 
Action: Mouse scrolled (97, 130) with delta (0, 0)
Screenshot: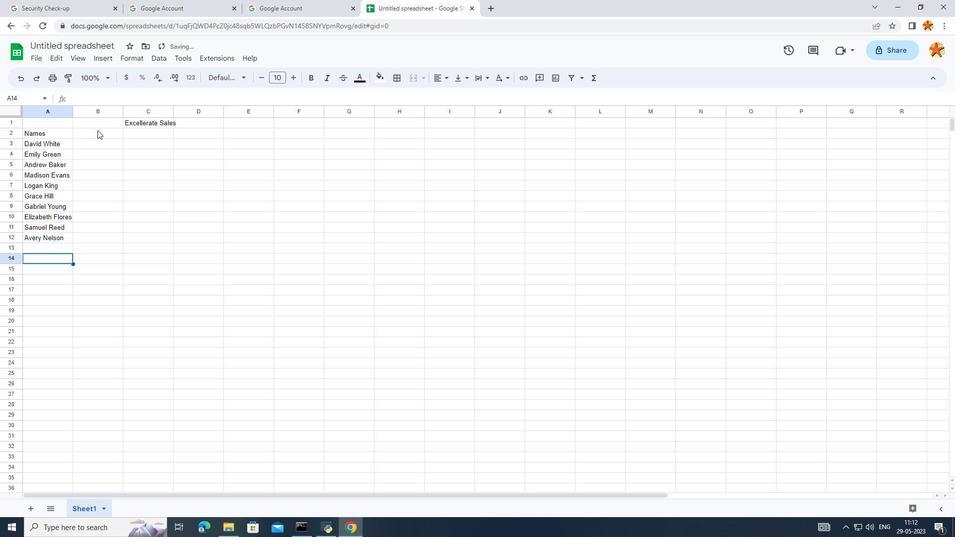 
Action: Mouse moved to (137, 130)
Screenshot: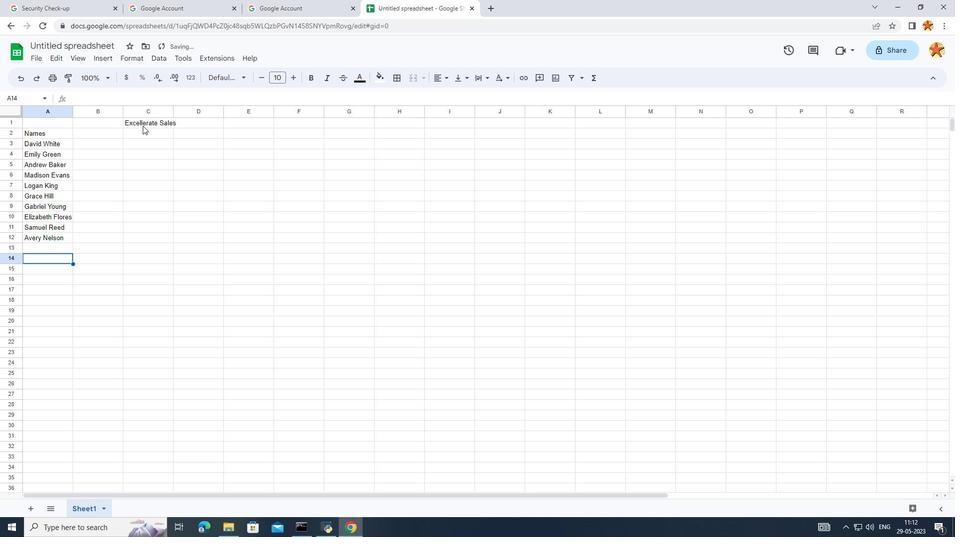 
Action: Mouse pressed left at (137, 130)
Screenshot: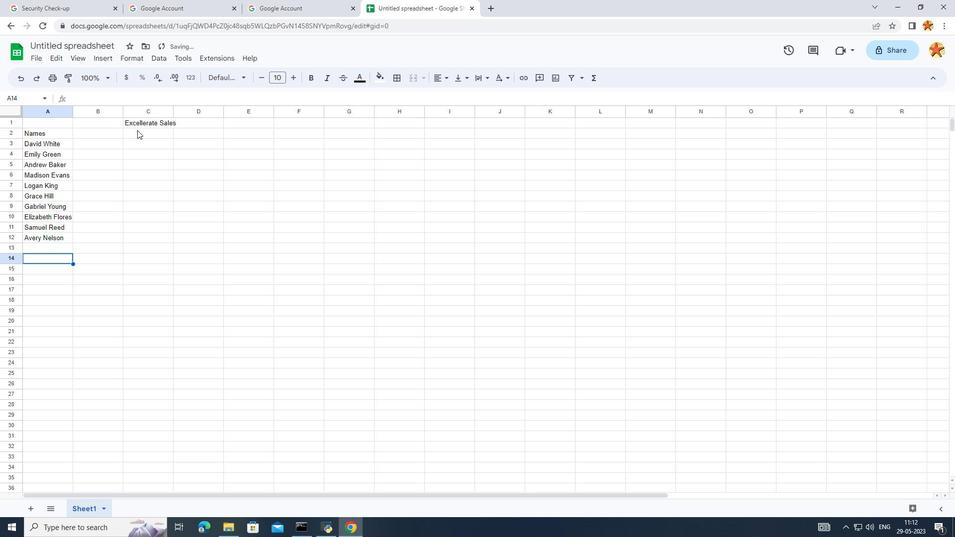 
Action: Mouse pressed left at (137, 130)
Screenshot: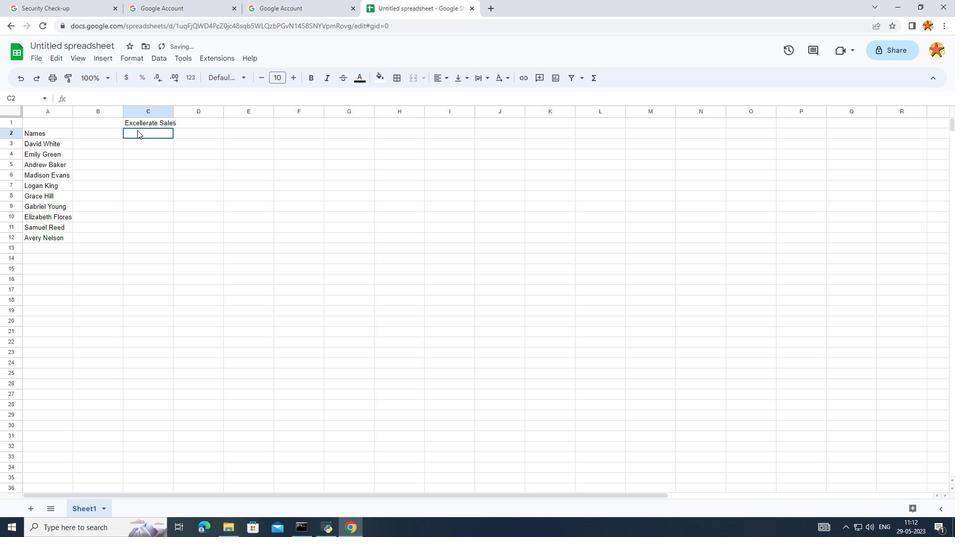 
Action: Key pressed <Key.caps_lock>T<Key.backspace><Key.caps_lock><Key.caps_lock>I<Key.caps_lock>tem<Key.space><Key.caps_lock>C<Key.caps_lock>ode
Screenshot: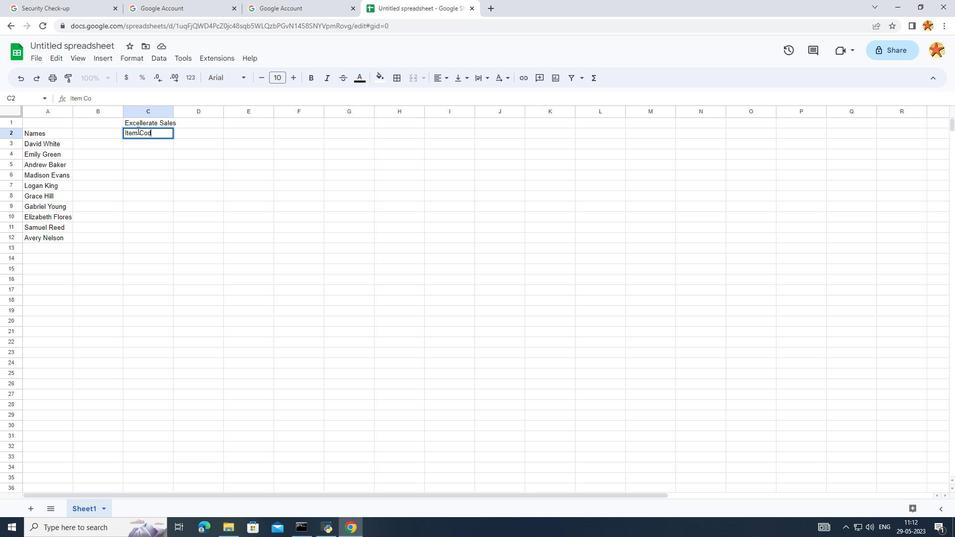 
Action: Mouse moved to (128, 144)
Screenshot: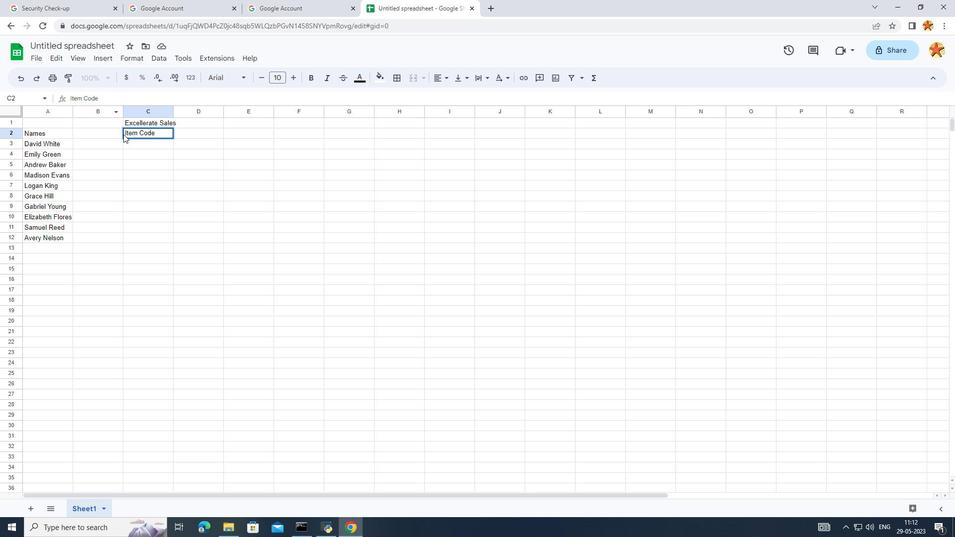 
Action: Mouse pressed left at (128, 144)
Screenshot: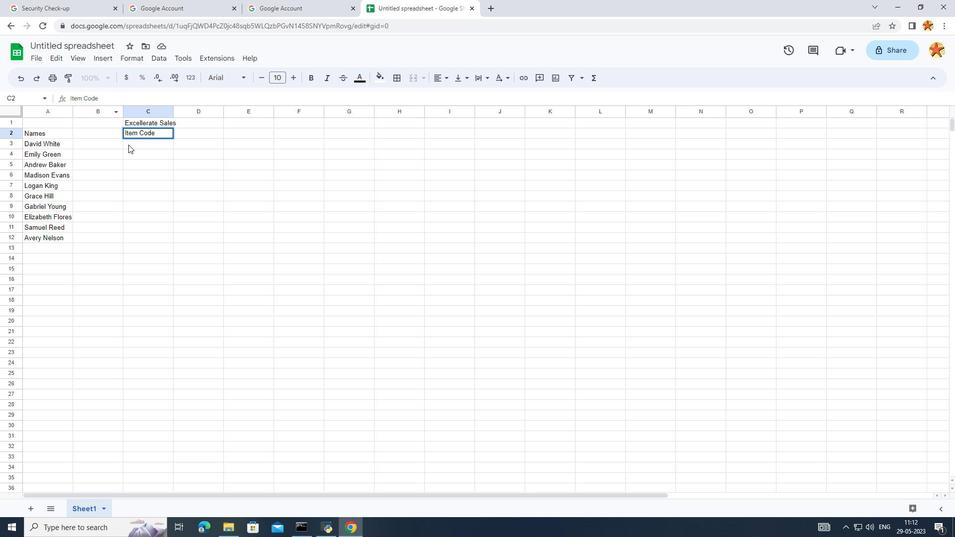 
Action: Mouse pressed left at (128, 144)
Screenshot: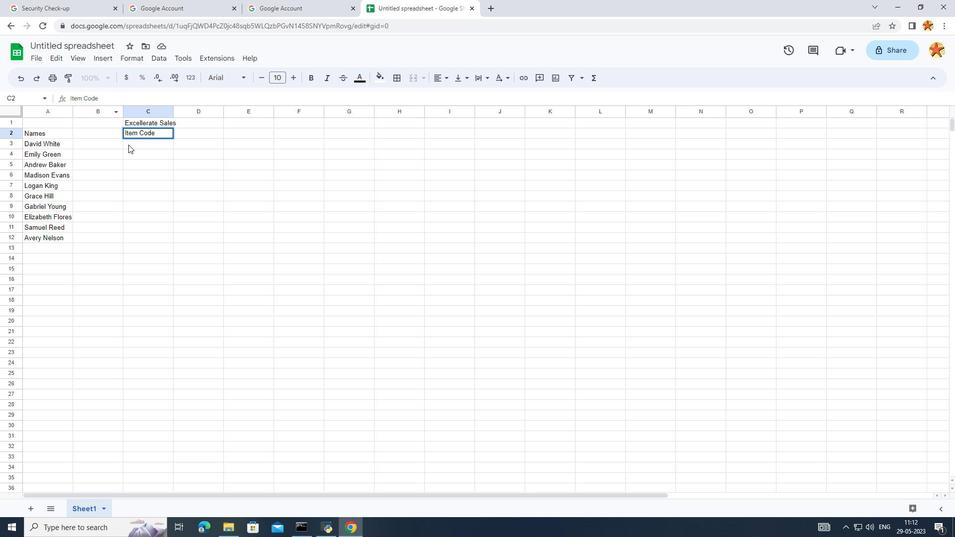
Action: Key pressed 2020
Screenshot: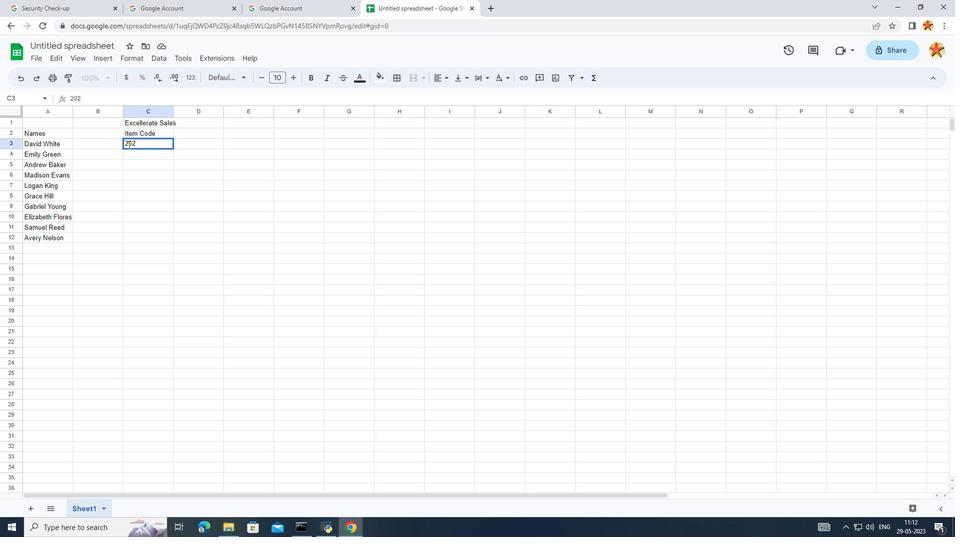 
Action: Mouse moved to (139, 152)
Screenshot: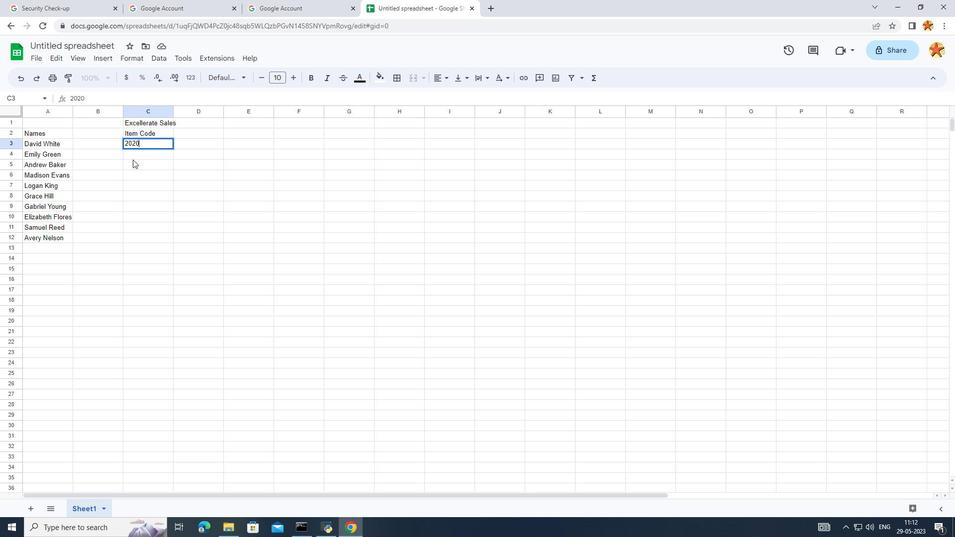 
Action: Mouse pressed left at (139, 152)
Screenshot: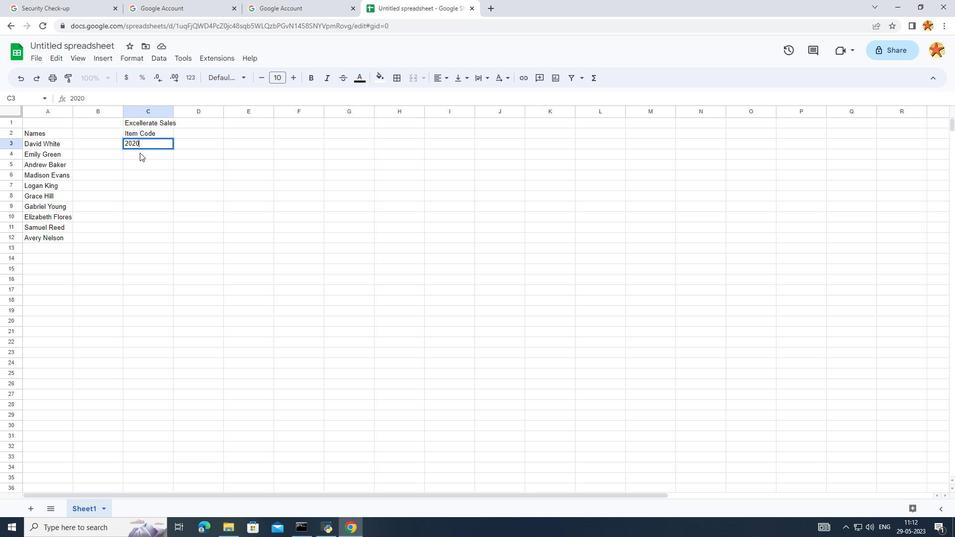 
Action: Mouse pressed left at (139, 152)
Screenshot: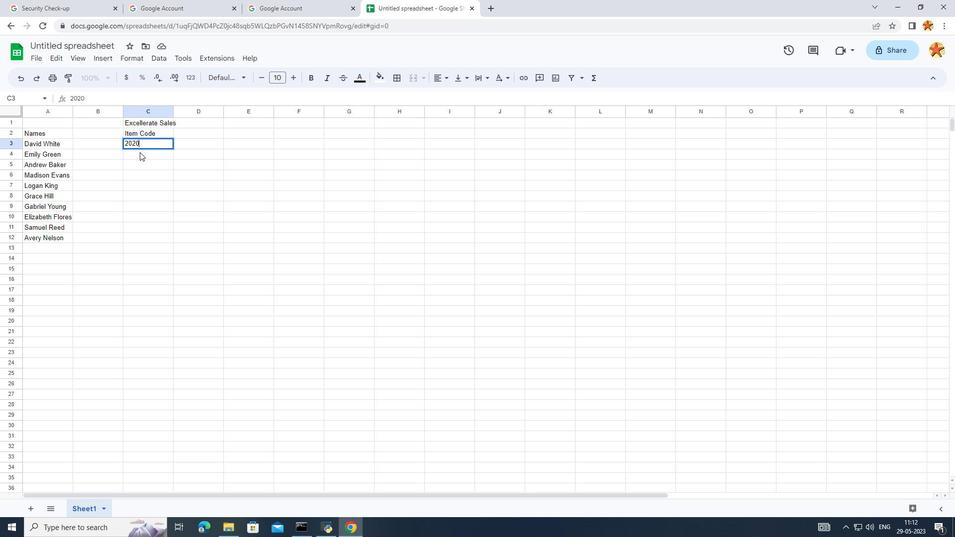 
Action: Key pressed 2030
Screenshot: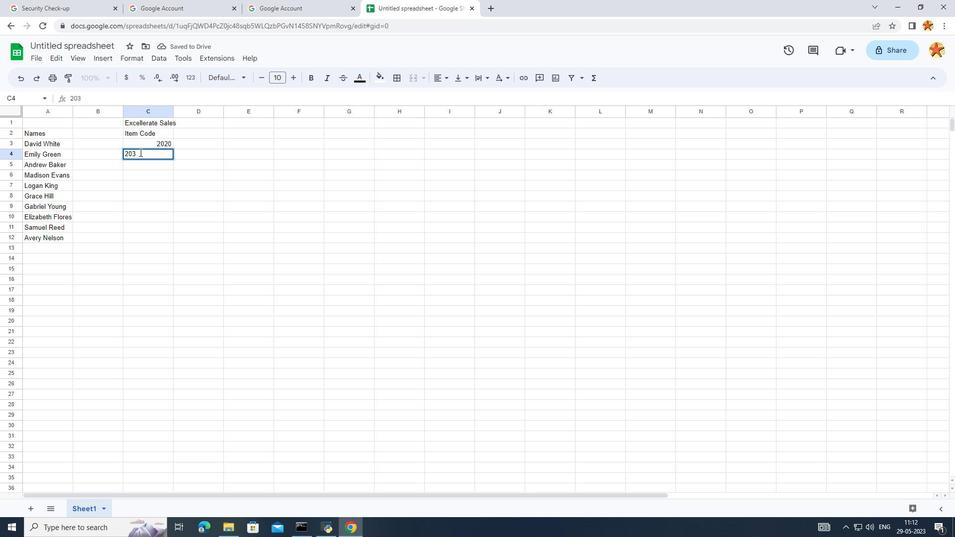 
Action: Mouse moved to (138, 162)
Screenshot: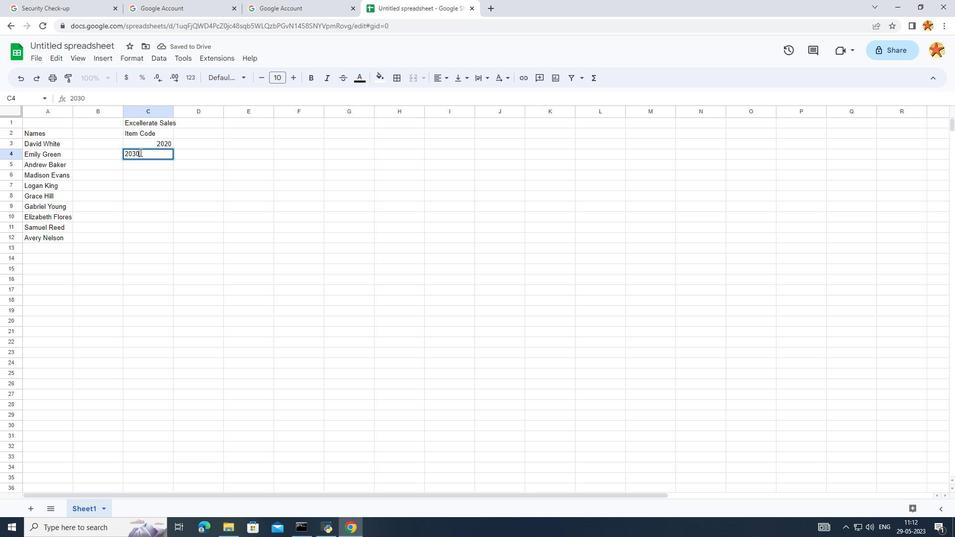 
Action: Mouse pressed left at (138, 162)
Screenshot: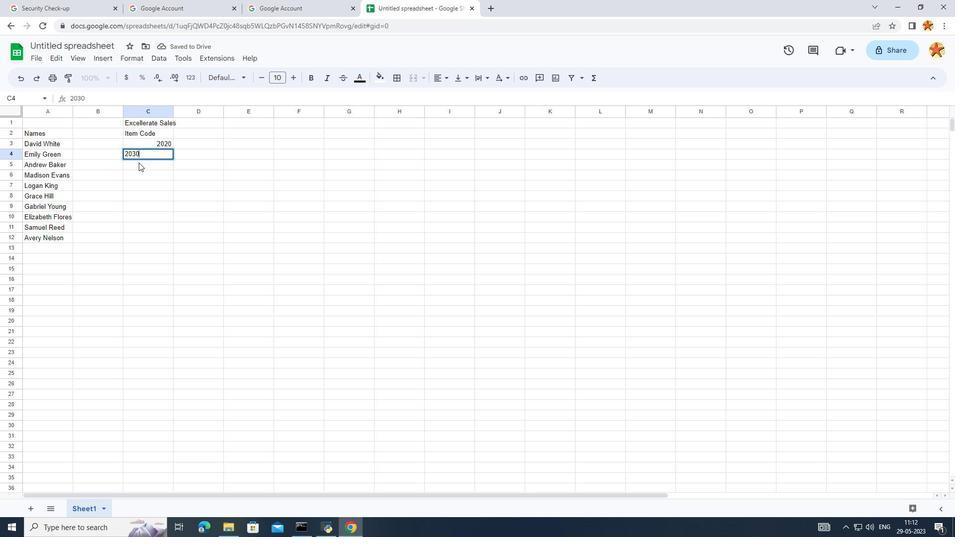
Action: Mouse pressed left at (138, 162)
Screenshot: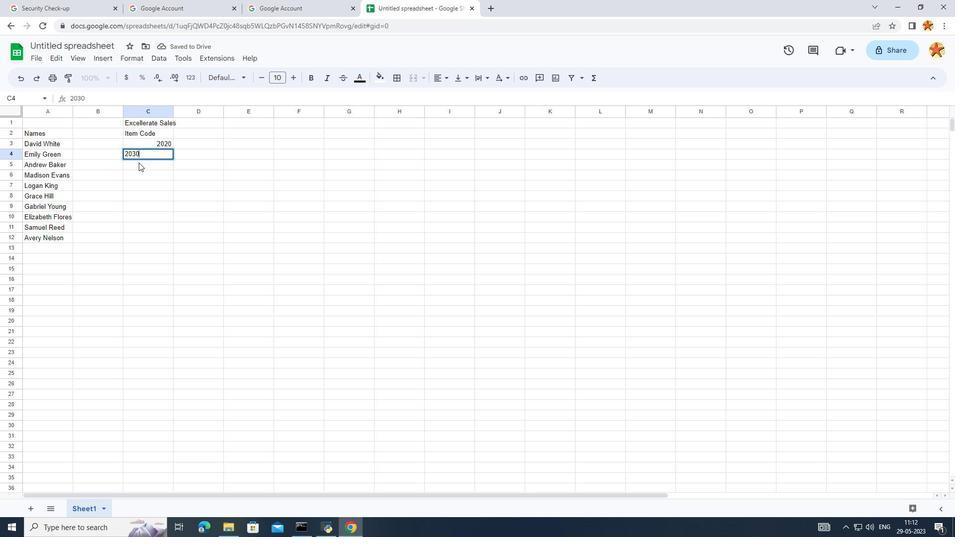 
Action: Key pressed 2040
Screenshot: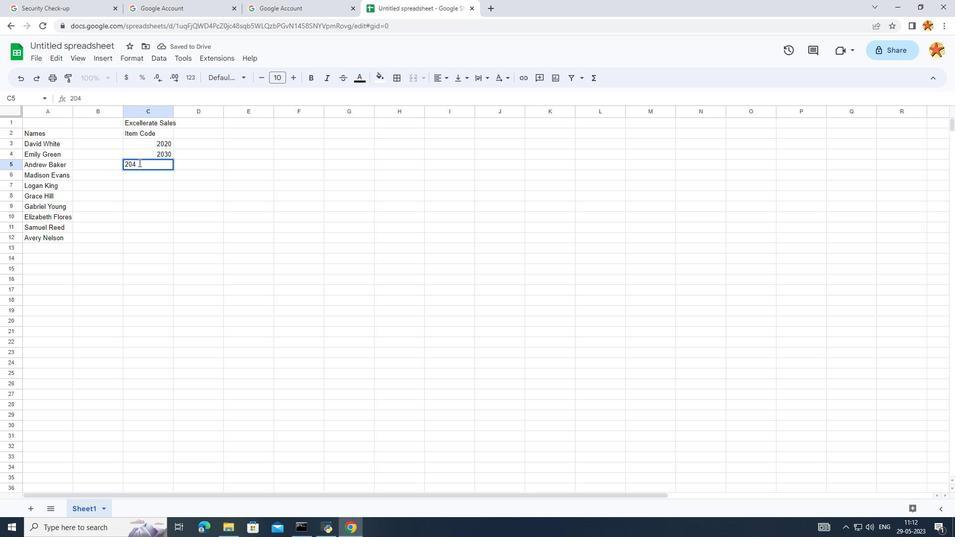 
Action: Mouse moved to (134, 170)
Screenshot: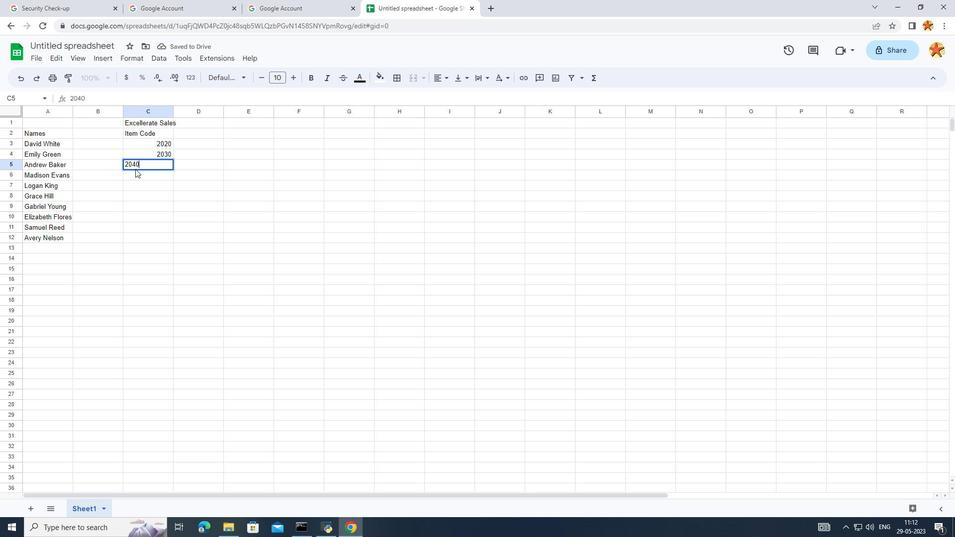 
Action: Mouse pressed left at (134, 170)
Screenshot: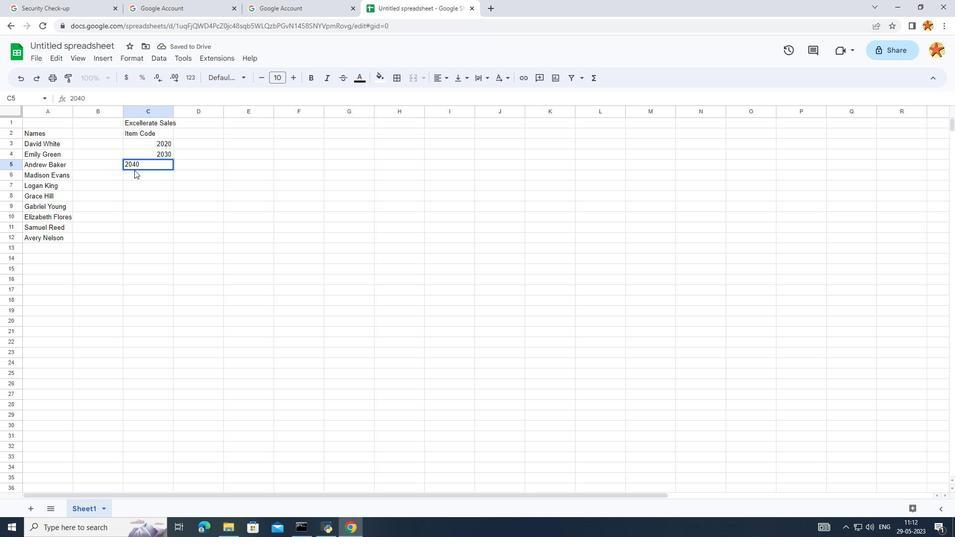 
Action: Mouse pressed left at (134, 170)
Screenshot: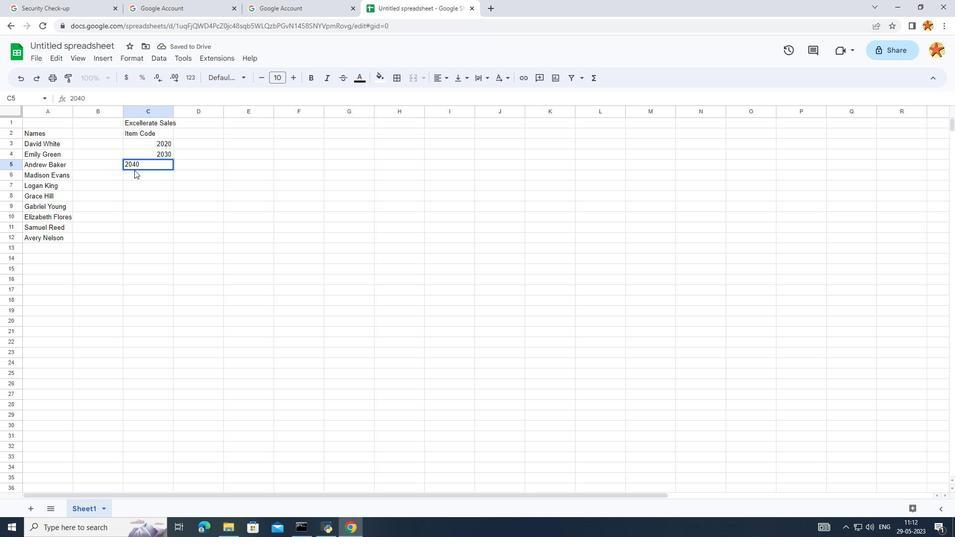 
Action: Mouse pressed left at (134, 170)
Screenshot: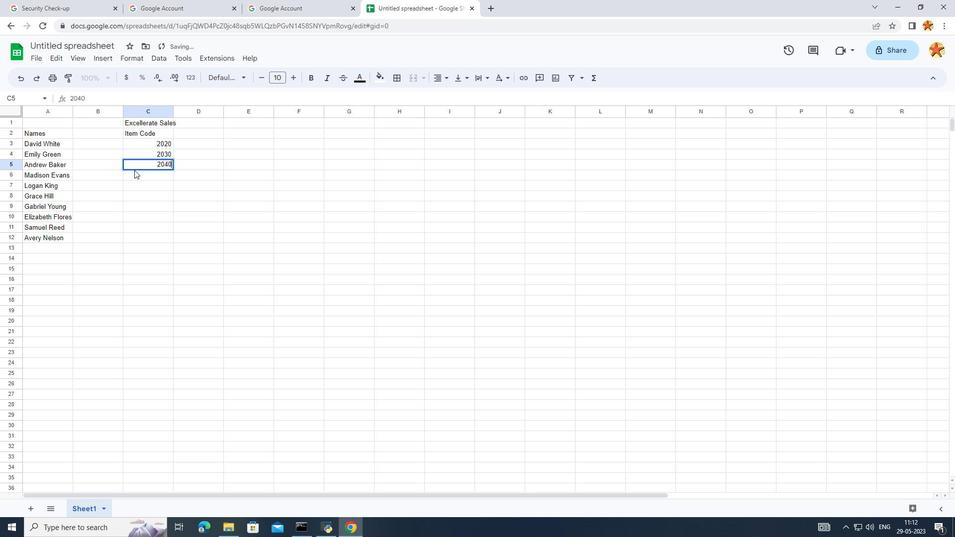 
Action: Mouse moved to (125, 184)
Screenshot: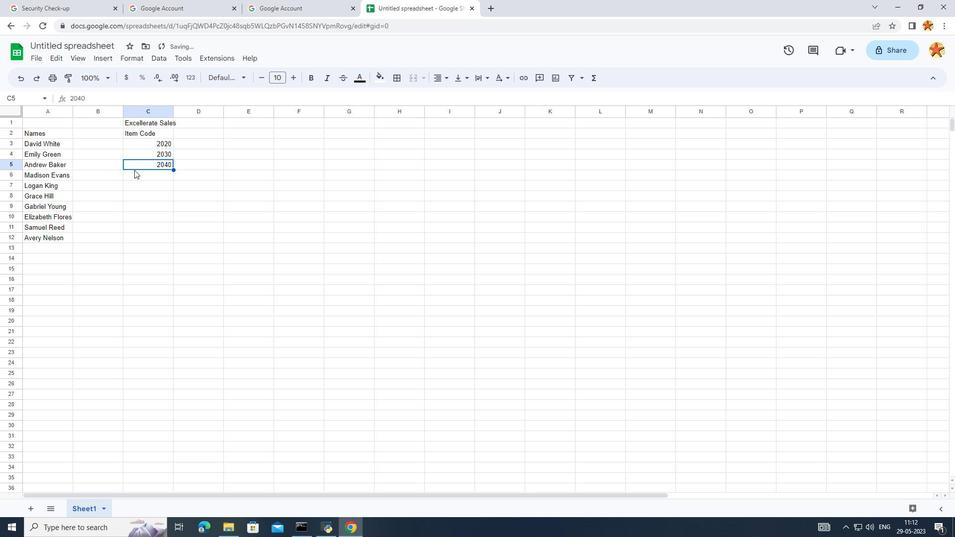 
Action: Mouse pressed left at (125, 184)
Screenshot: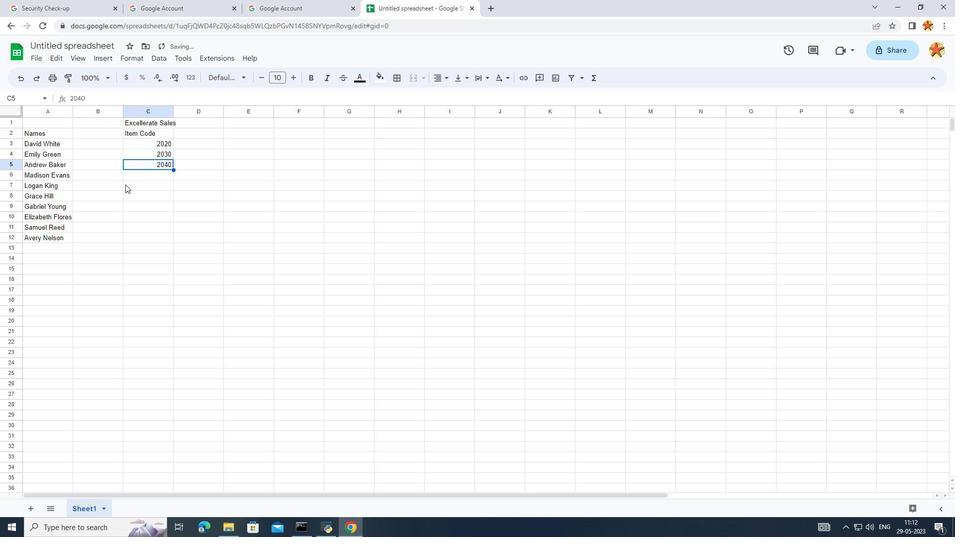 
Action: Mouse moved to (138, 176)
Screenshot: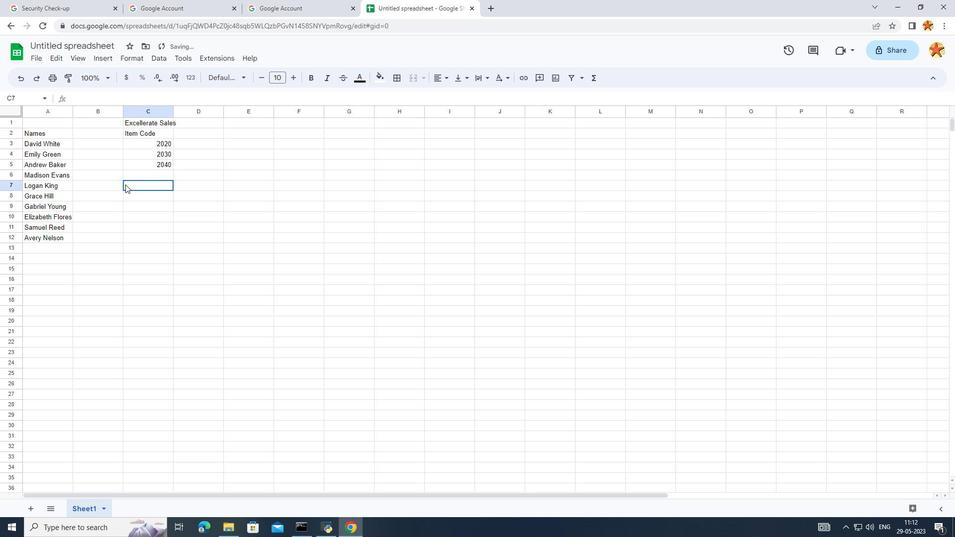 
Action: Mouse pressed left at (138, 176)
Screenshot: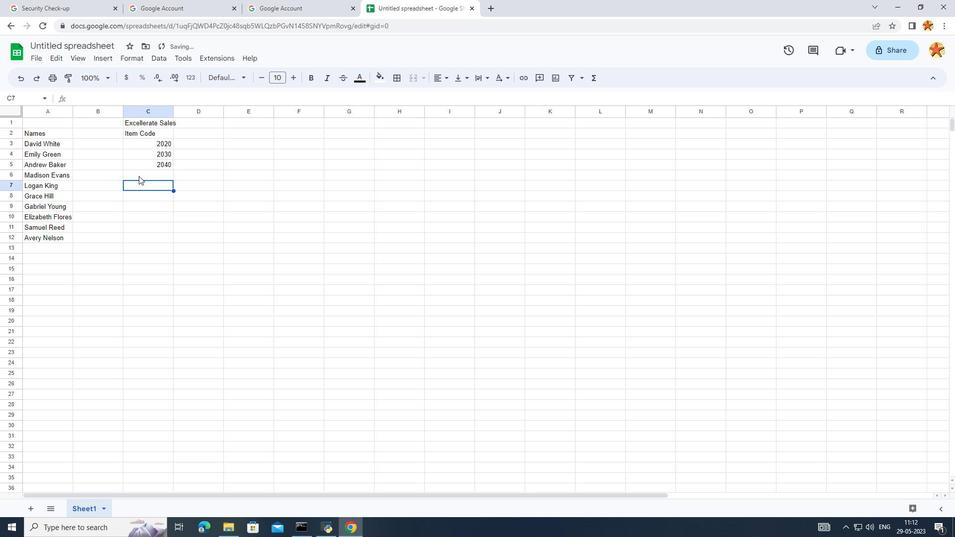 
Action: Mouse pressed left at (138, 176)
Screenshot: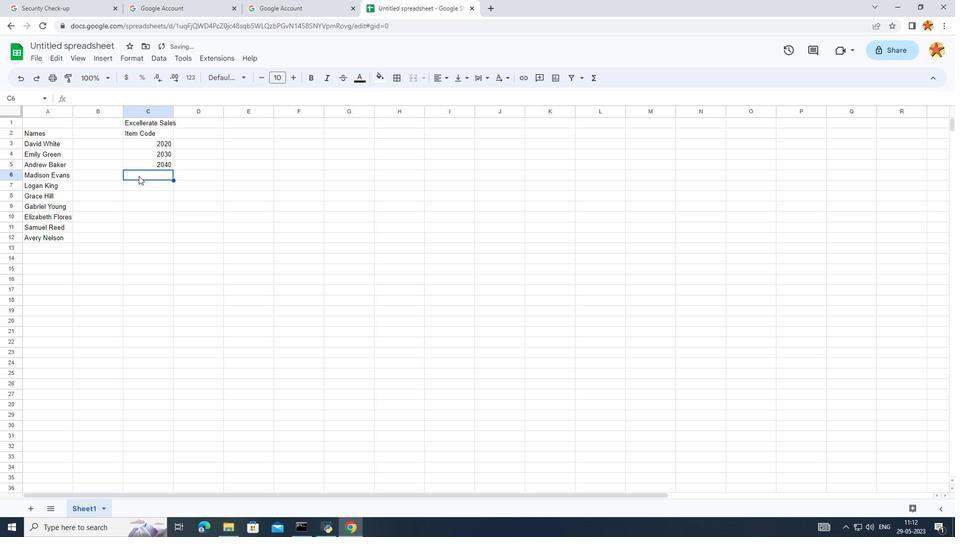 
Action: Key pressed 2045
Screenshot: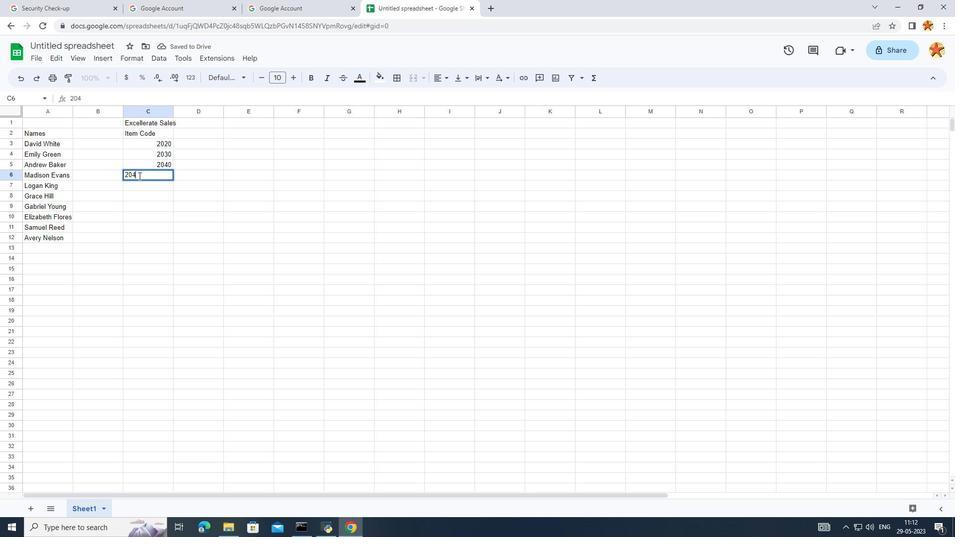 
Action: Mouse moved to (140, 189)
Screenshot: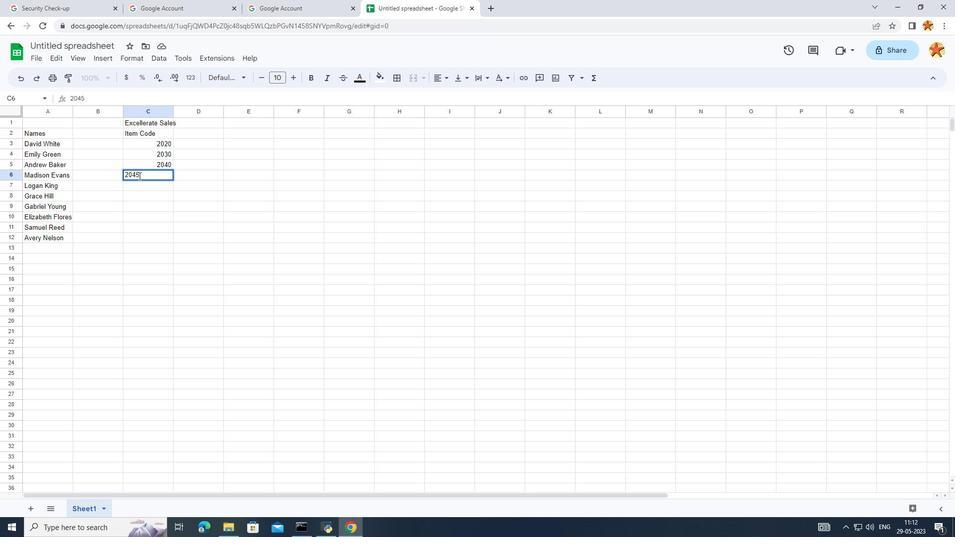 
Action: Mouse pressed left at (140, 189)
Screenshot: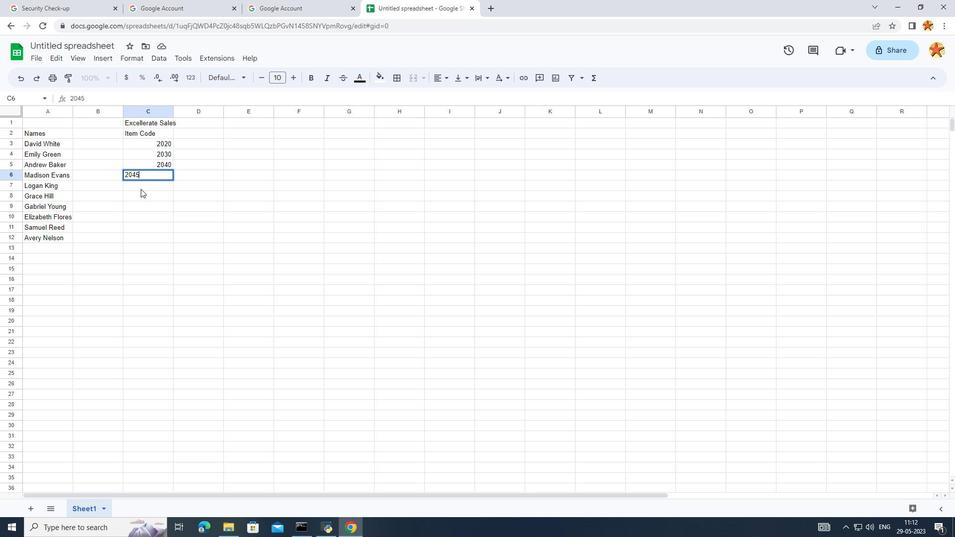 
Action: Mouse pressed left at (140, 189)
Screenshot: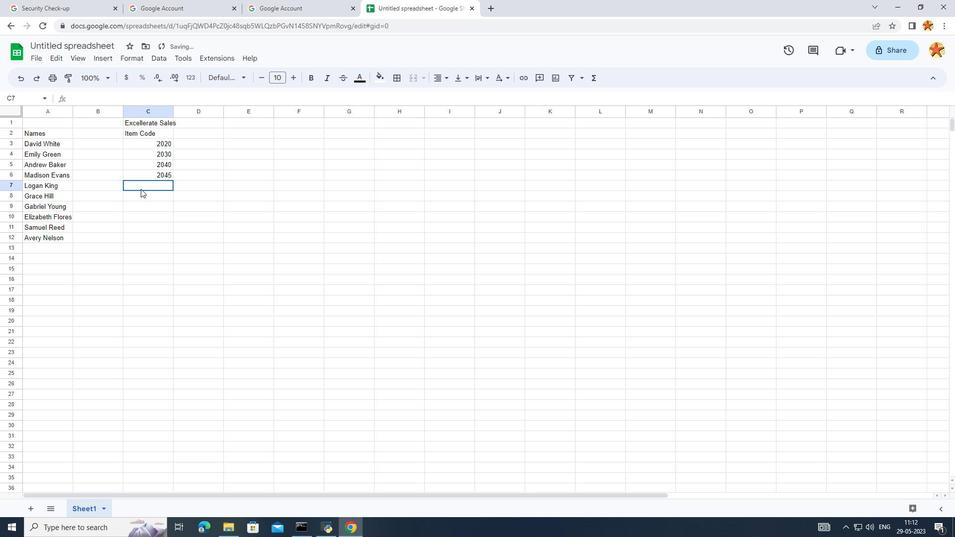 
Action: Key pressed 2050
Screenshot: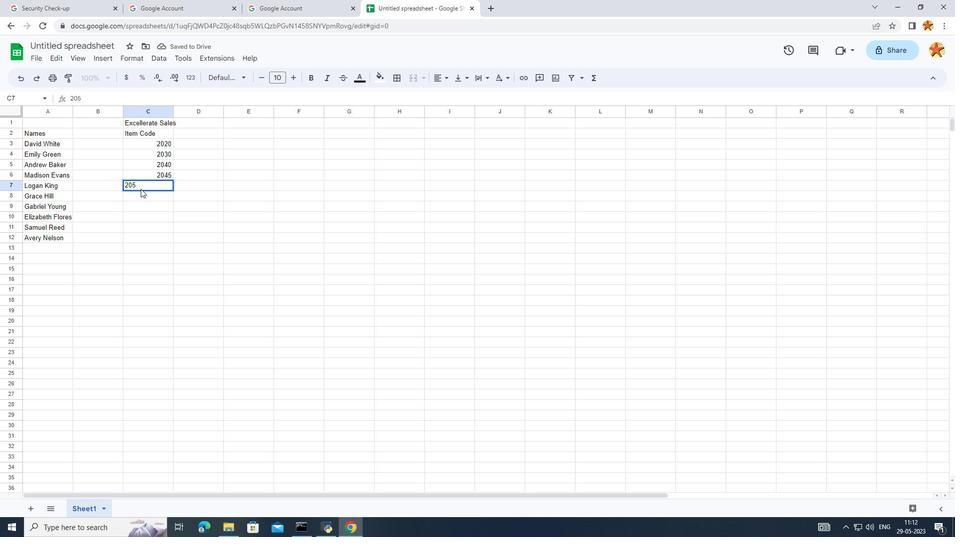 
Action: Mouse moved to (134, 194)
Screenshot: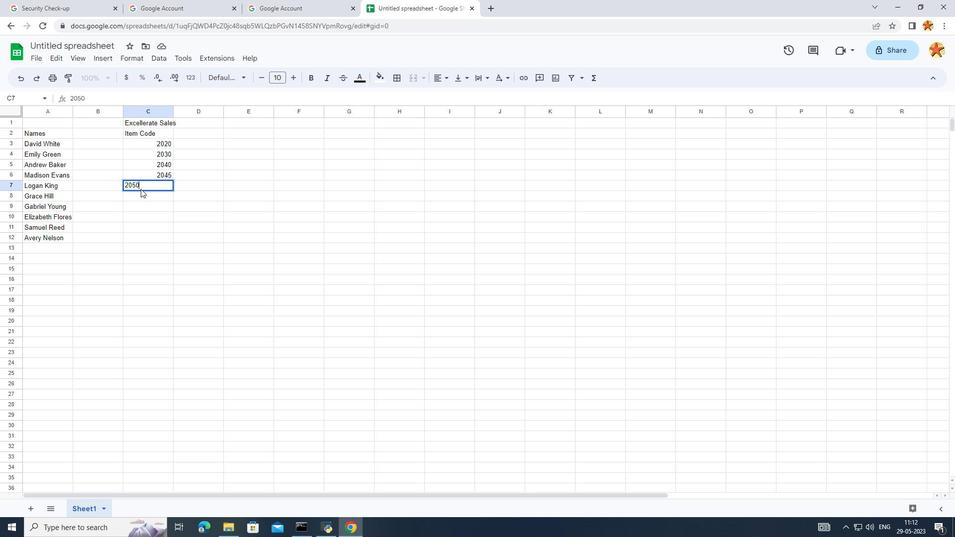 
Action: Mouse pressed left at (134, 194)
Screenshot: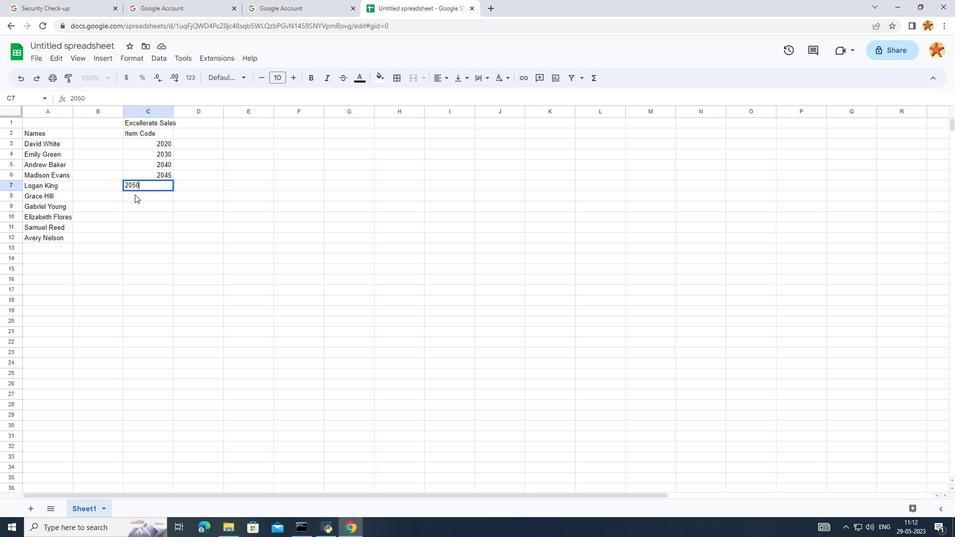 
Action: Mouse pressed left at (134, 194)
Screenshot: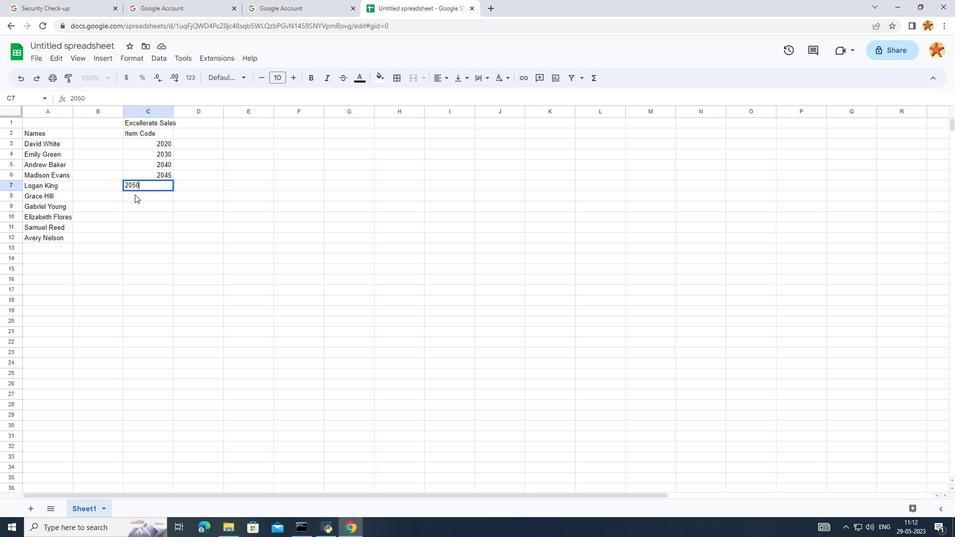 
Action: Key pressed 2055
Screenshot: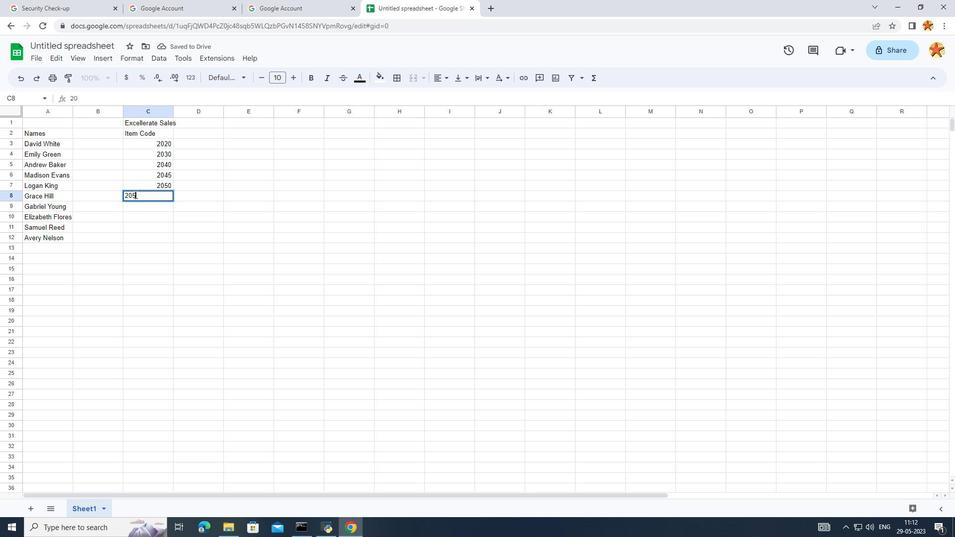 
Action: Mouse moved to (134, 214)
Screenshot: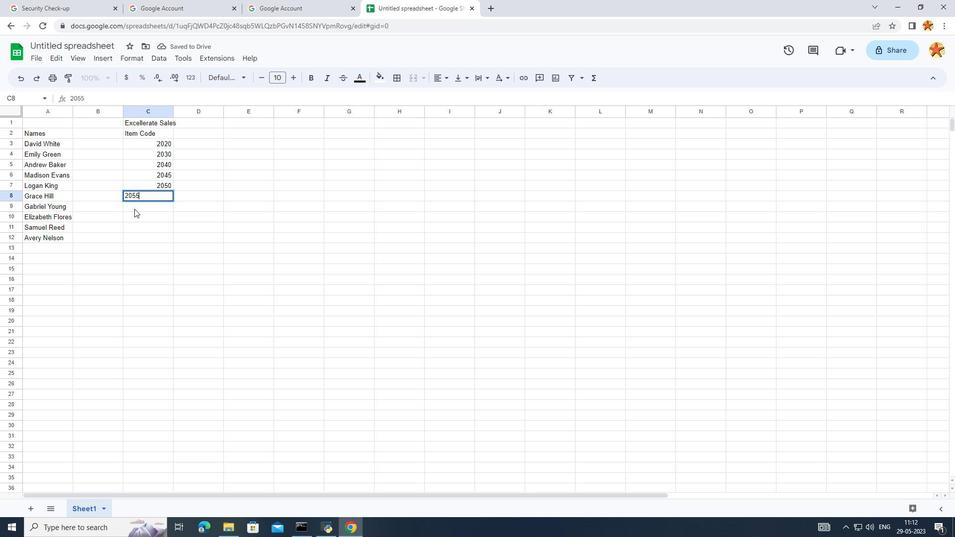 
Action: Mouse pressed left at (134, 214)
Screenshot: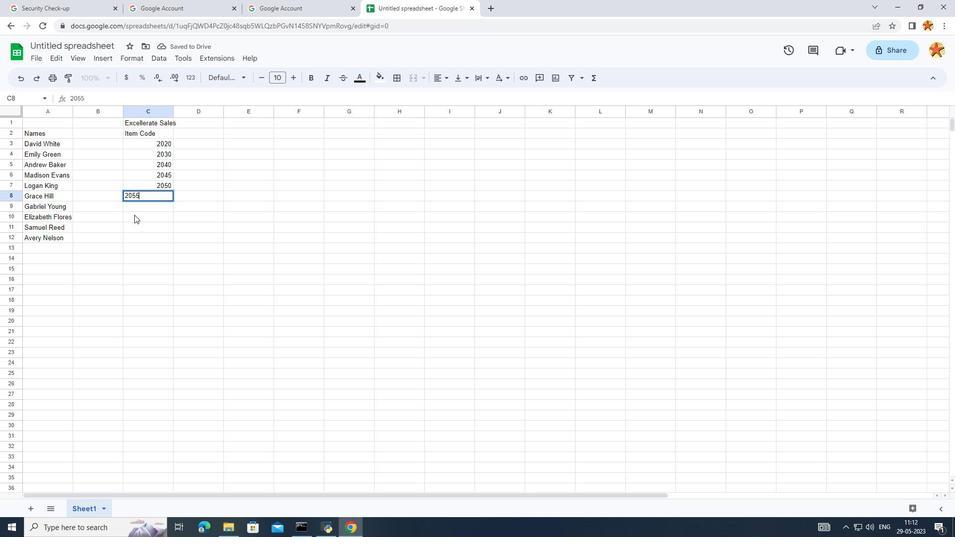 
Action: Mouse moved to (141, 209)
Screenshot: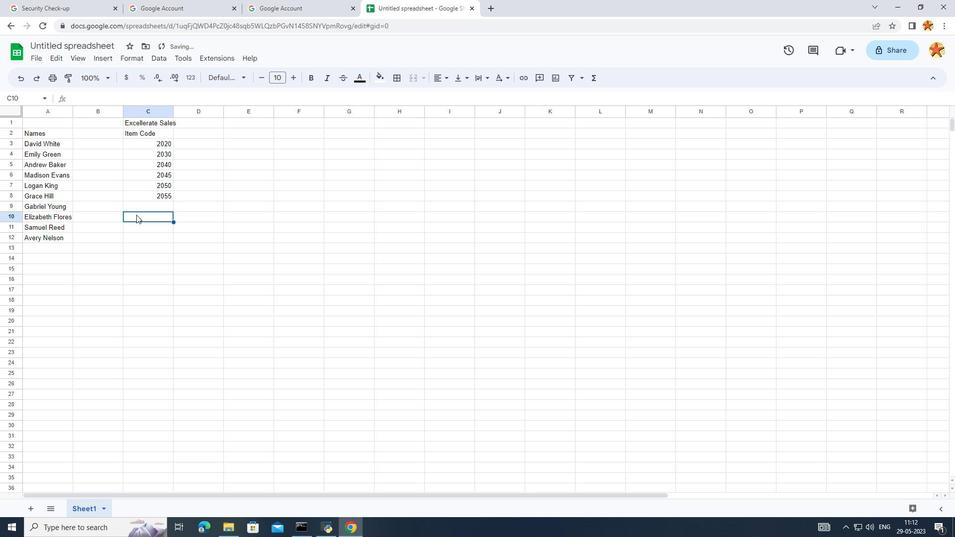 
Action: Mouse pressed left at (141, 209)
Screenshot: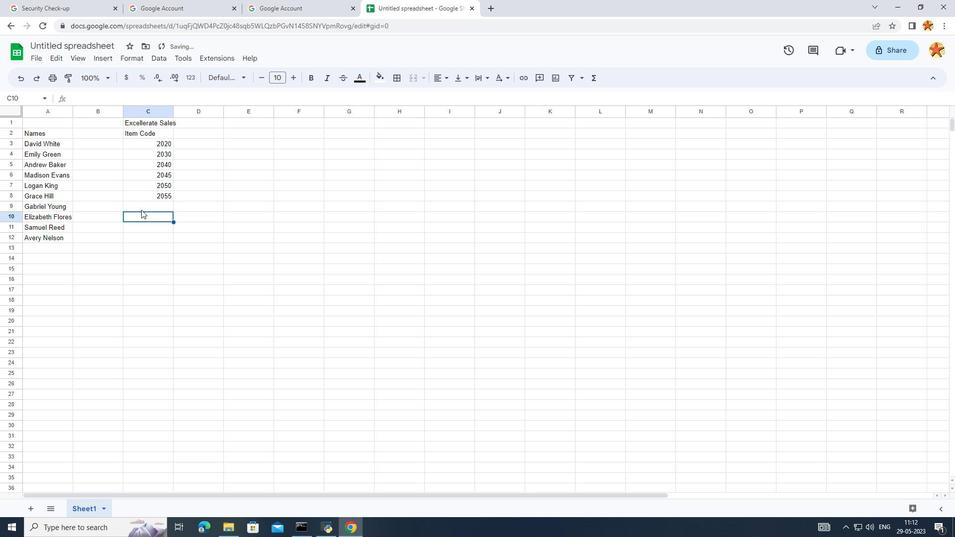 
Action: Mouse pressed left at (141, 209)
Screenshot: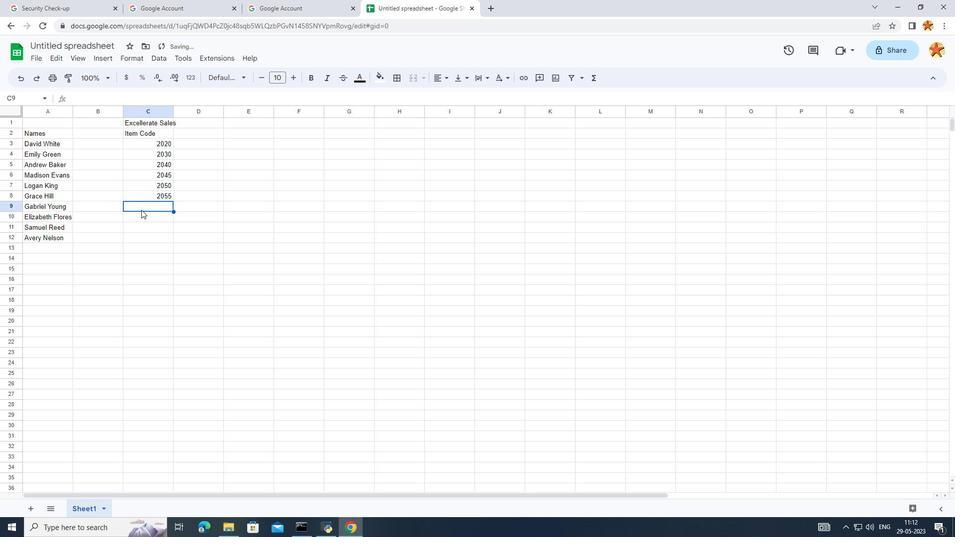 
Action: Mouse moved to (143, 205)
Screenshot: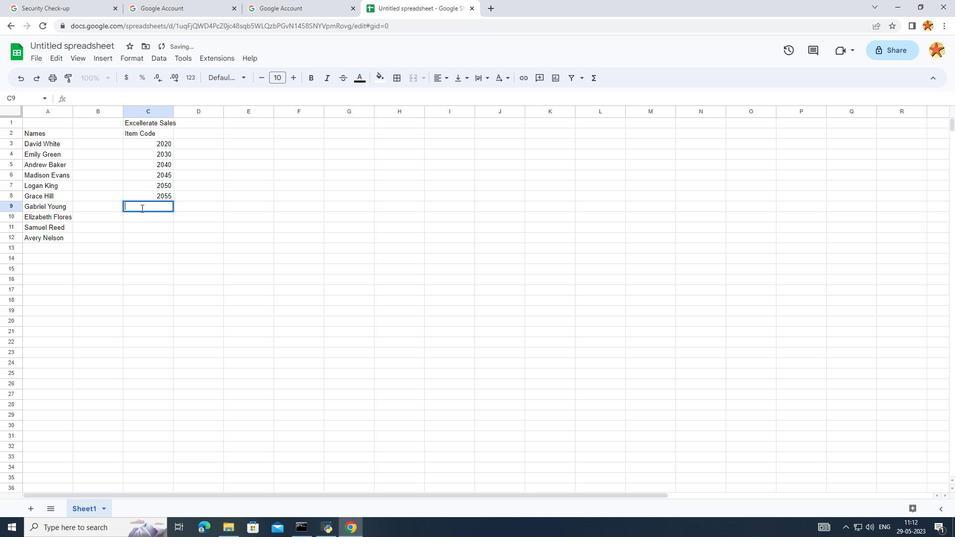 
Action: Key pressed 2060
Screenshot: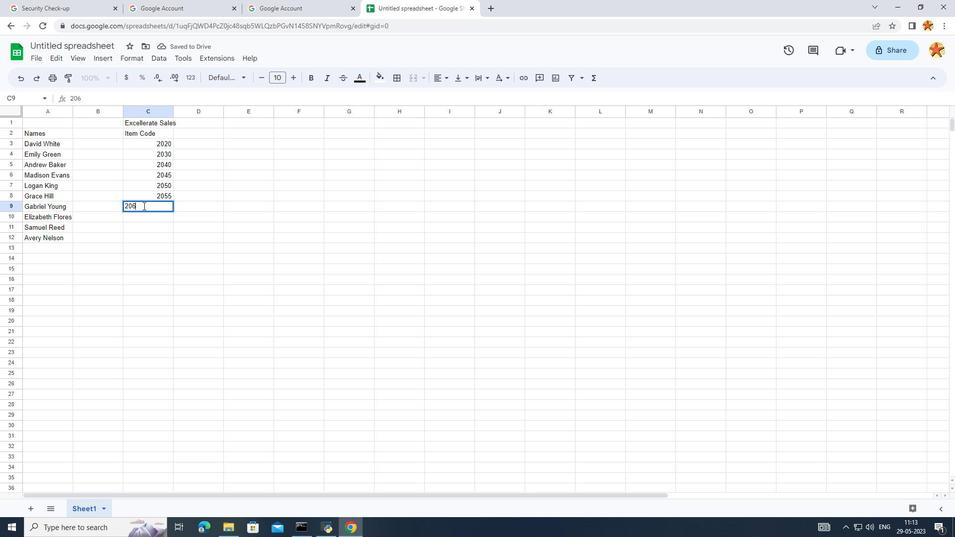 
Action: Mouse moved to (130, 214)
Screenshot: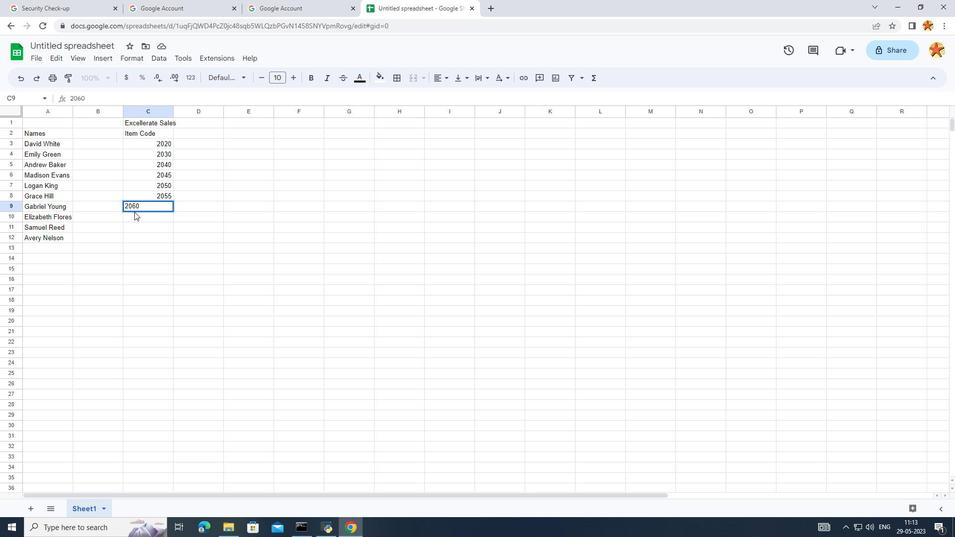 
Action: Mouse pressed left at (130, 214)
Screenshot: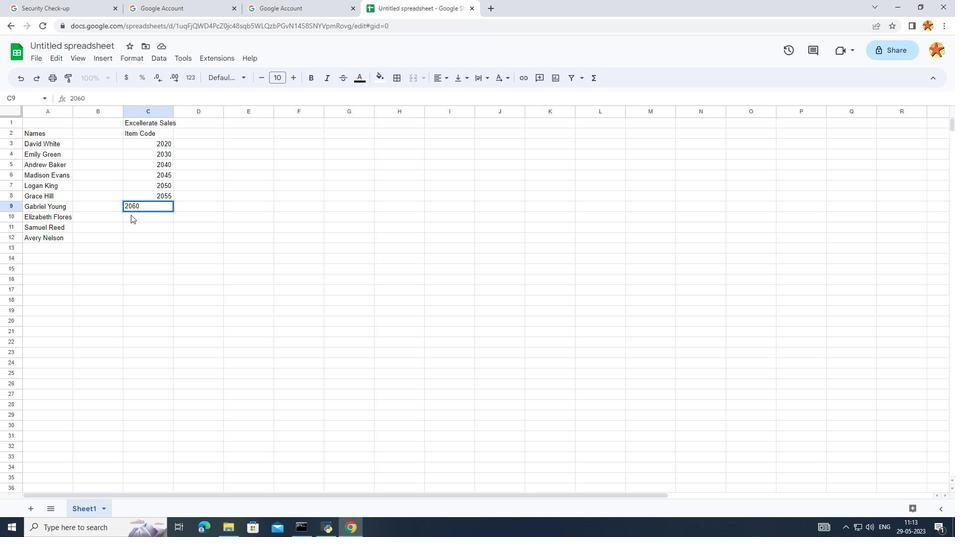 
Action: Mouse pressed left at (130, 214)
Screenshot: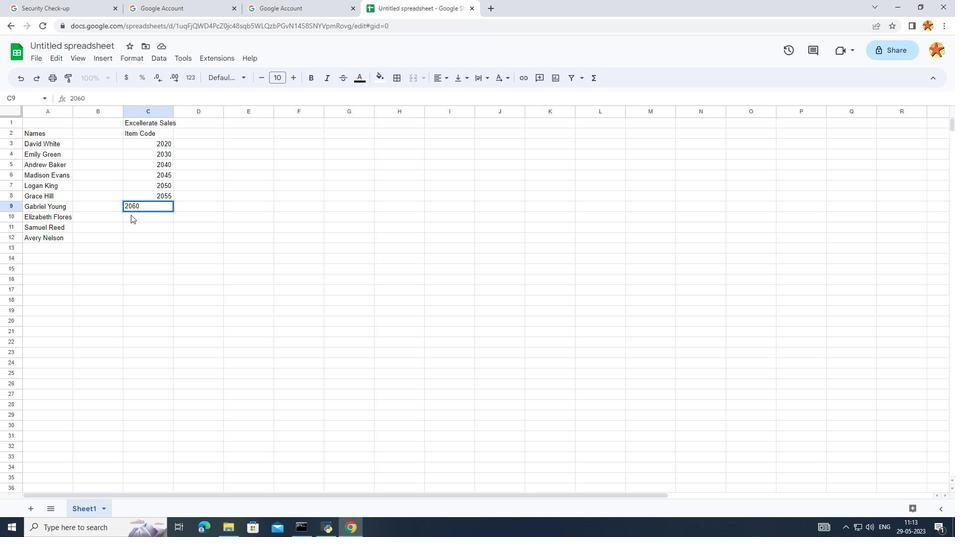 
Action: Key pressed 2065
Screenshot: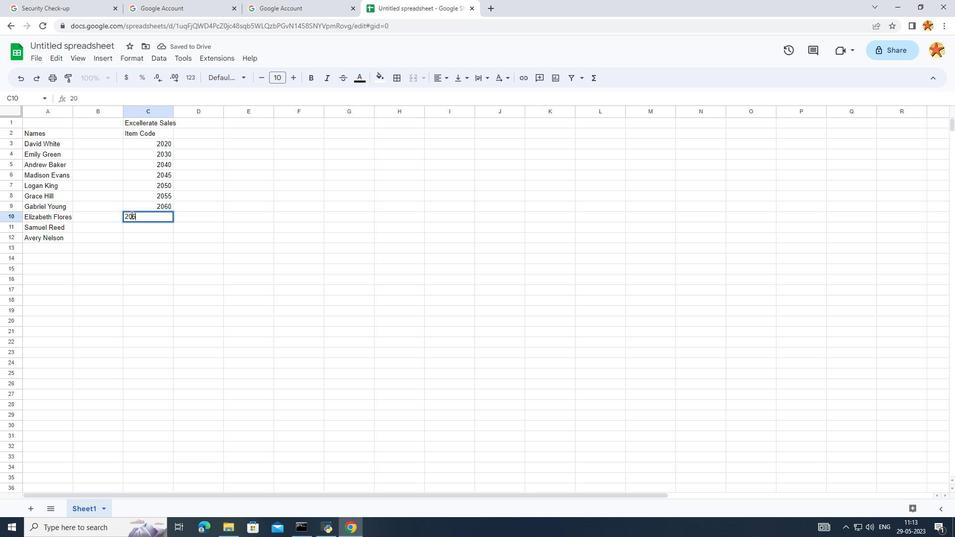 
Action: Mouse moved to (121, 222)
Screenshot: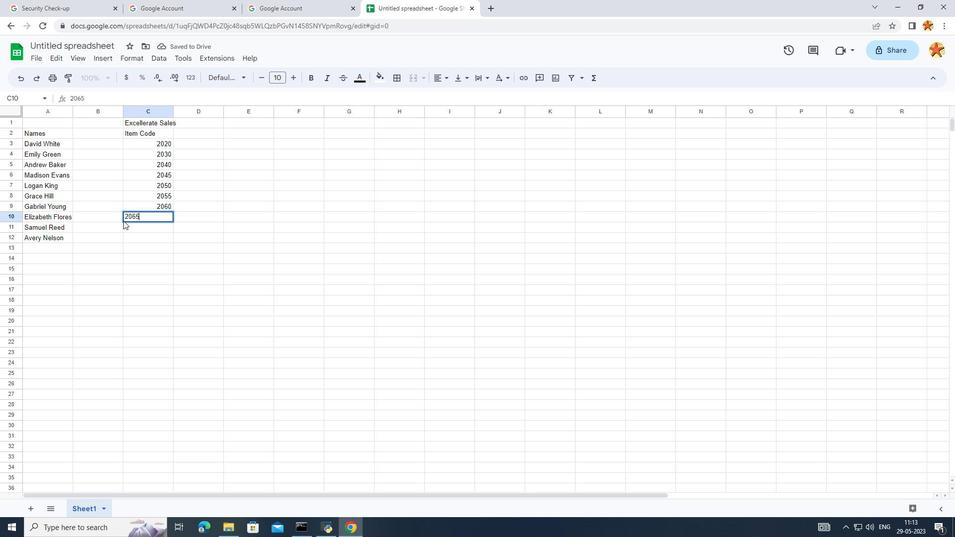 
Action: Mouse pressed left at (121, 222)
Screenshot: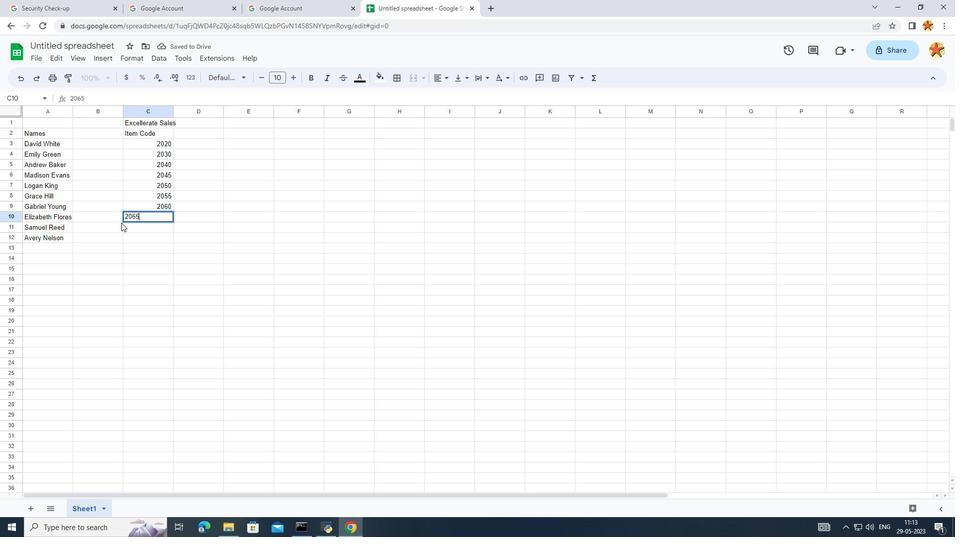 
Action: Mouse pressed left at (121, 222)
Screenshot: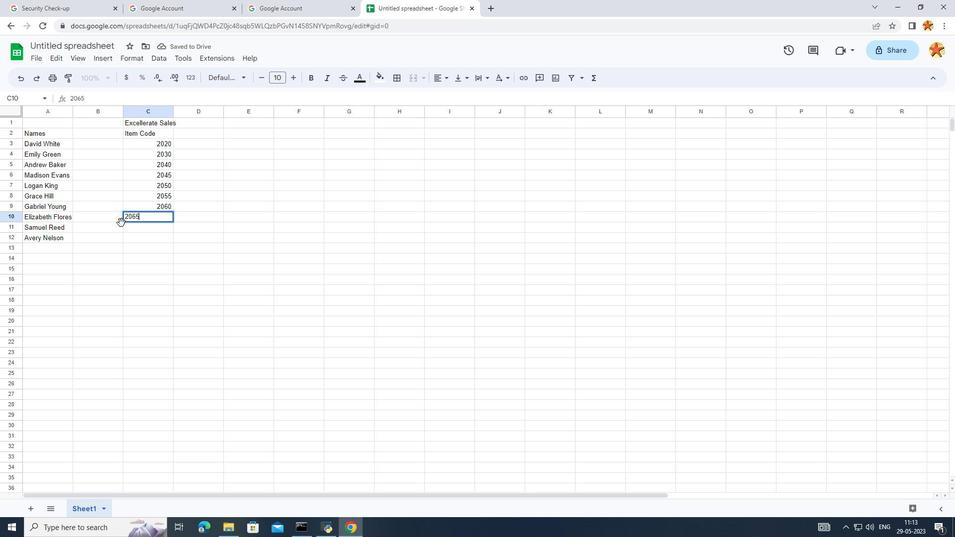 
Action: Mouse moved to (152, 222)
Screenshot: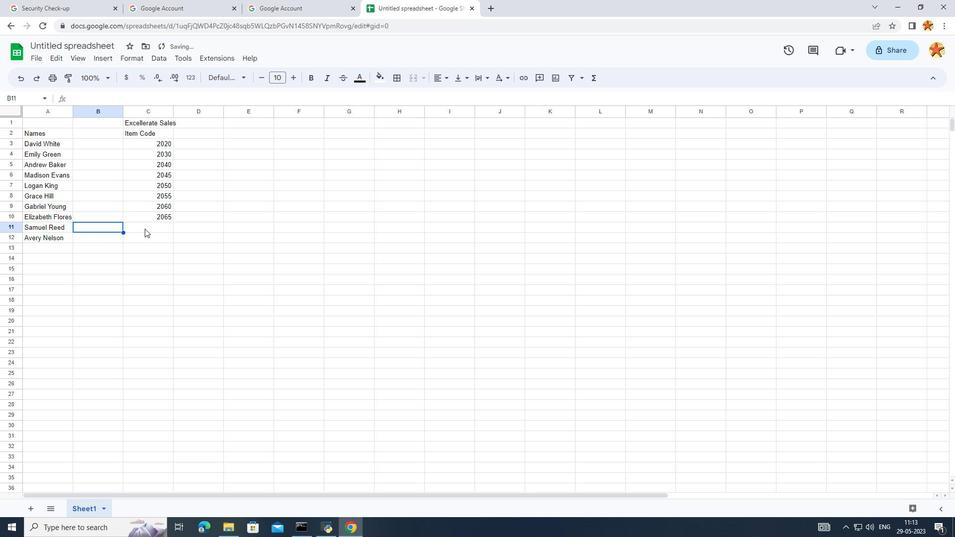 
Action: Mouse pressed left at (152, 222)
Screenshot: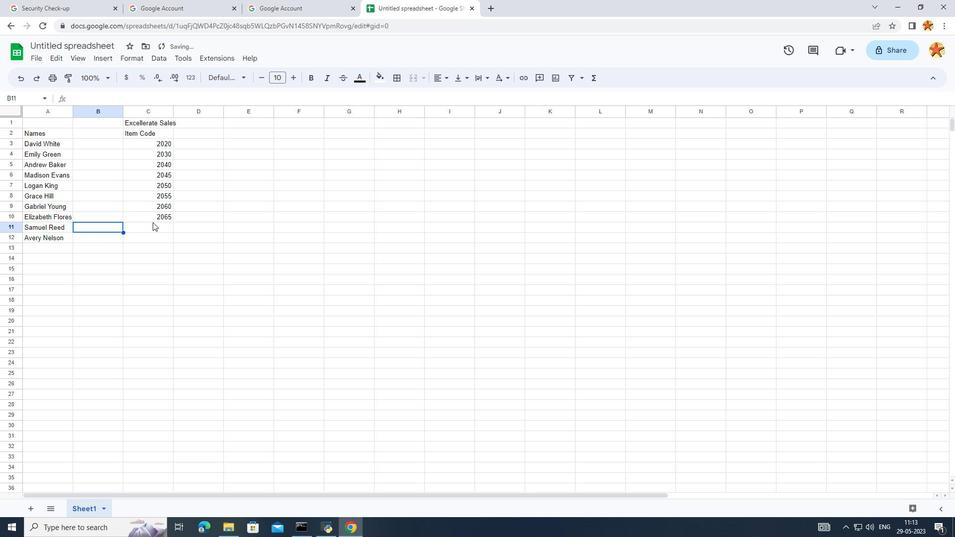 
Action: Mouse pressed left at (152, 222)
Screenshot: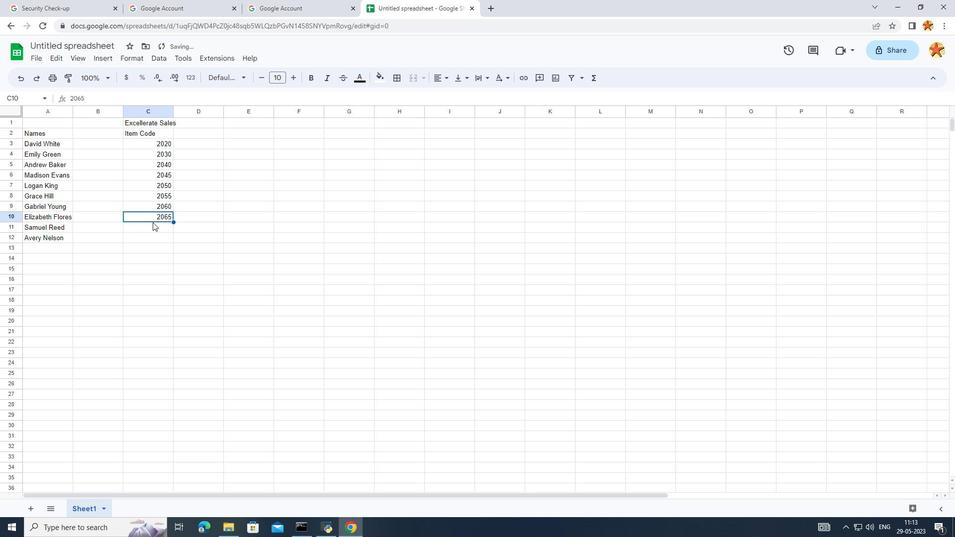 
Action: Mouse moved to (147, 225)
Screenshot: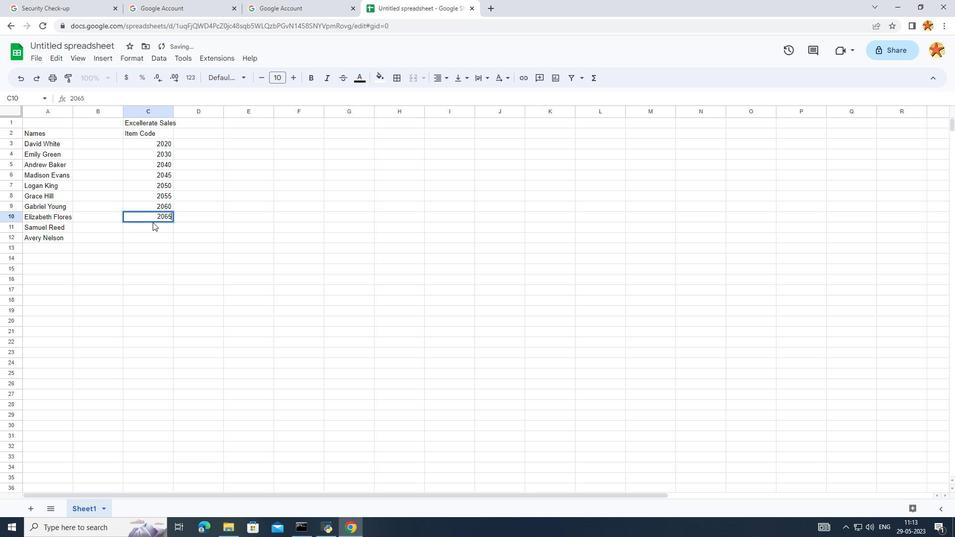 
Action: Mouse pressed left at (147, 225)
Screenshot: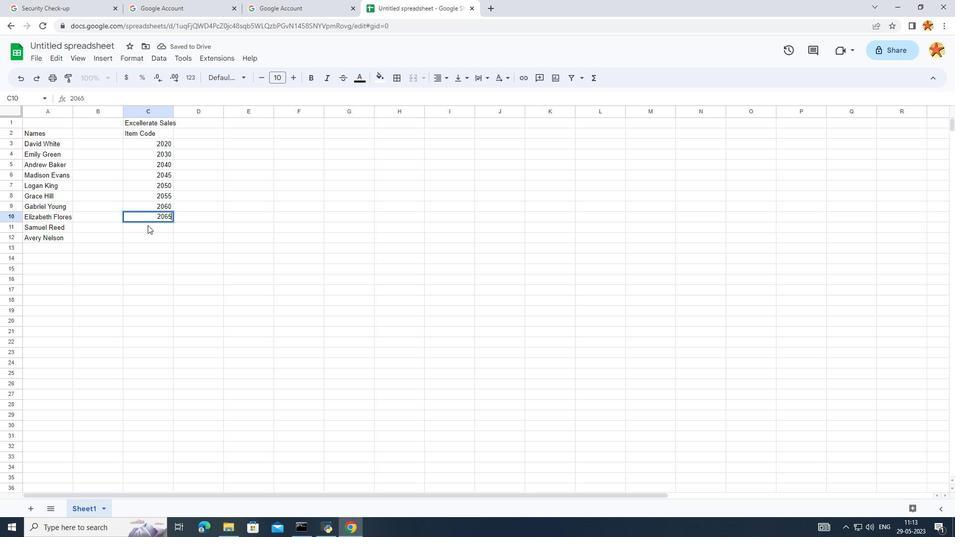 
Action: Mouse pressed left at (147, 225)
Screenshot: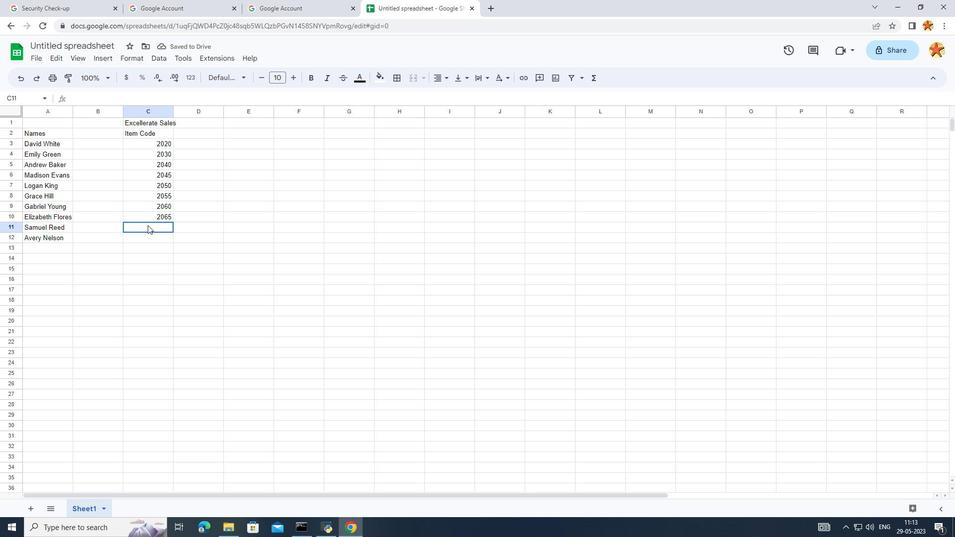 
Action: Key pressed 2070
Screenshot: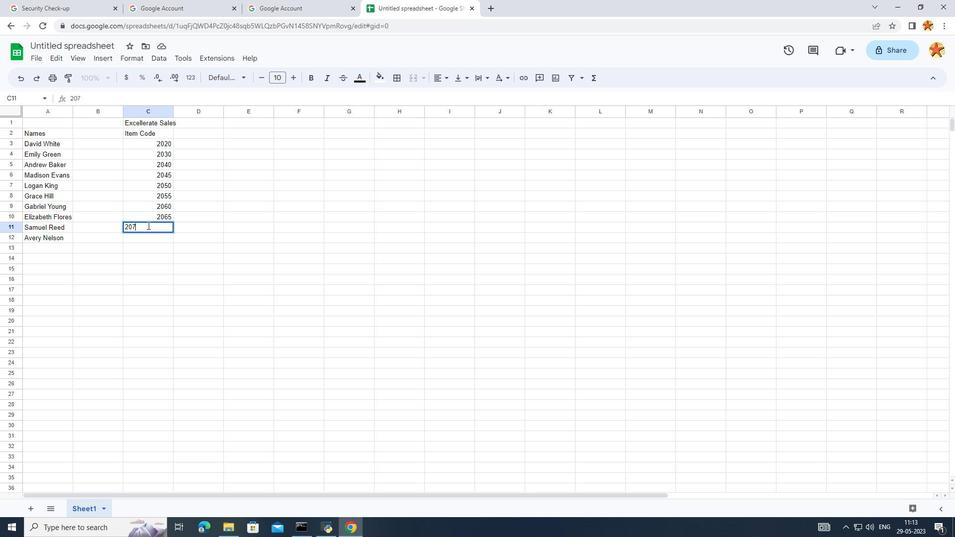 
Action: Mouse moved to (147, 240)
Screenshot: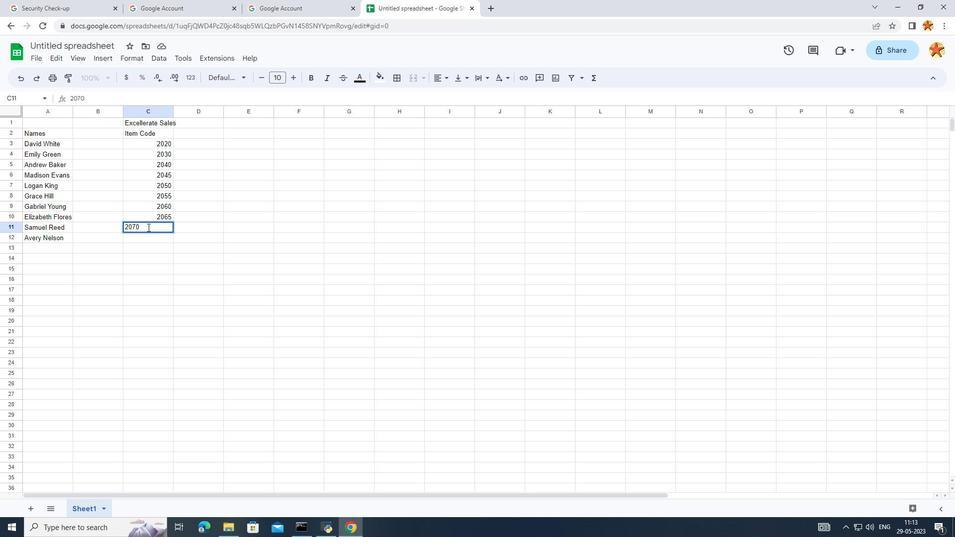 
Action: Mouse pressed left at (147, 240)
Screenshot: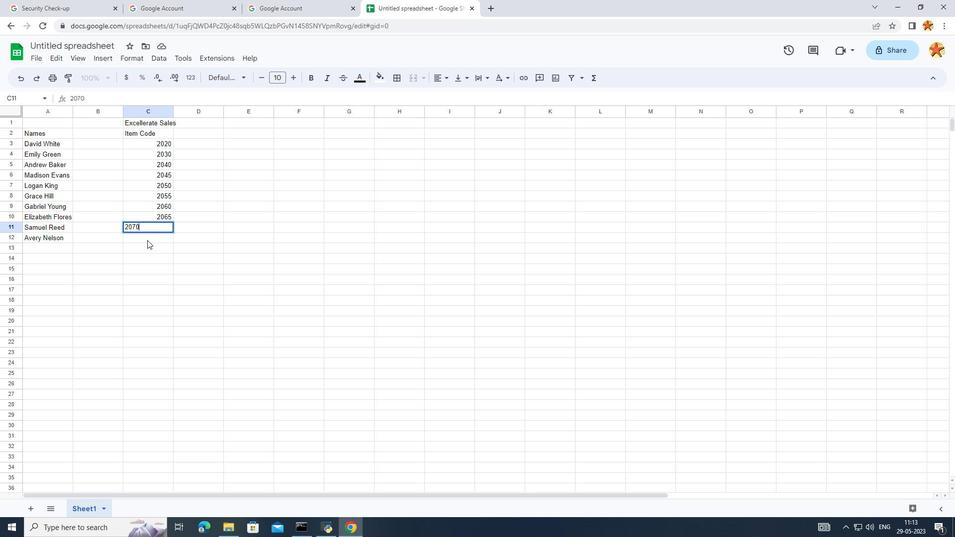 
Action: Mouse pressed left at (147, 240)
Screenshot: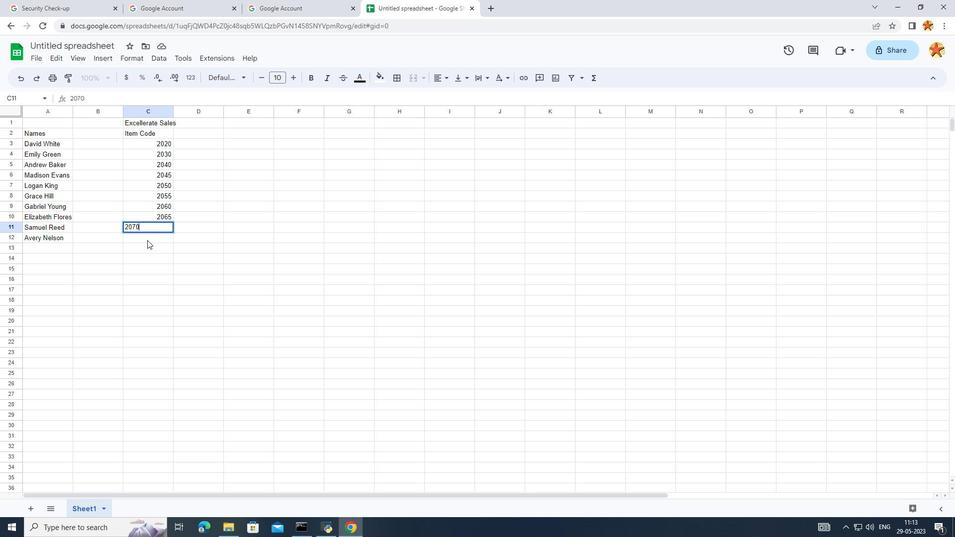 
Action: Key pressed 2075
Screenshot: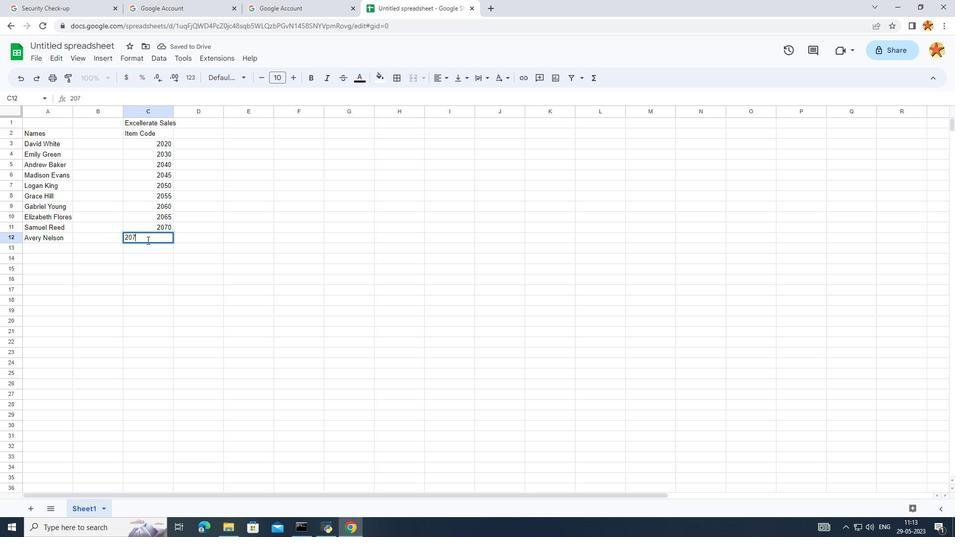 
Action: Mouse moved to (241, 219)
Screenshot: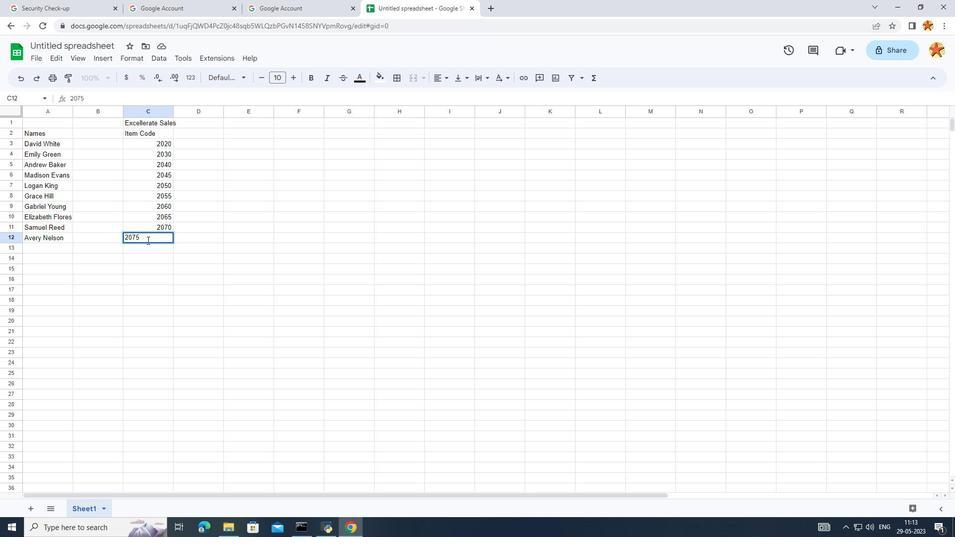 
Action: Mouse pressed left at (241, 219)
Screenshot: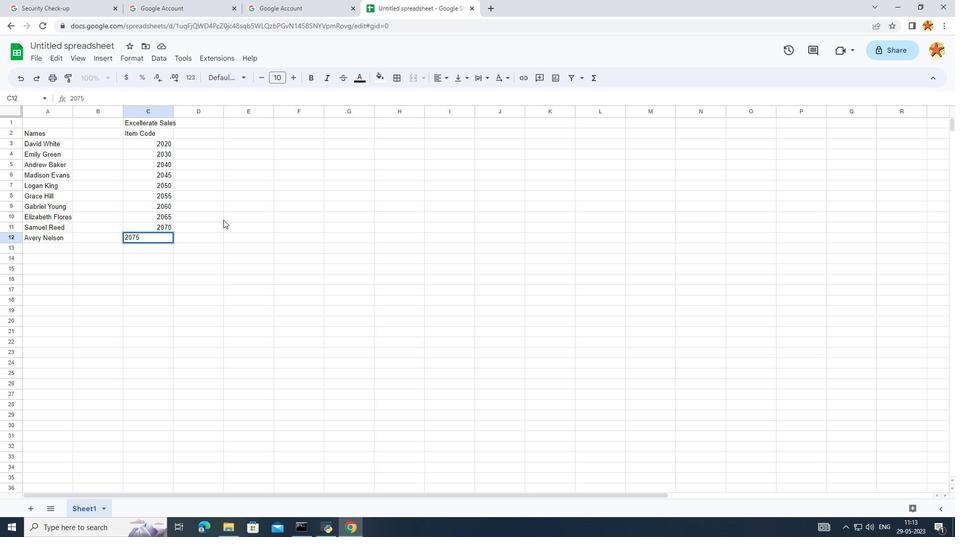
Action: Mouse moved to (208, 128)
Screenshot: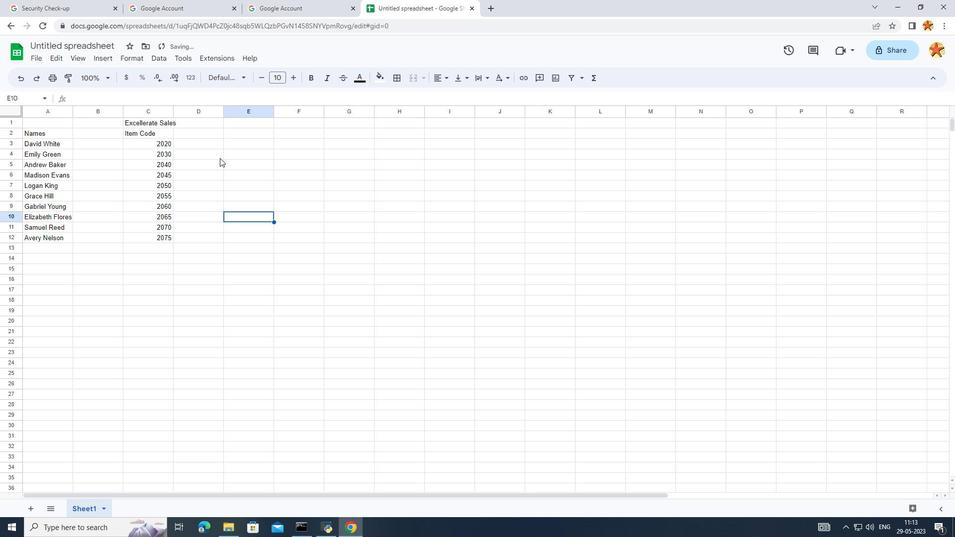 
Action: Mouse pressed left at (208, 128)
Screenshot: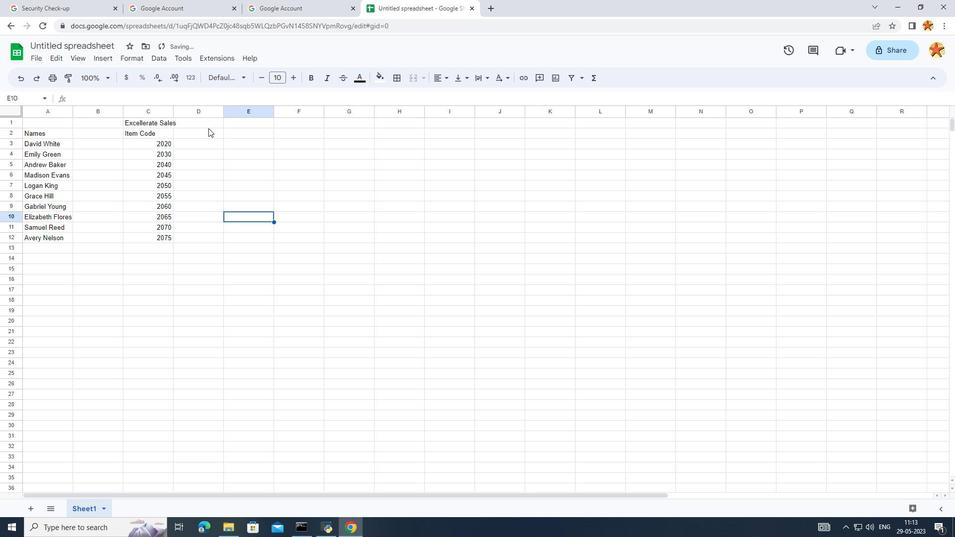 
Action: Mouse moved to (237, 131)
Screenshot: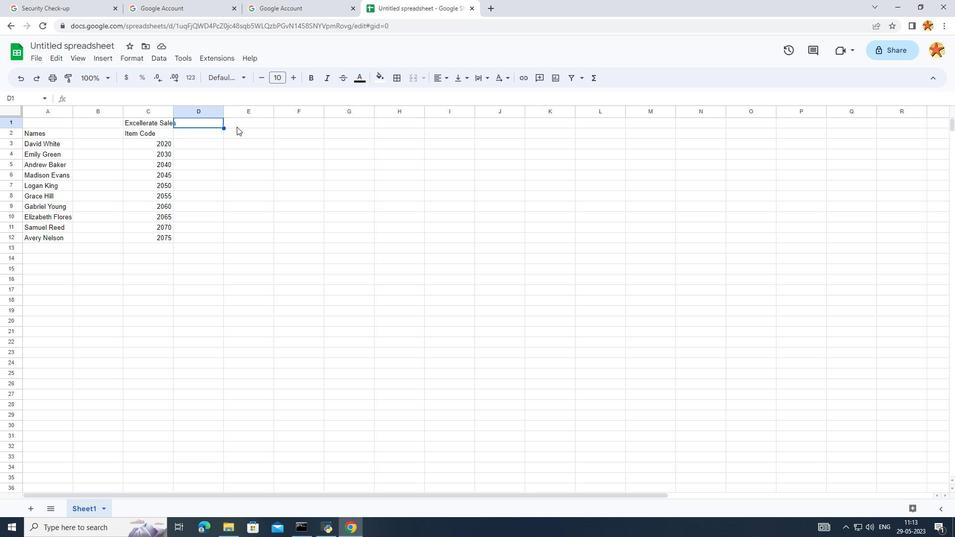 
Action: Mouse pressed left at (237, 131)
Screenshot: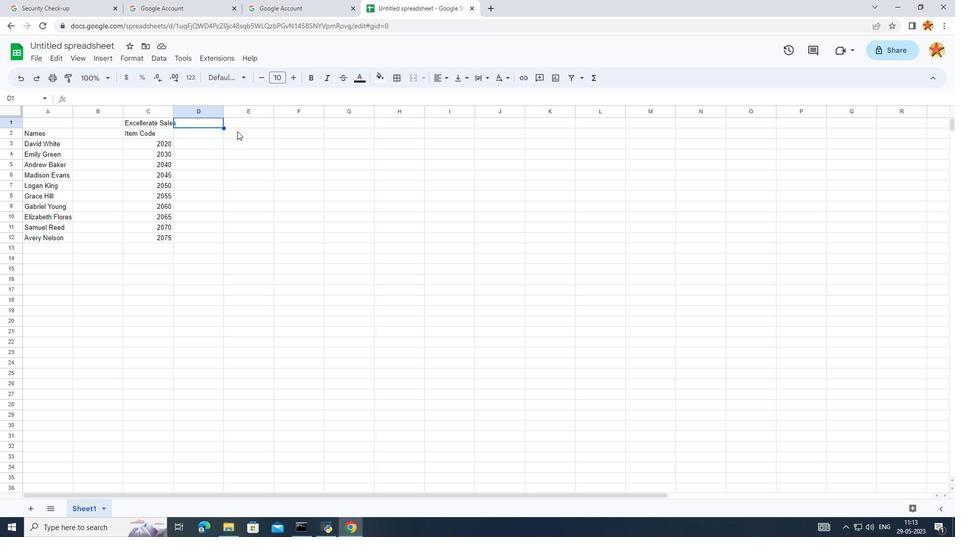 
Action: Key pressed <Key.caps_lock>P<Key.caps_lock>er<Key.backspace><Key.backspace>rody<Key.backspace>i<Key.backspace>uct<Key.space><Key.caps_lock>R<Key.caps_lock>ange
Screenshot: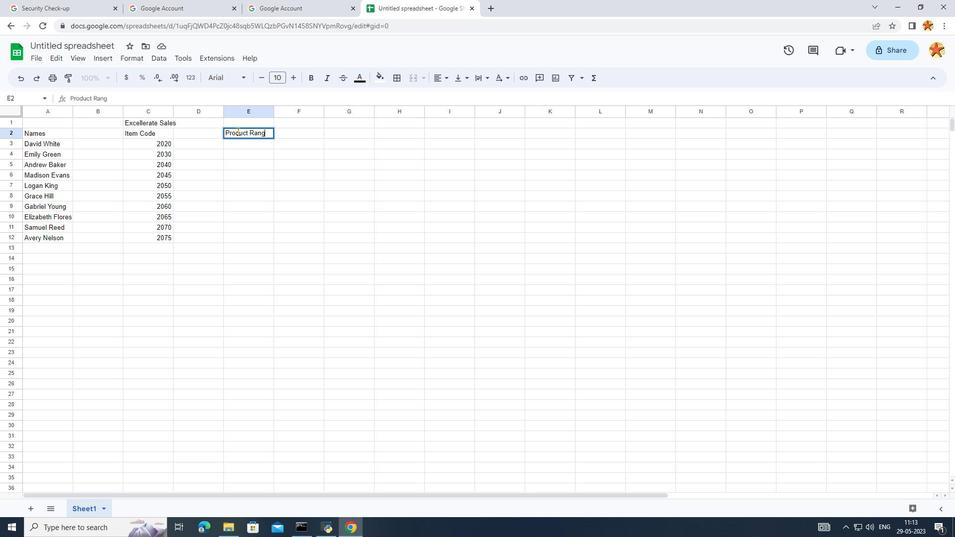 
Action: Mouse moved to (305, 141)
Screenshot: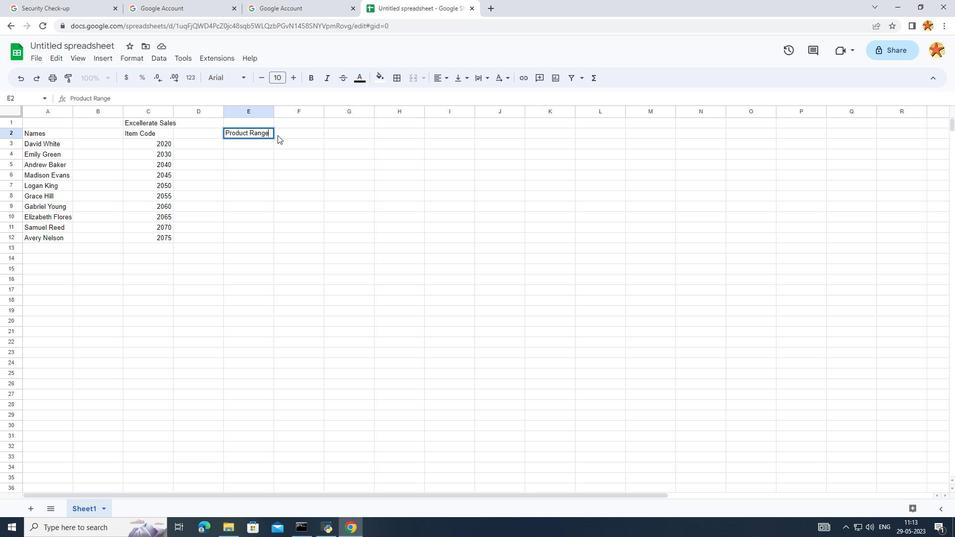 
Action: Mouse pressed left at (305, 141)
Screenshot: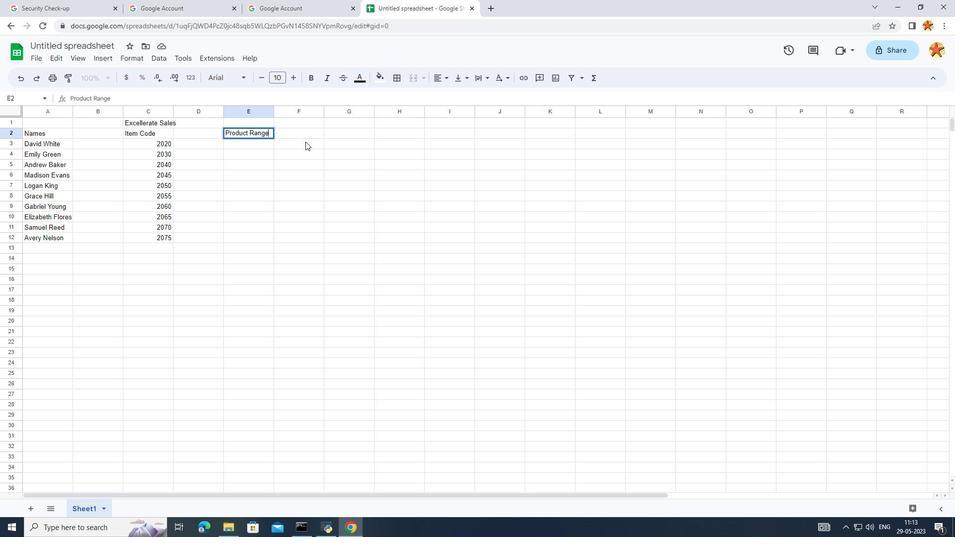 
Action: Mouse moved to (330, 132)
Screenshot: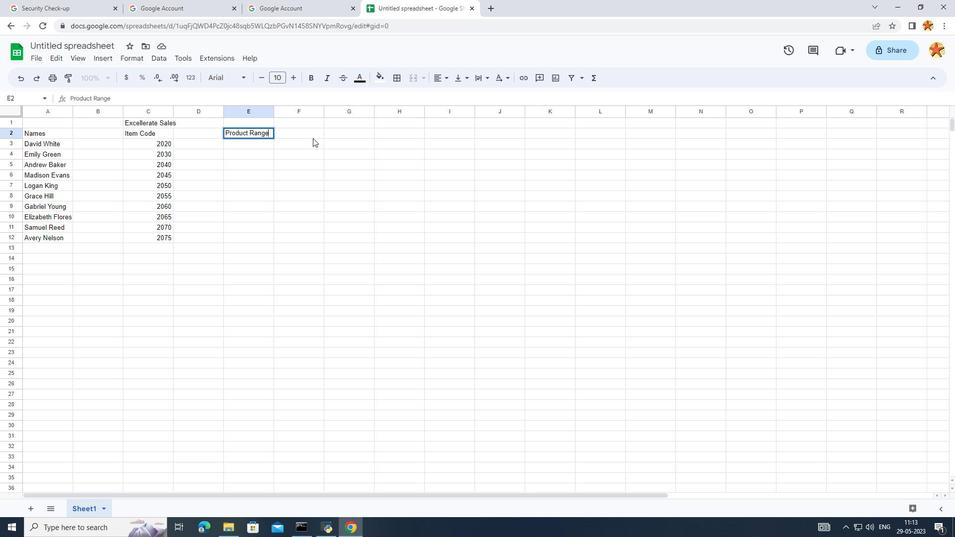 
Action: Mouse pressed left at (330, 132)
Screenshot: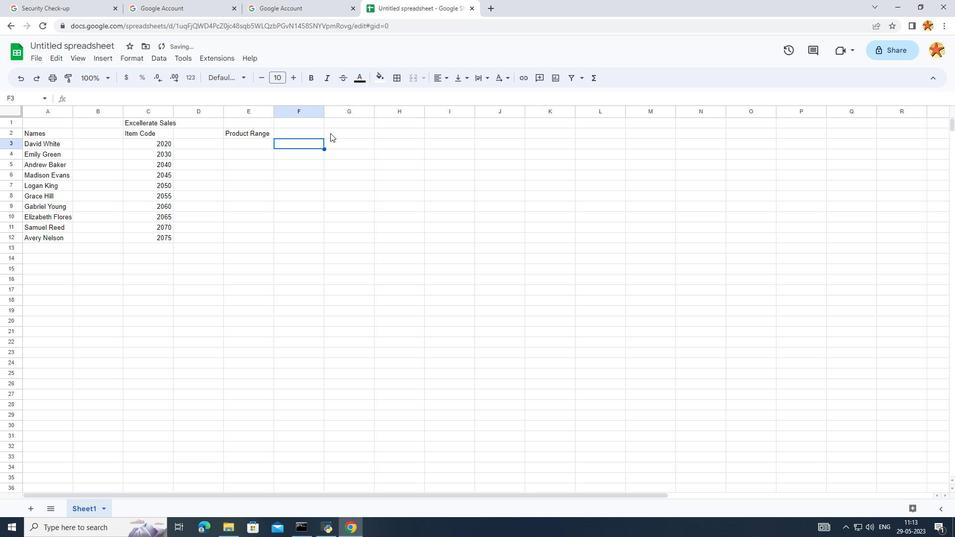 
Action: Mouse moved to (331, 132)
Screenshot: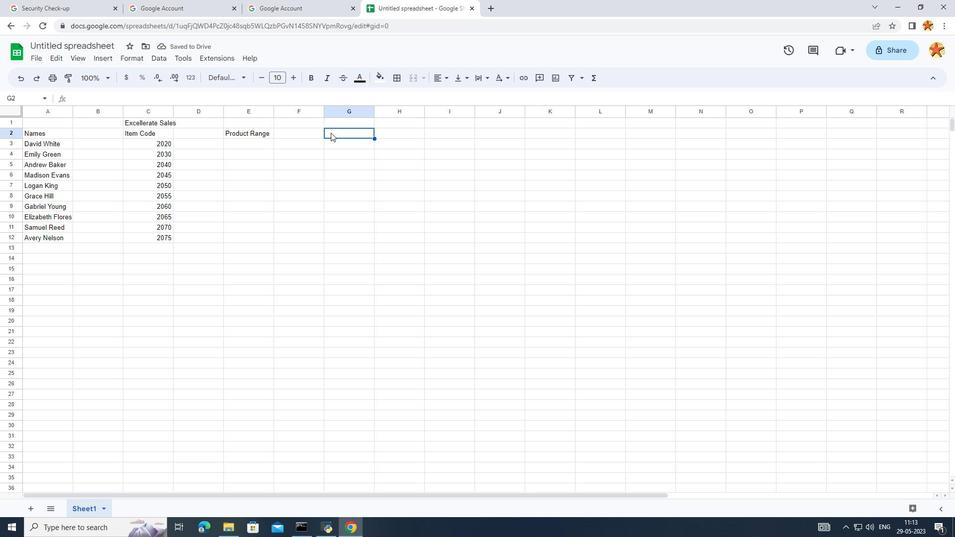 
Action: Key pressed <Key.caps_lock>P<Key.caps_lock>roducts
Screenshot: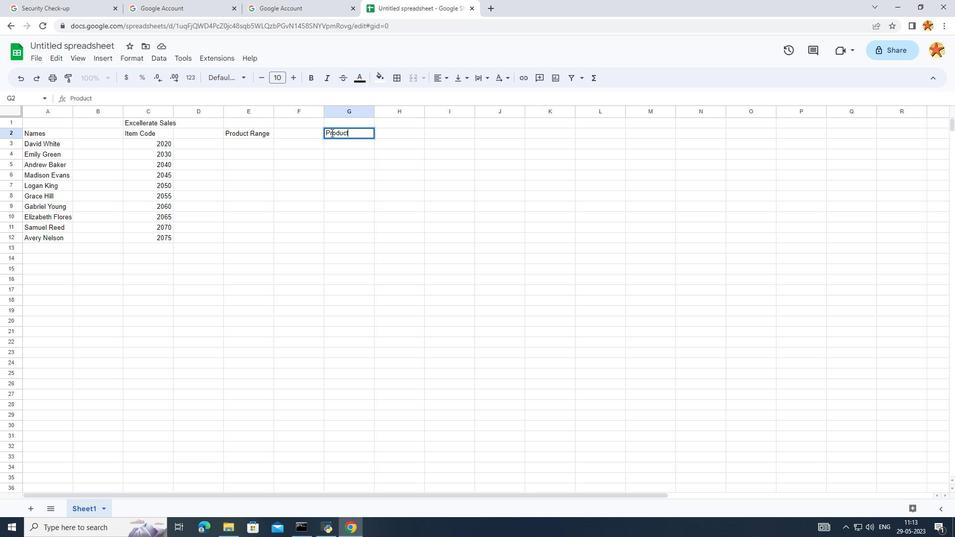 
Action: Mouse moved to (268, 142)
Screenshot: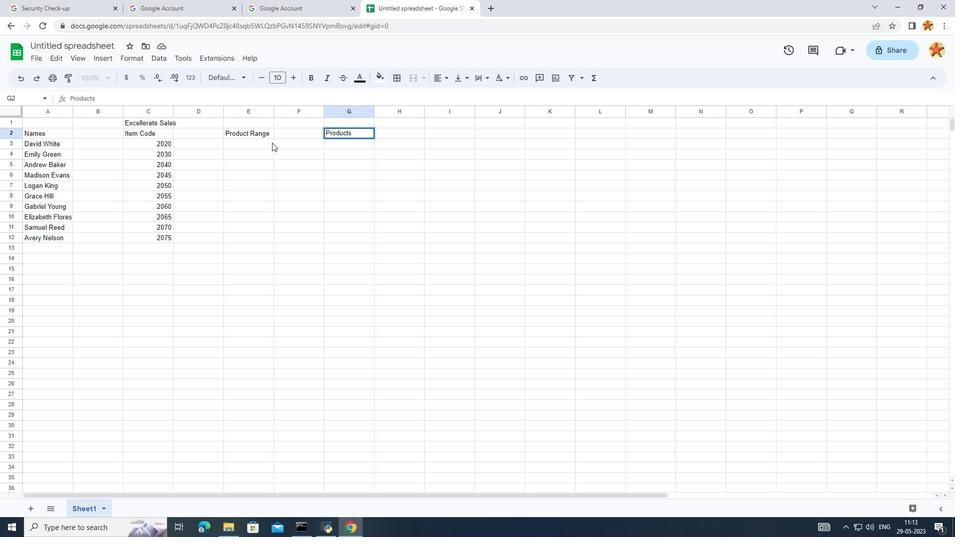 
Action: Mouse pressed left at (268, 142)
Screenshot: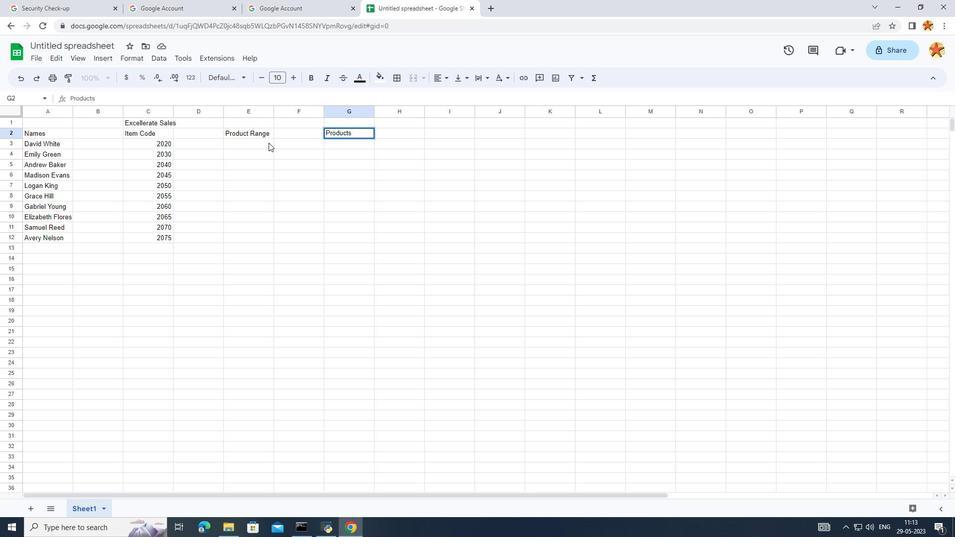 
Action: Mouse pressed left at (268, 142)
Screenshot: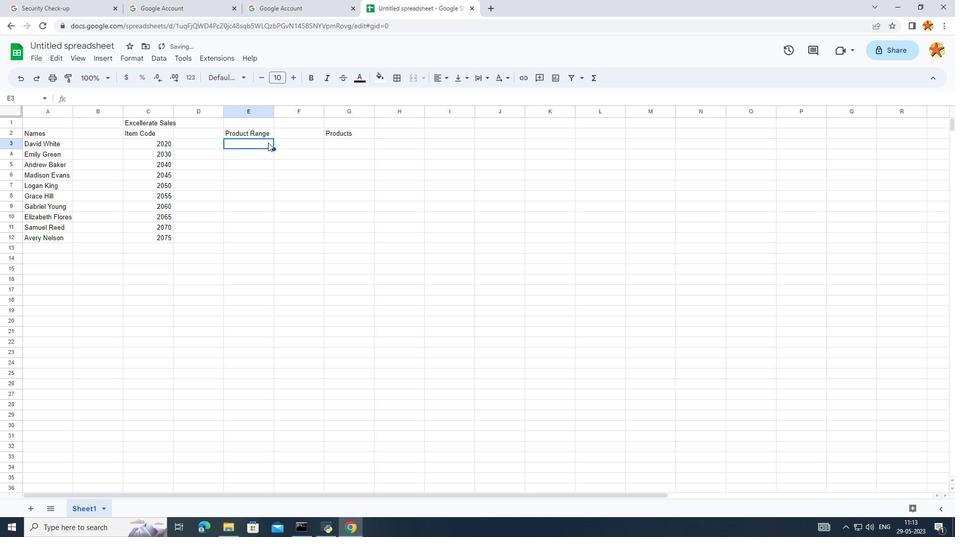 
Action: Key pressed 1000
Screenshot: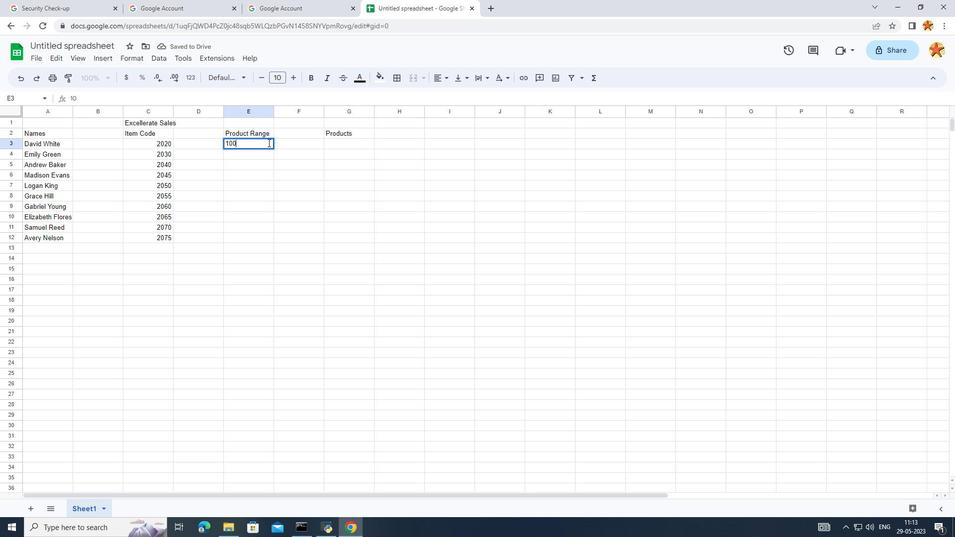 
Action: Mouse moved to (266, 164)
Screenshot: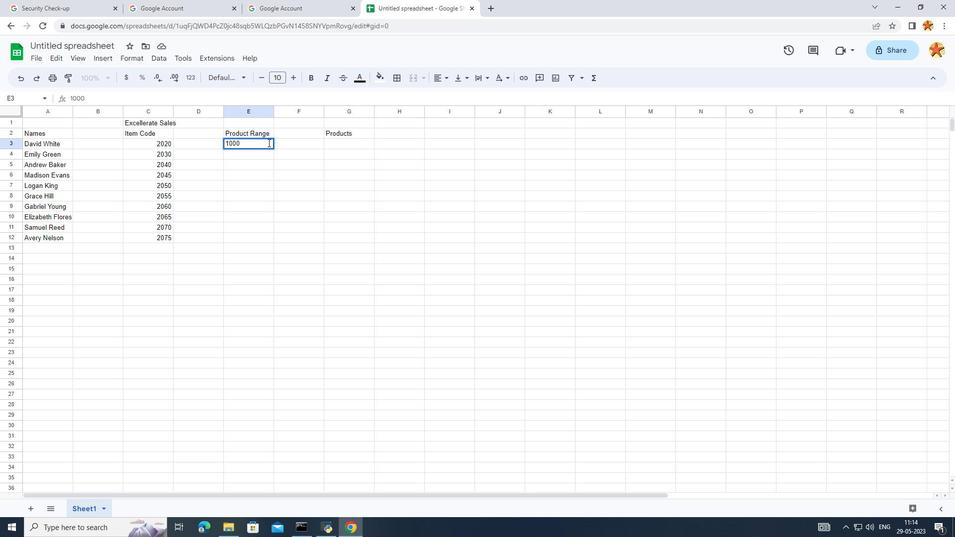 
Action: Mouse pressed left at (266, 164)
Screenshot: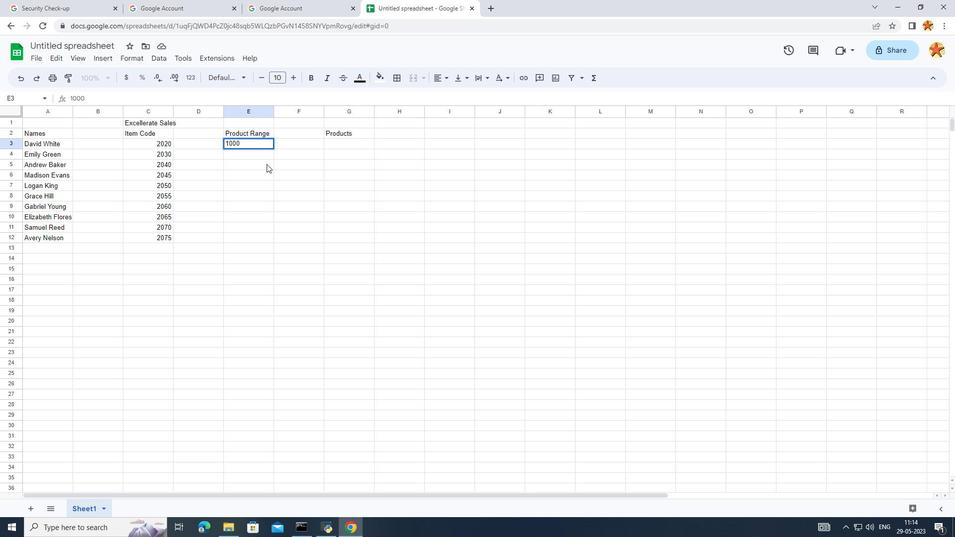 
Action: Mouse moved to (270, 154)
Screenshot: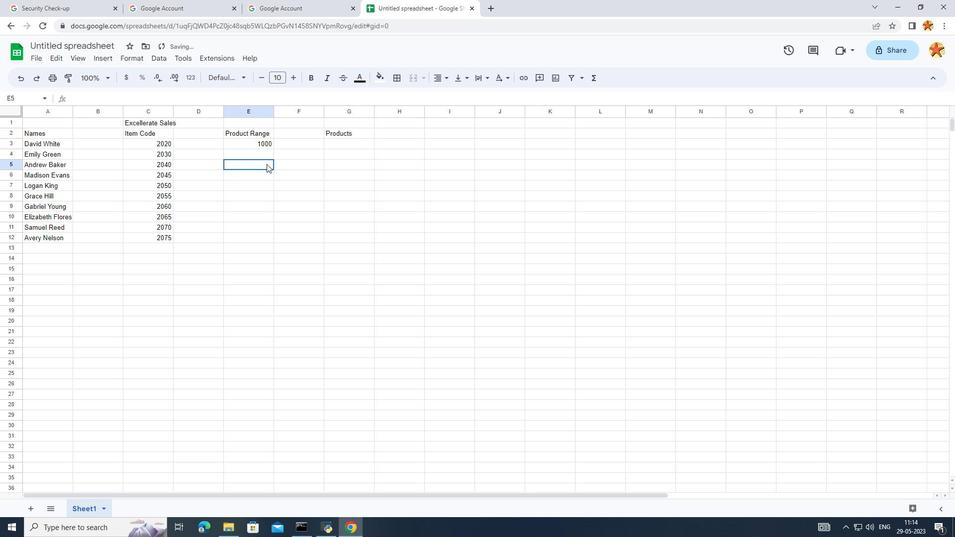 
Action: Mouse pressed left at (270, 154)
Screenshot: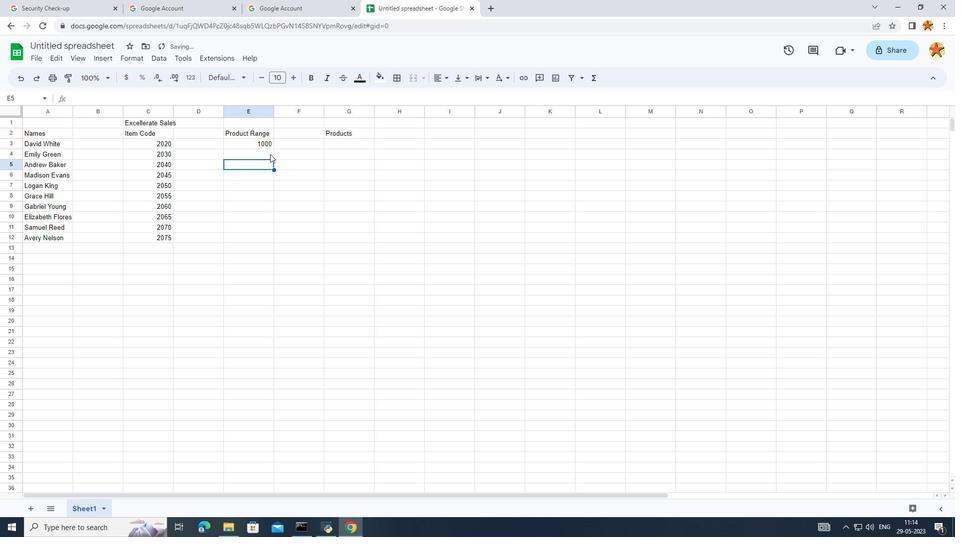
Action: Mouse pressed left at (270, 154)
Screenshot: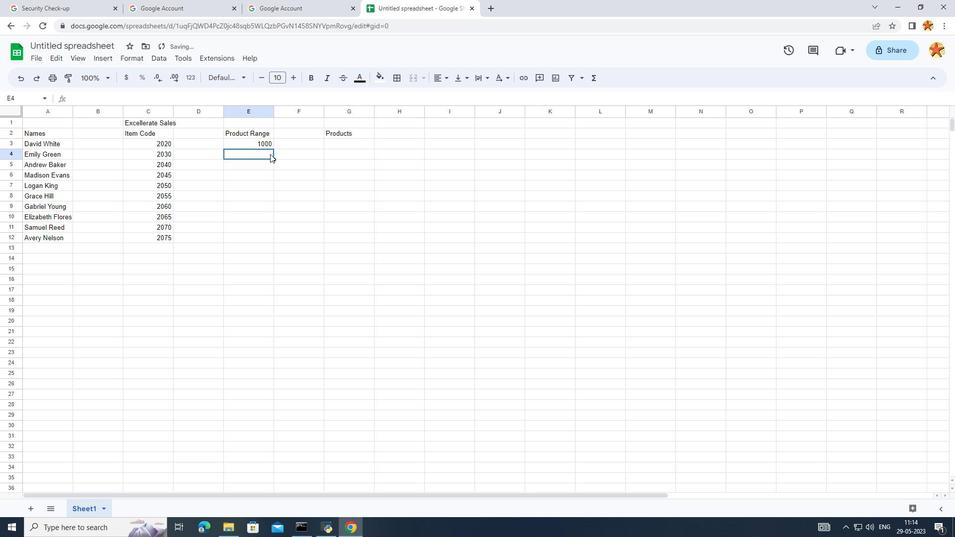 
Action: Key pressed 2000
Screenshot: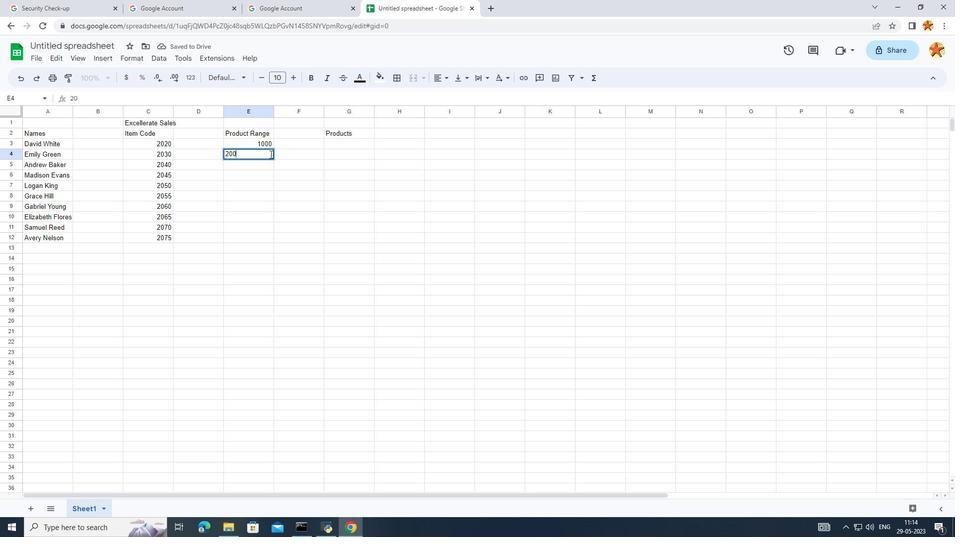 
Action: Mouse moved to (271, 164)
Screenshot: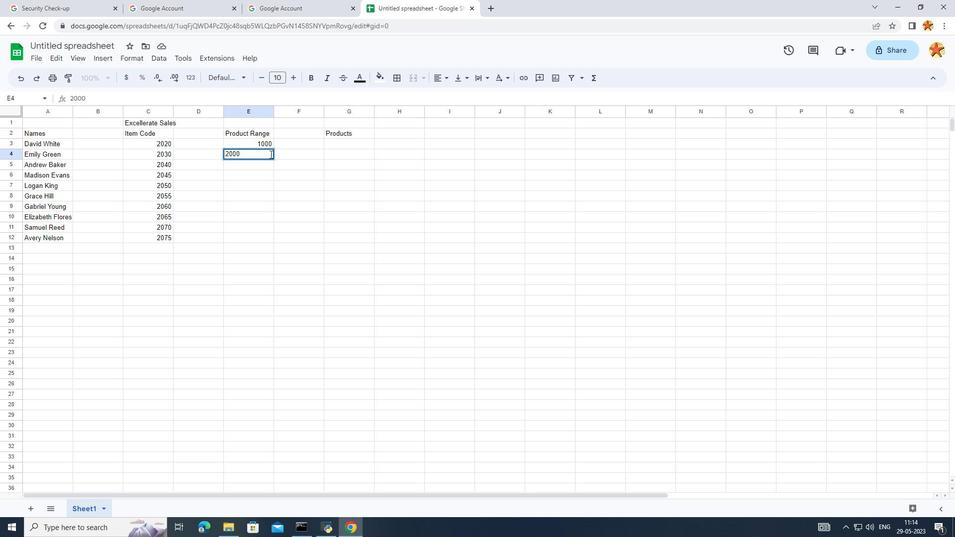 
Action: Mouse pressed left at (271, 164)
Screenshot: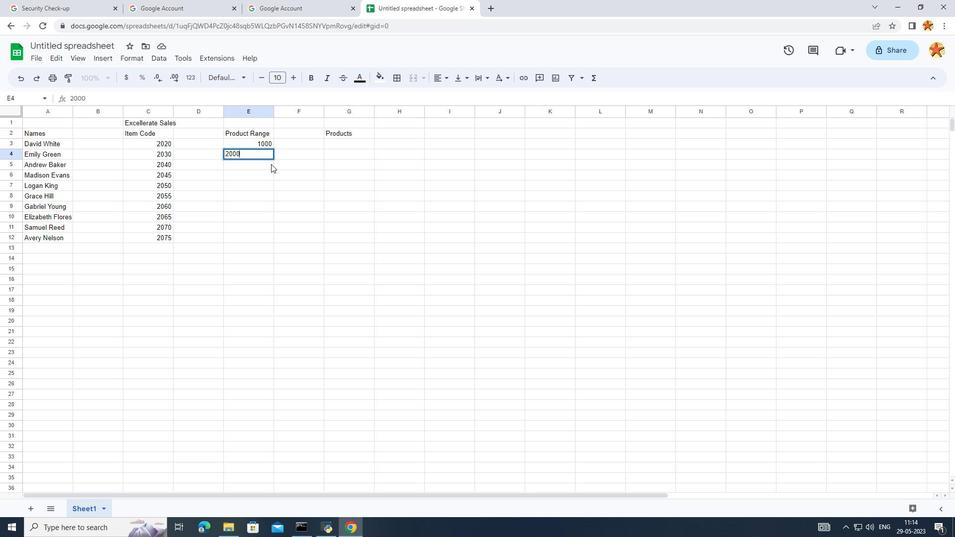 
Action: Key pressed 3000
Screenshot: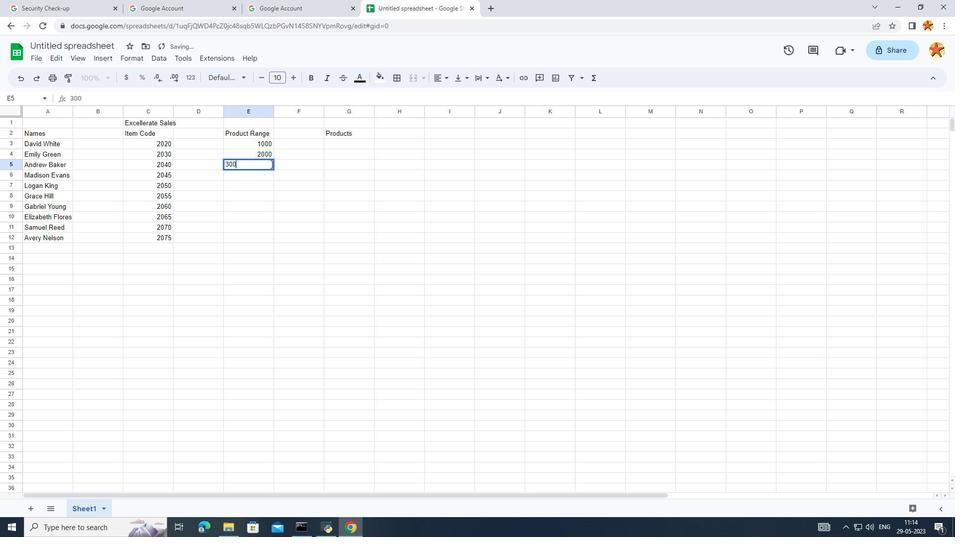 
Action: Mouse moved to (260, 175)
Screenshot: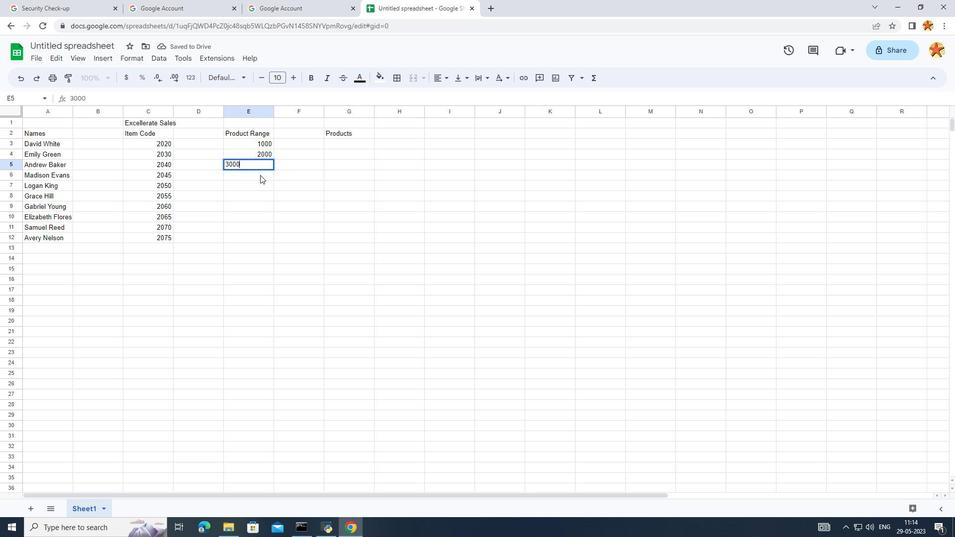
Action: Mouse pressed left at (260, 175)
Screenshot: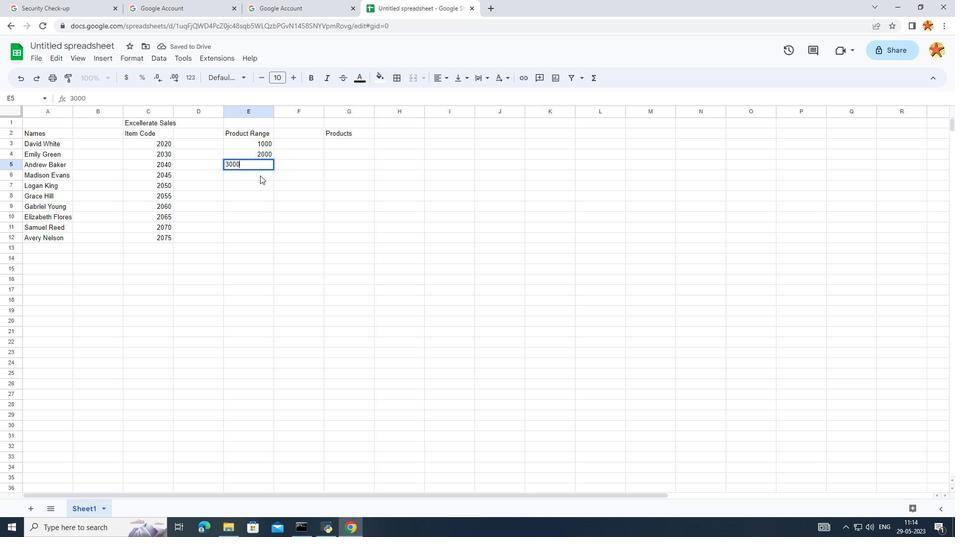 
Action: Key pressed 4000
Screenshot: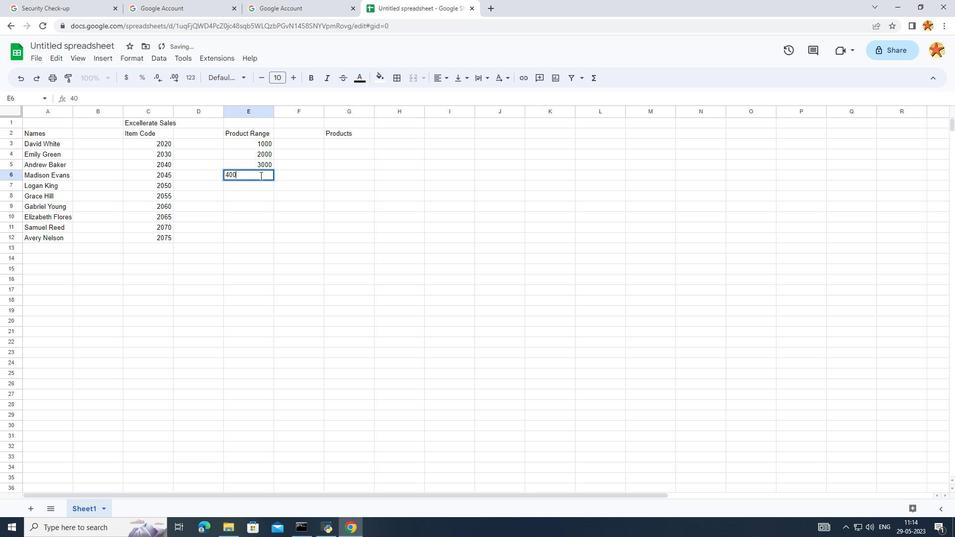 
Action: Mouse scrolled (260, 176) with delta (0, 0)
Screenshot: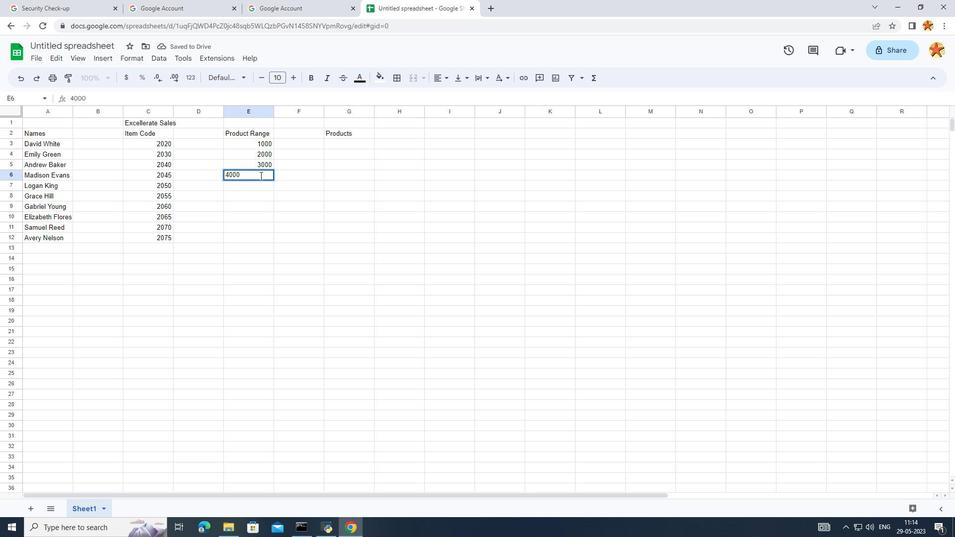
Action: Mouse moved to (266, 176)
Screenshot: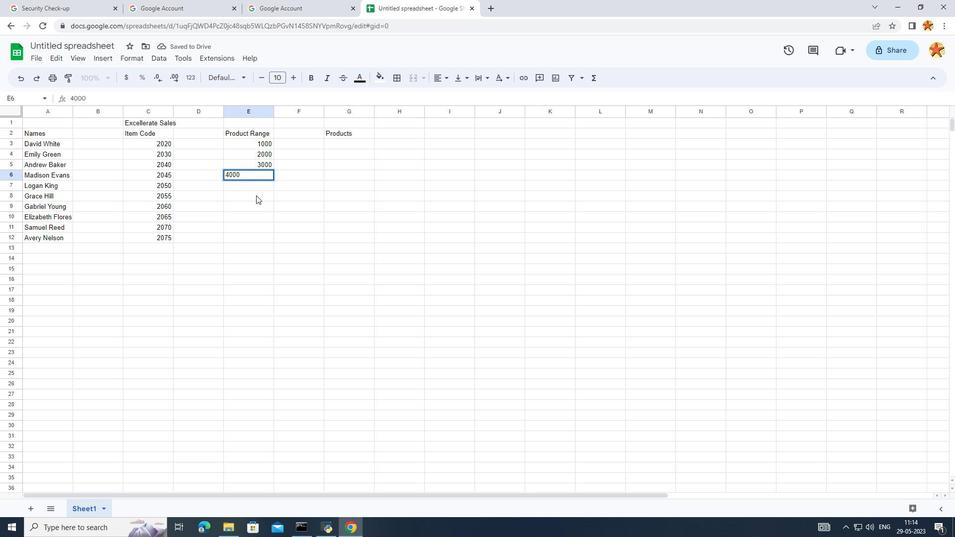 
Action: Mouse pressed left at (266, 176)
Screenshot: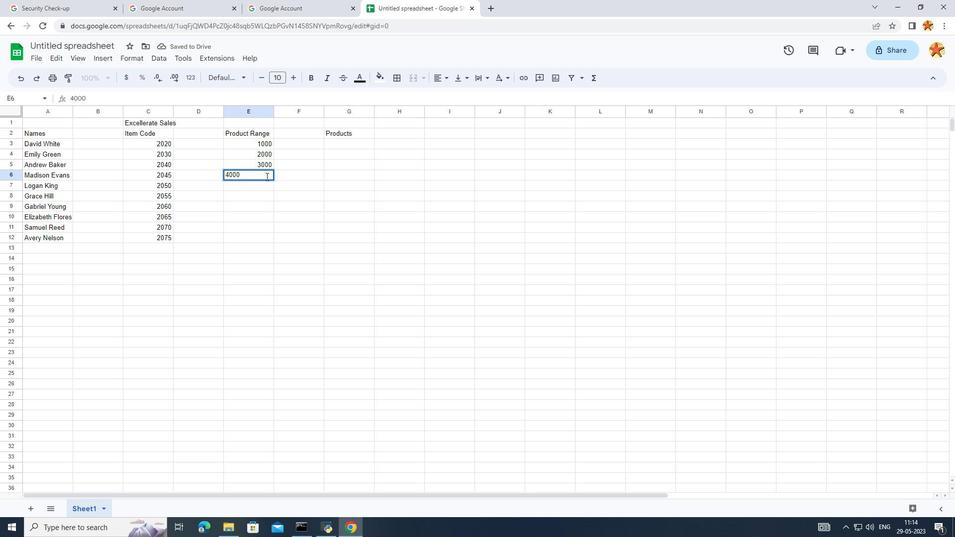 
Action: Mouse moved to (263, 184)
Screenshot: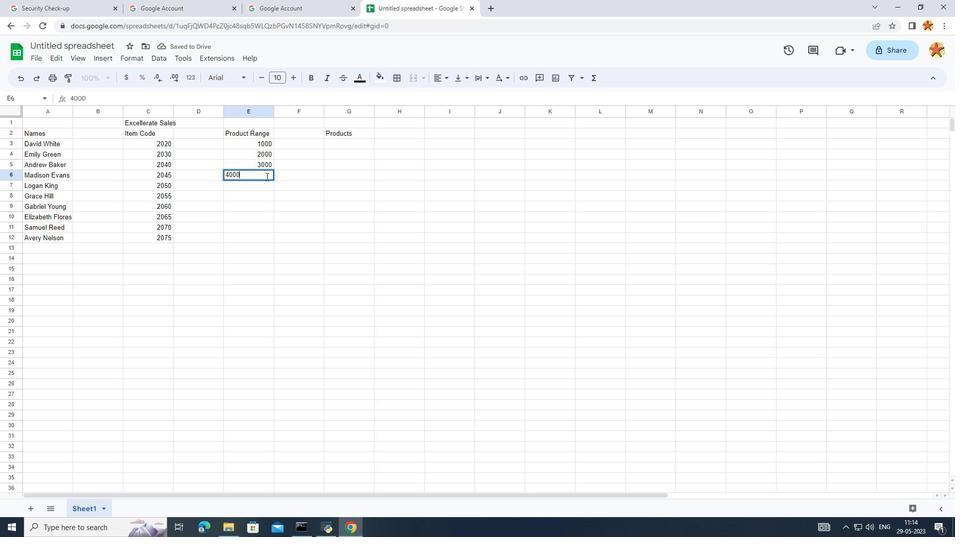 
Action: Mouse pressed left at (263, 184)
Screenshot: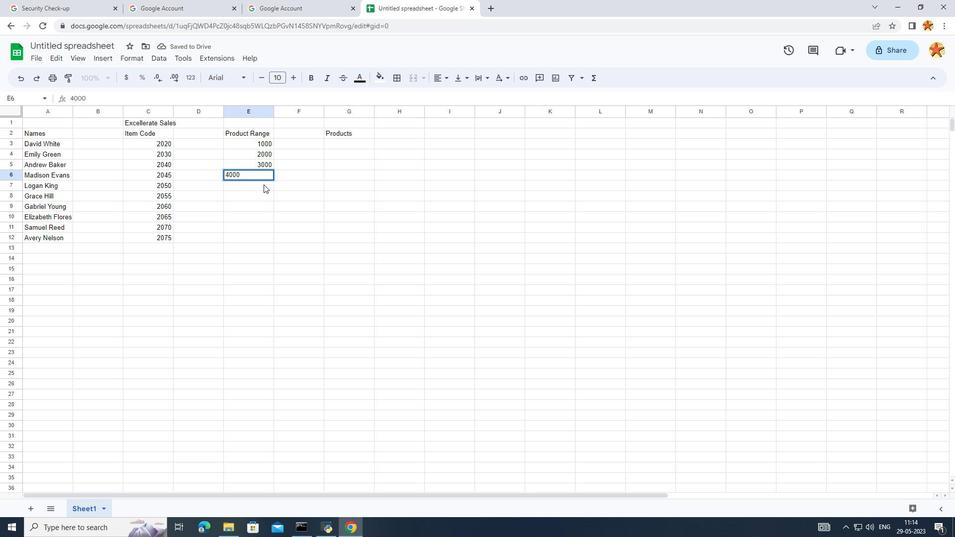 
Action: Key pressed 6600
Screenshot: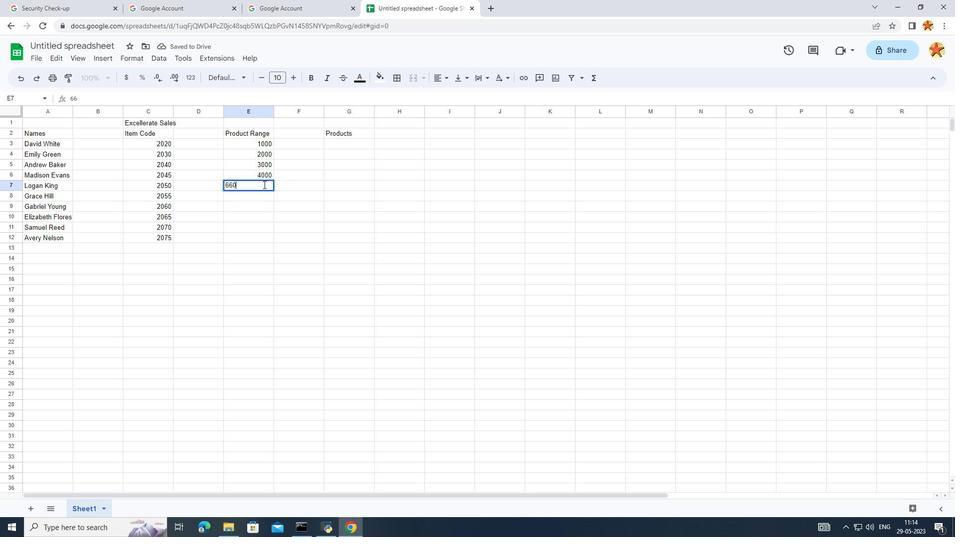 
Action: Mouse moved to (254, 201)
Screenshot: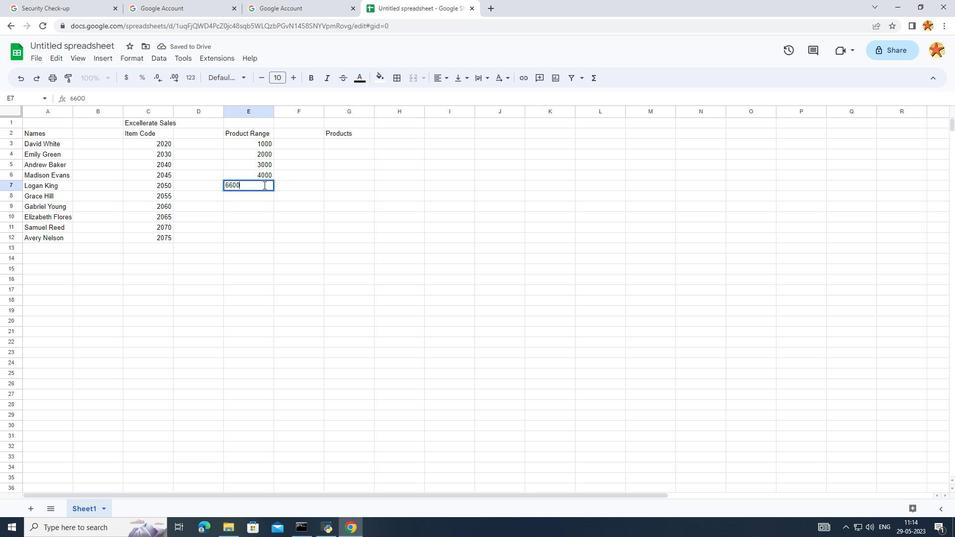 
Action: Mouse pressed left at (254, 201)
Screenshot: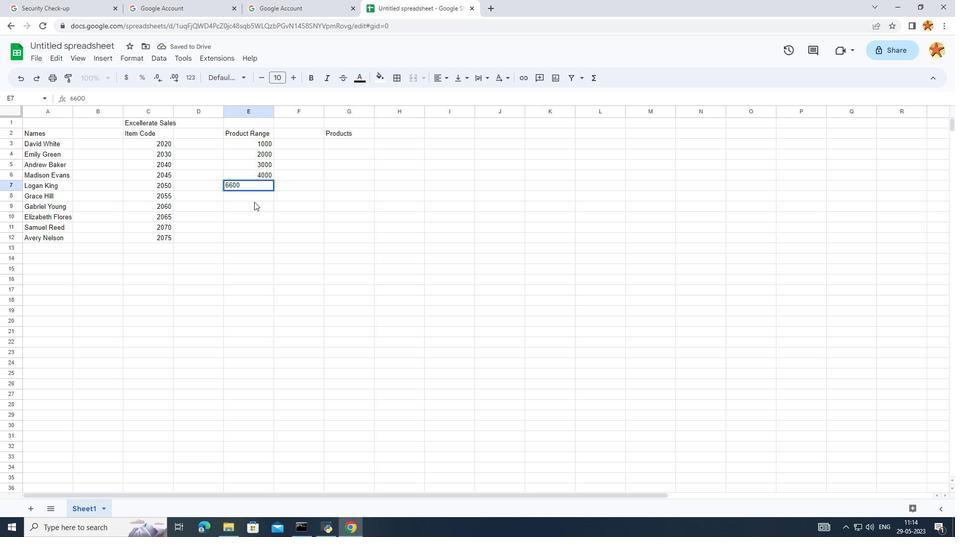 
Action: Mouse moved to (262, 193)
Screenshot: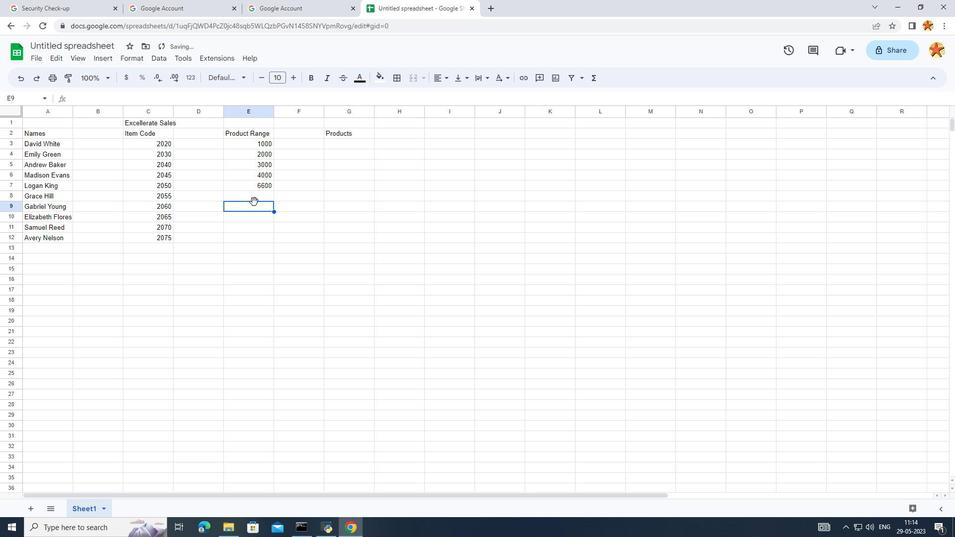 
Action: Mouse pressed left at (262, 193)
Screenshot: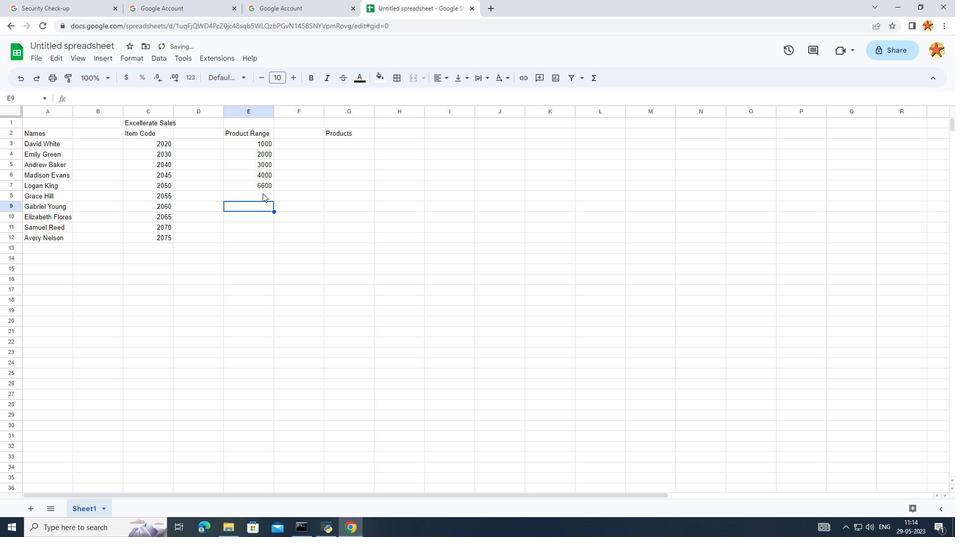 
Action: Key pressed 7
Screenshot: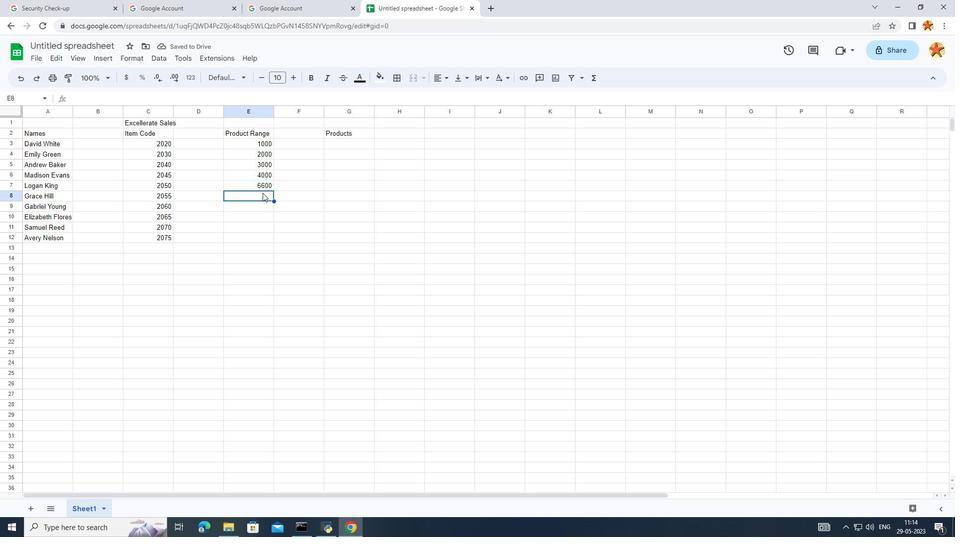 
Action: Mouse moved to (262, 192)
Screenshot: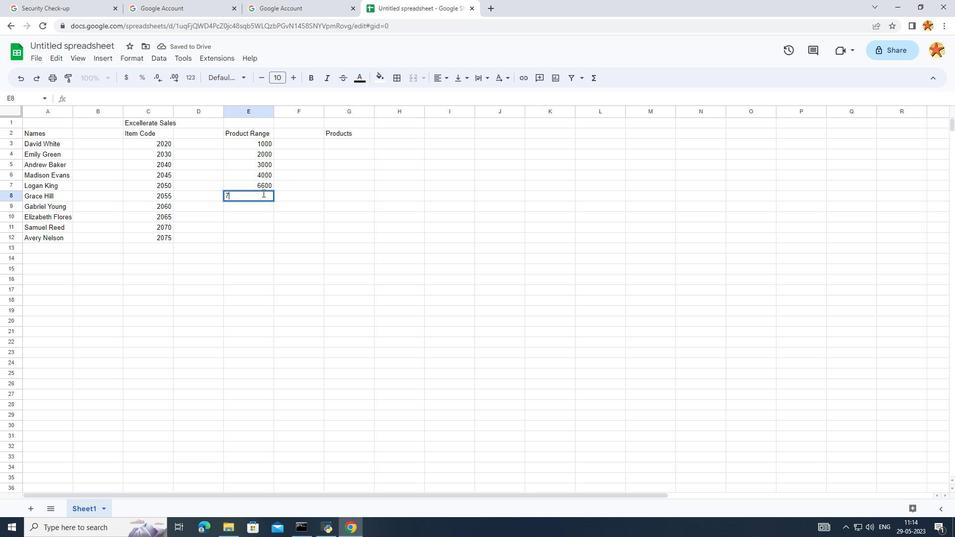 
Action: Key pressed 000
Screenshot: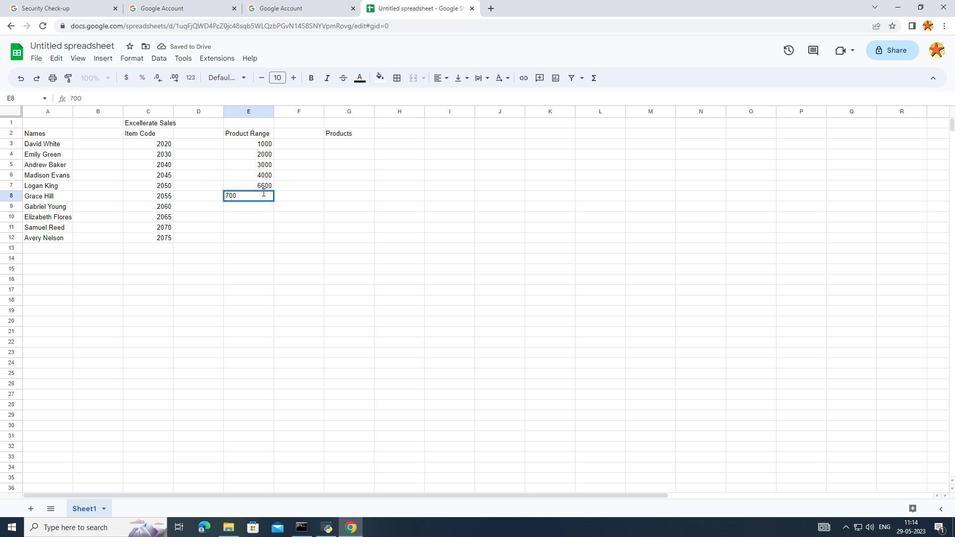 
Action: Mouse moved to (262, 201)
Screenshot: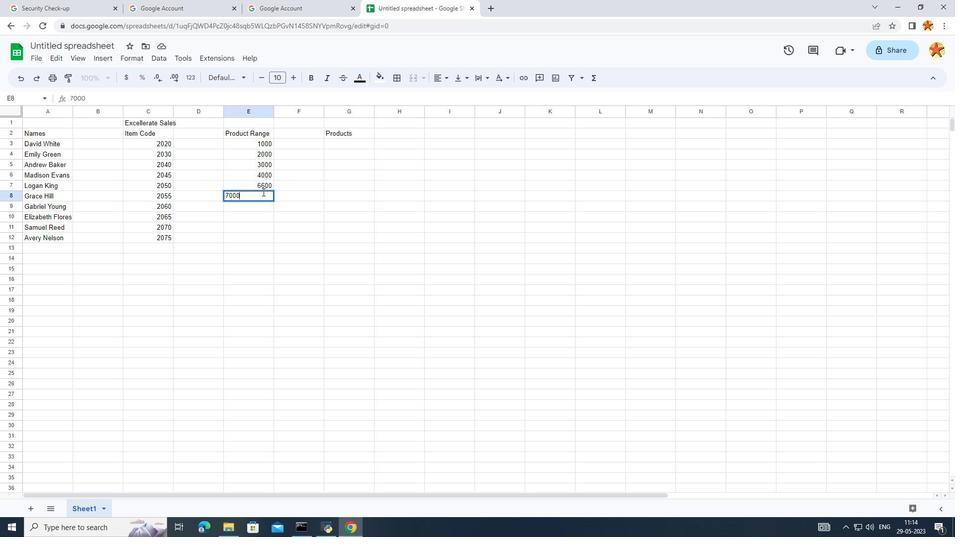 
Action: Mouse pressed left at (262, 201)
Screenshot: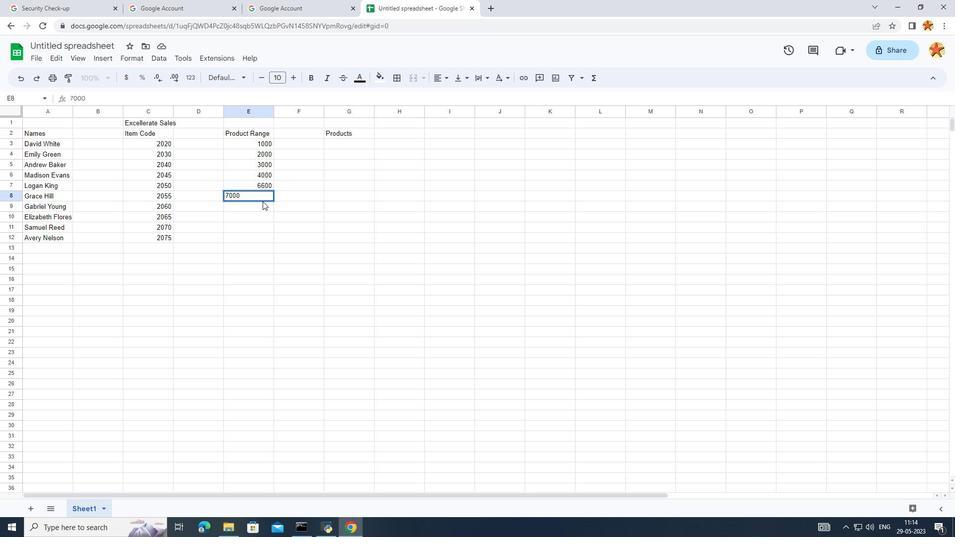 
Action: Mouse moved to (259, 205)
Screenshot: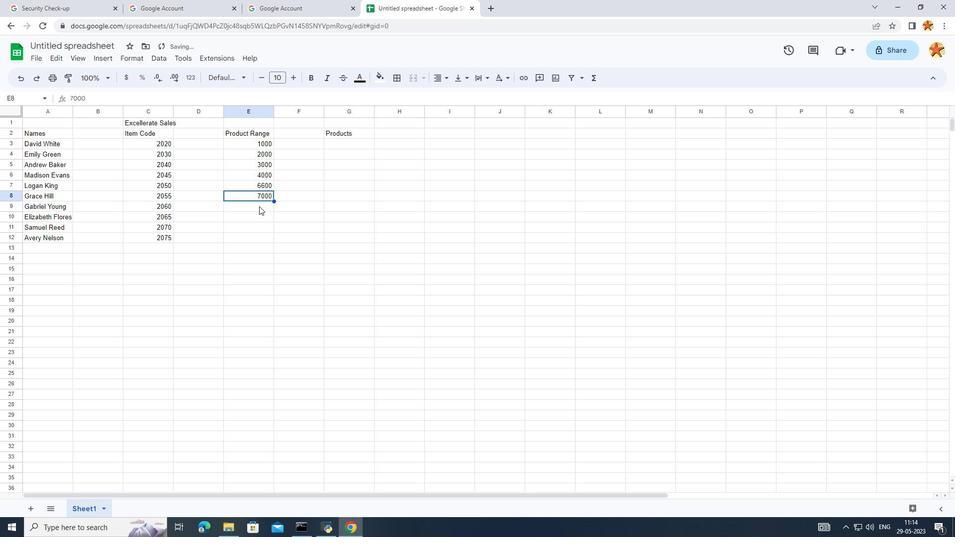 
Action: Mouse pressed left at (259, 205)
Screenshot: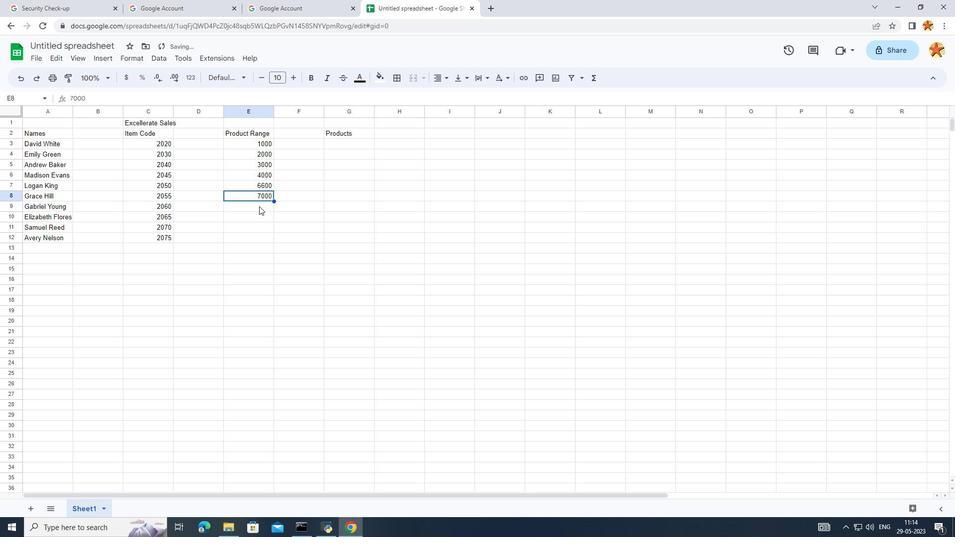 
Action: Mouse moved to (268, 183)
Screenshot: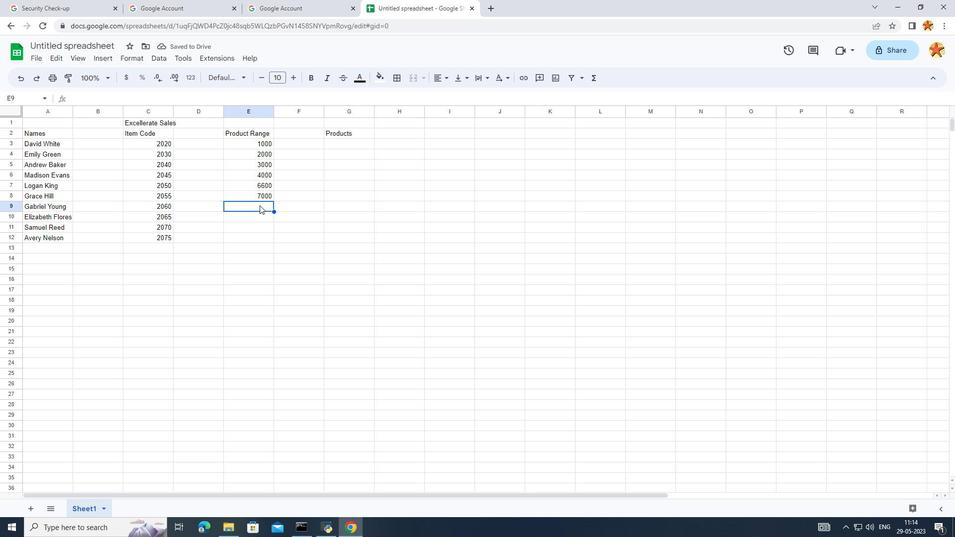 
Action: Mouse pressed left at (268, 183)
Screenshot: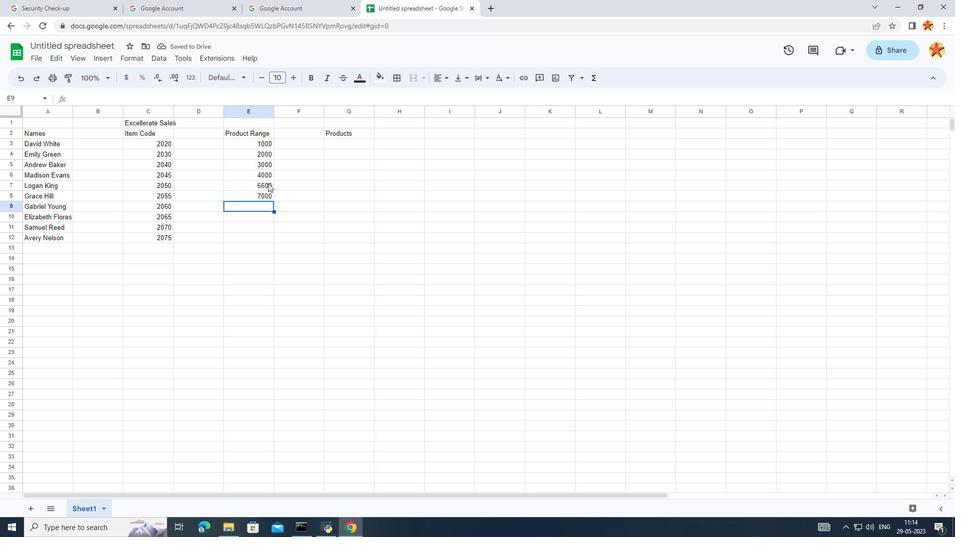 
Action: Mouse pressed left at (268, 183)
Screenshot: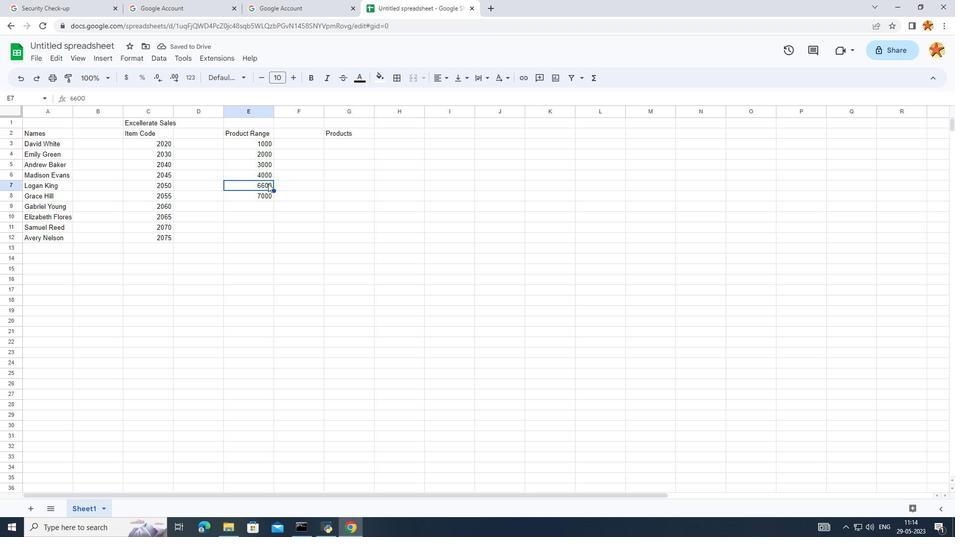 
Action: Mouse moved to (262, 182)
Screenshot: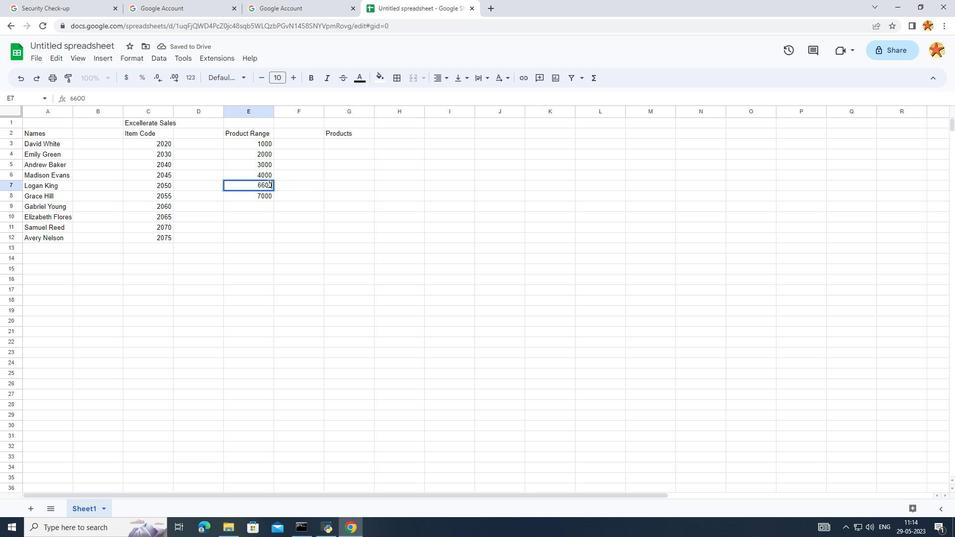 
Action: Mouse pressed left at (262, 182)
Screenshot: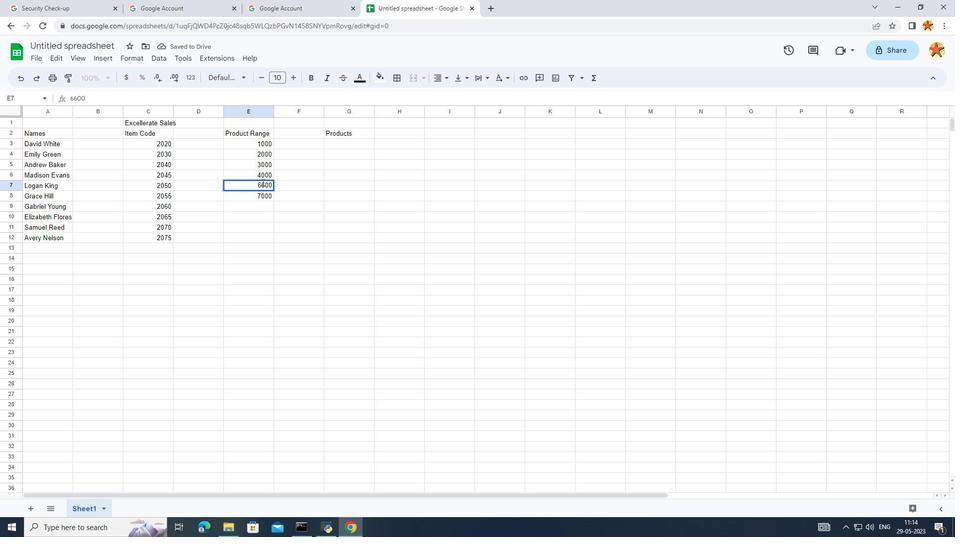 
Action: Mouse moved to (262, 188)
Screenshot: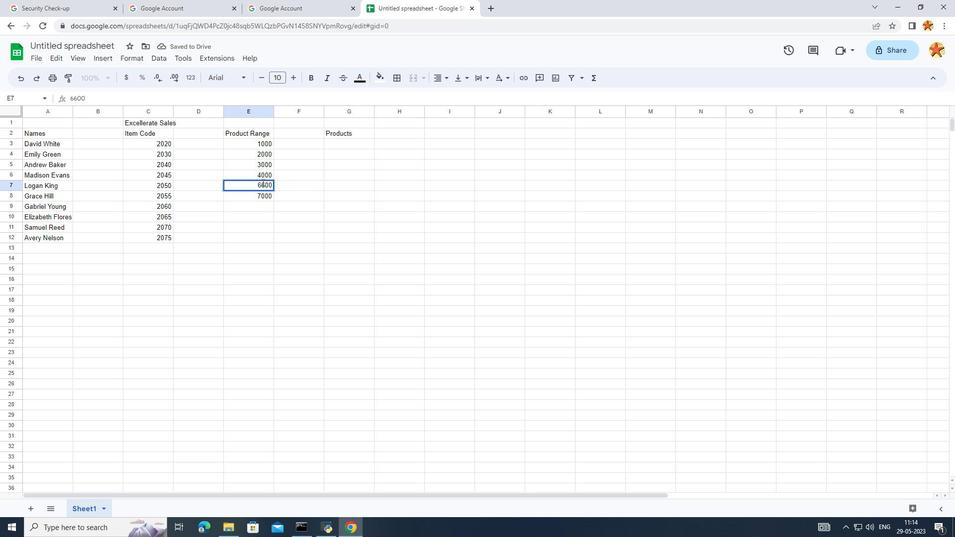 
Action: Mouse pressed left at (262, 188)
Screenshot: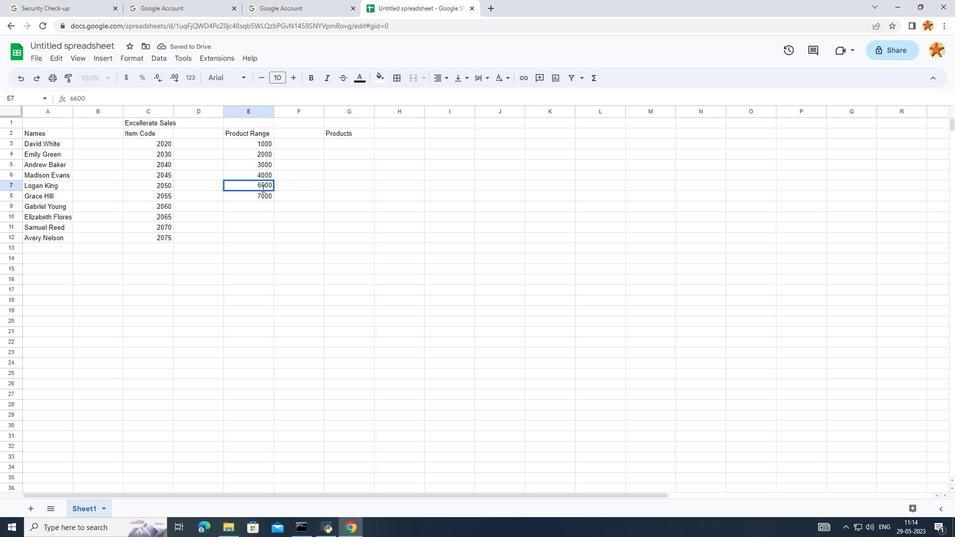 
Action: Mouse moved to (254, 176)
Screenshot: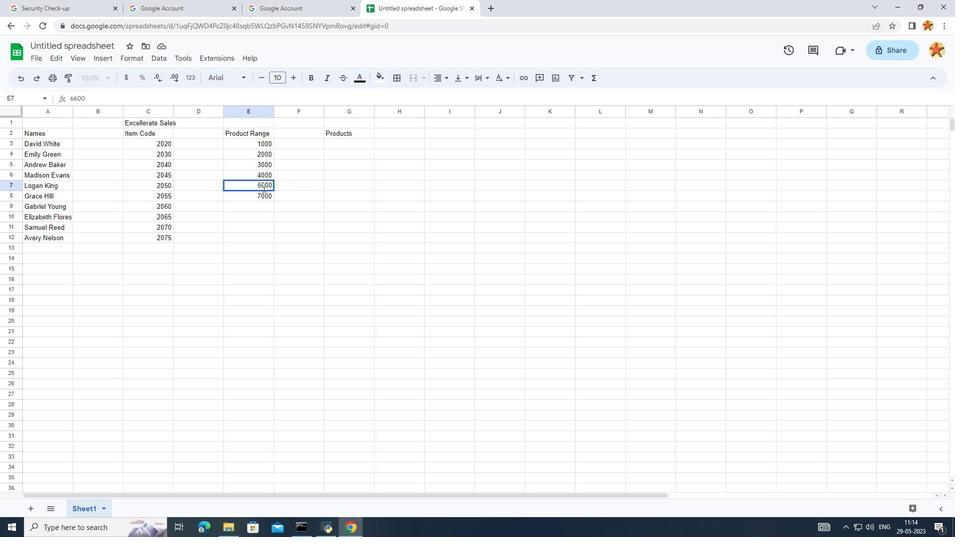 
Action: Key pressed <Key.right><Key.backspace>0
Screenshot: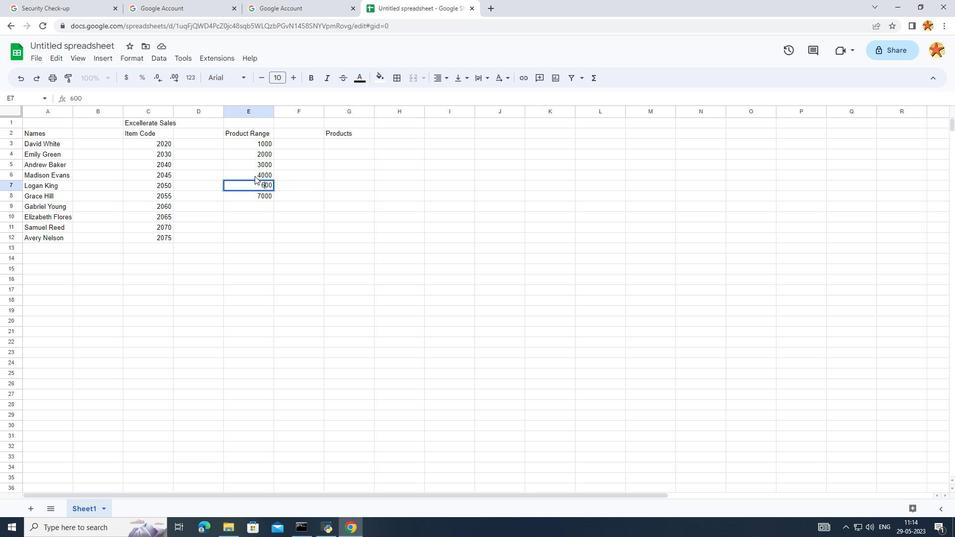 
Action: Mouse moved to (249, 196)
Screenshot: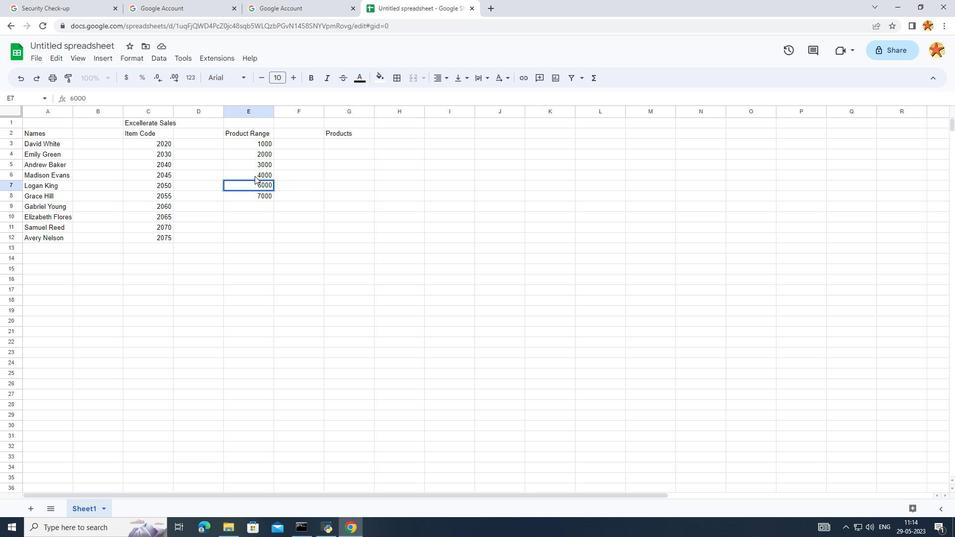 
Action: Mouse pressed left at (249, 196)
Screenshot: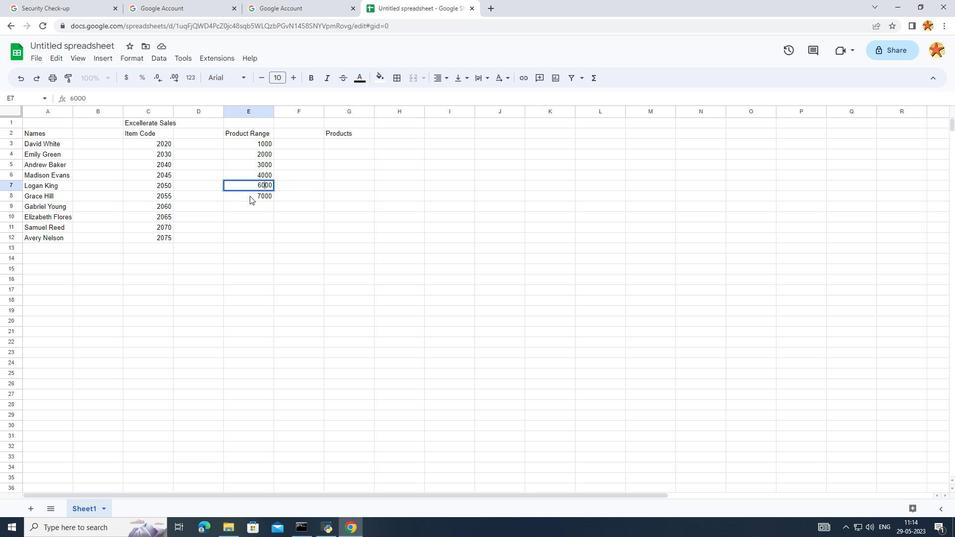 
Action: Mouse moved to (243, 202)
Screenshot: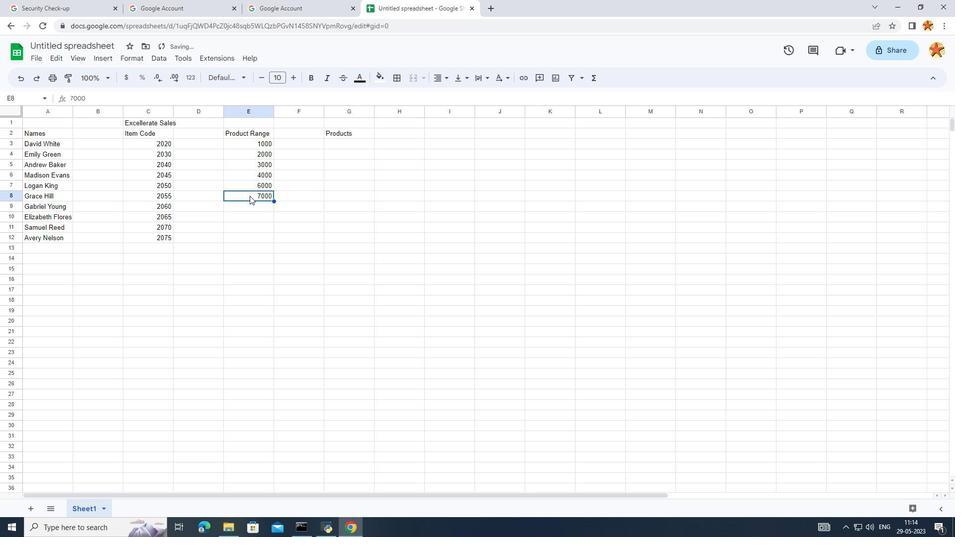 
Action: Mouse pressed left at (243, 202)
Screenshot: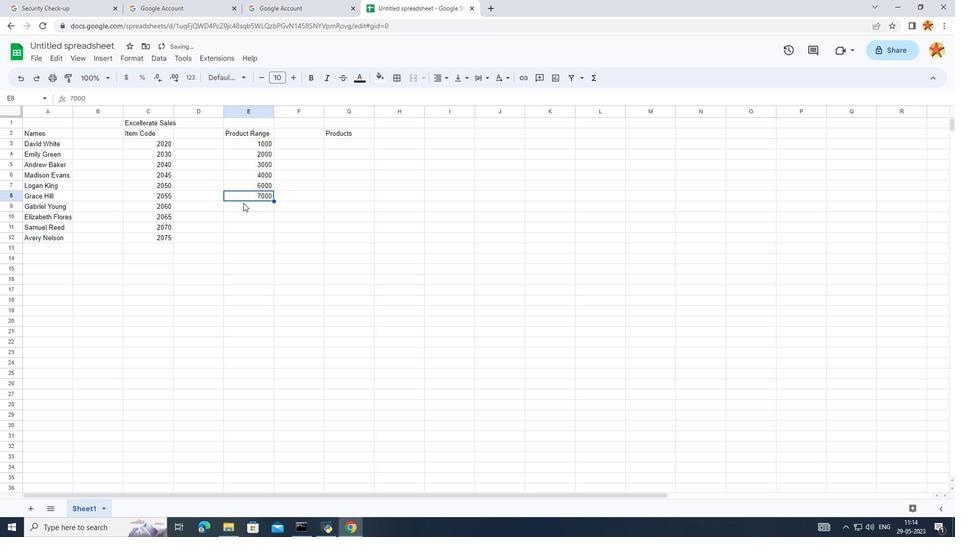 
Action: Mouse pressed left at (243, 202)
Screenshot: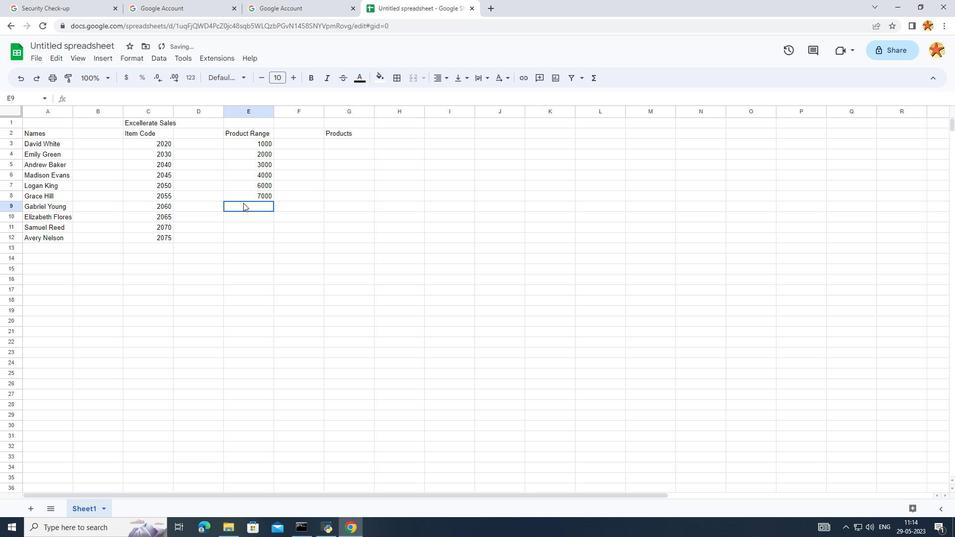 
Action: Key pressed 8000
Screenshot: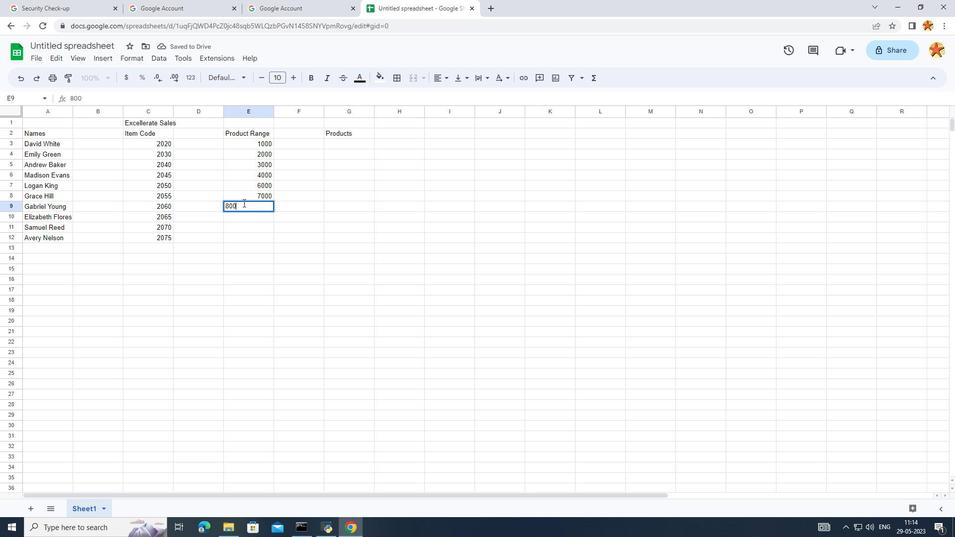 
Action: Mouse moved to (239, 244)
Screenshot: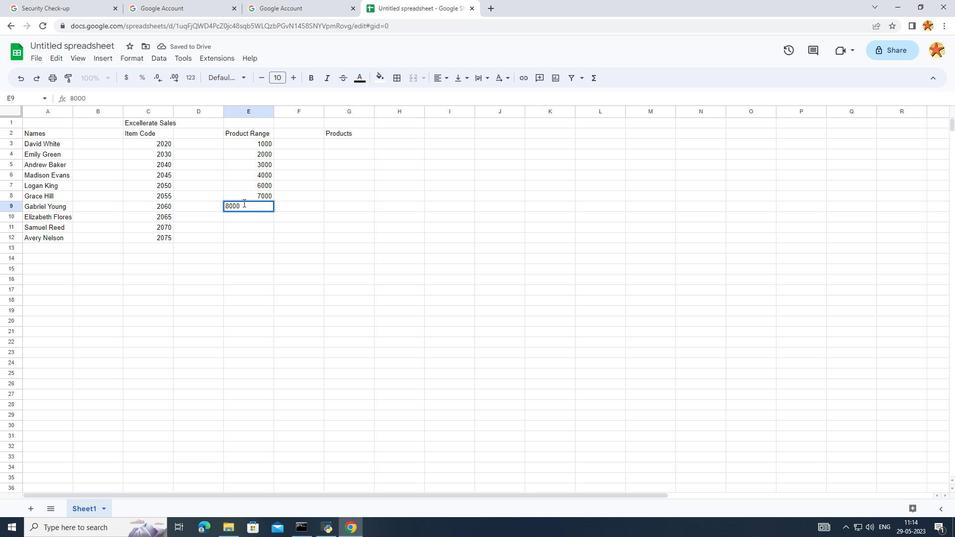 
Action: Mouse pressed left at (239, 244)
Screenshot: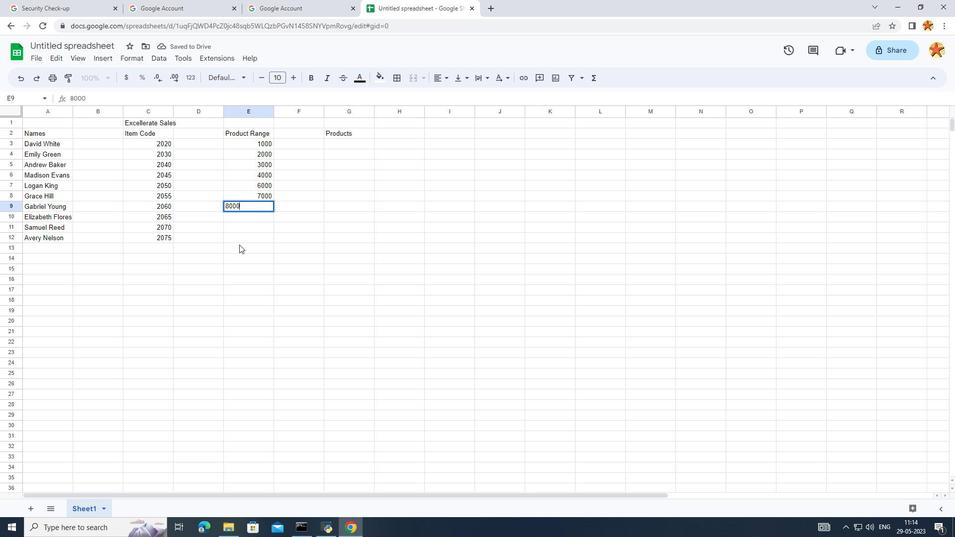 
Action: Mouse moved to (259, 213)
Screenshot: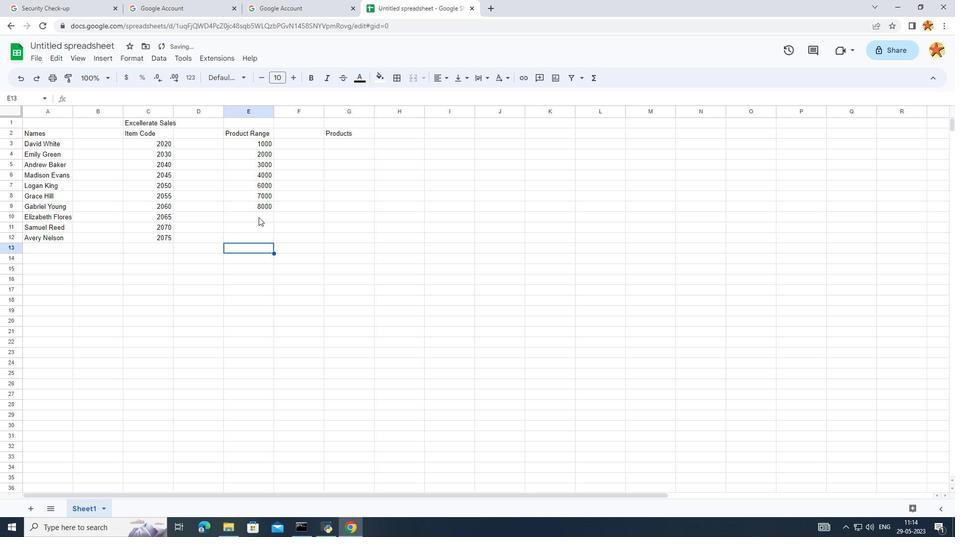 
Action: Mouse pressed left at (259, 213)
Screenshot: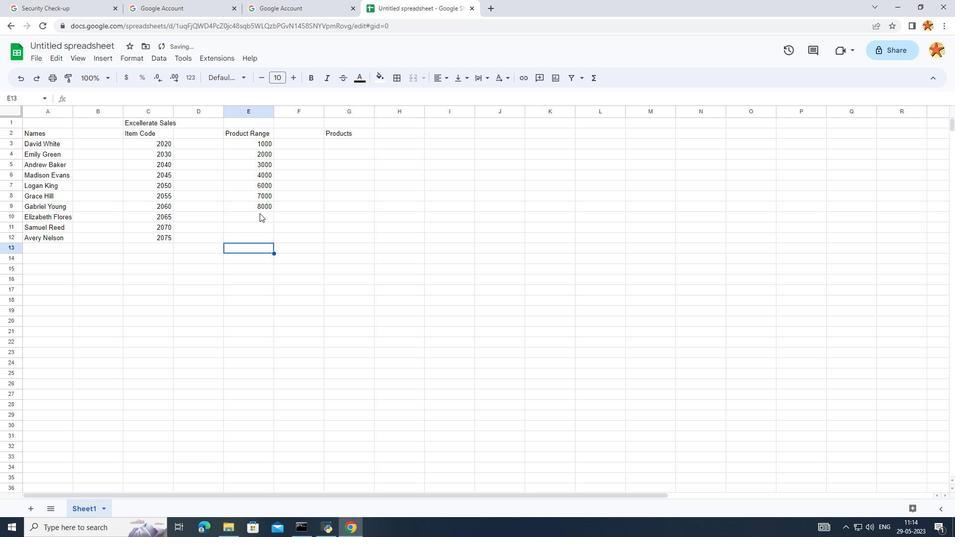 
Action: Mouse pressed left at (259, 213)
Screenshot: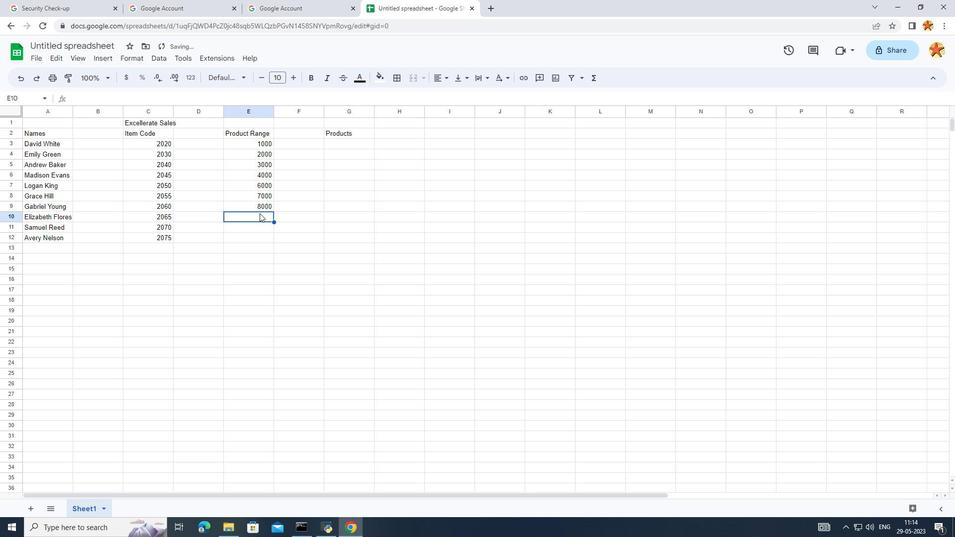 
Action: Mouse pressed left at (259, 213)
Screenshot: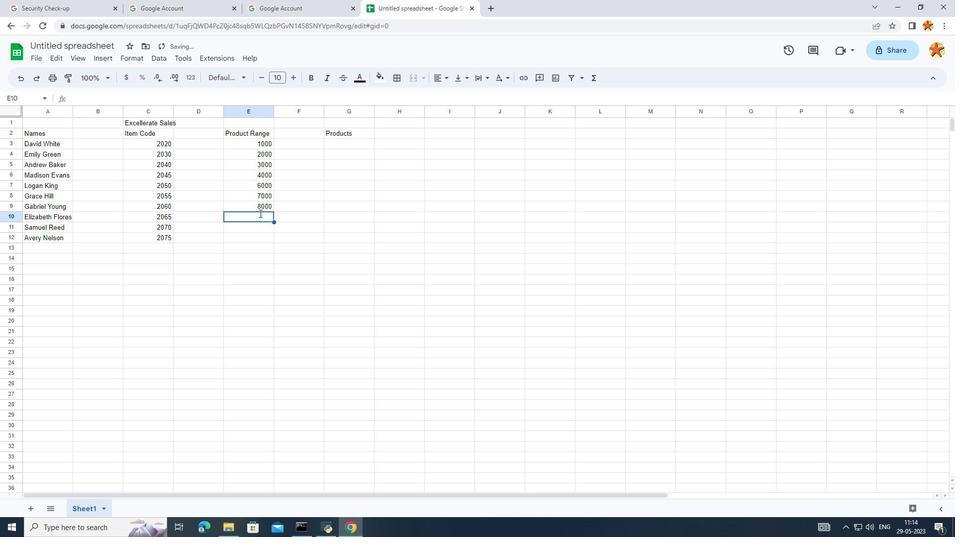
Action: Key pressed 89000<Key.backspace><Key.backspace><Key.backspace><Key.backspace><Key.backspace><Key.backspace><Key.backspace><Key.backspace><Key.backspace><Key.backspace><Key.backspace><Key.backspace><Key.backspace><Key.backspace><Key.backspace><Key.backspace>9000
Screenshot: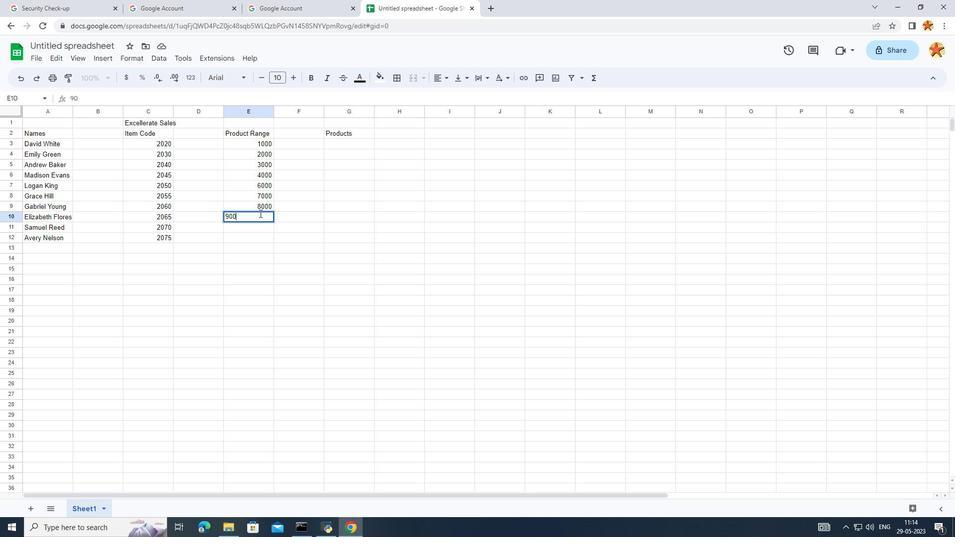 
Action: Mouse moved to (266, 226)
Screenshot: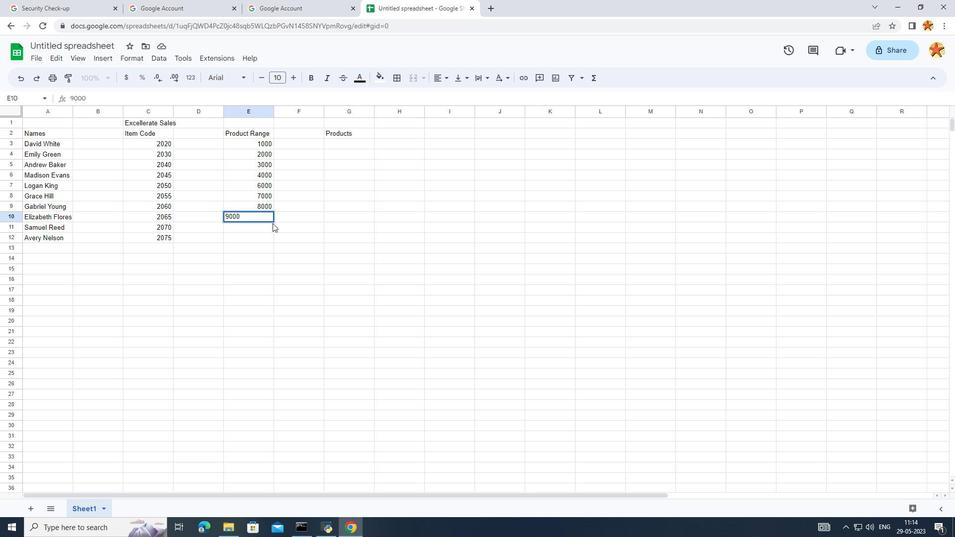
Action: Mouse pressed left at (266, 226)
Screenshot: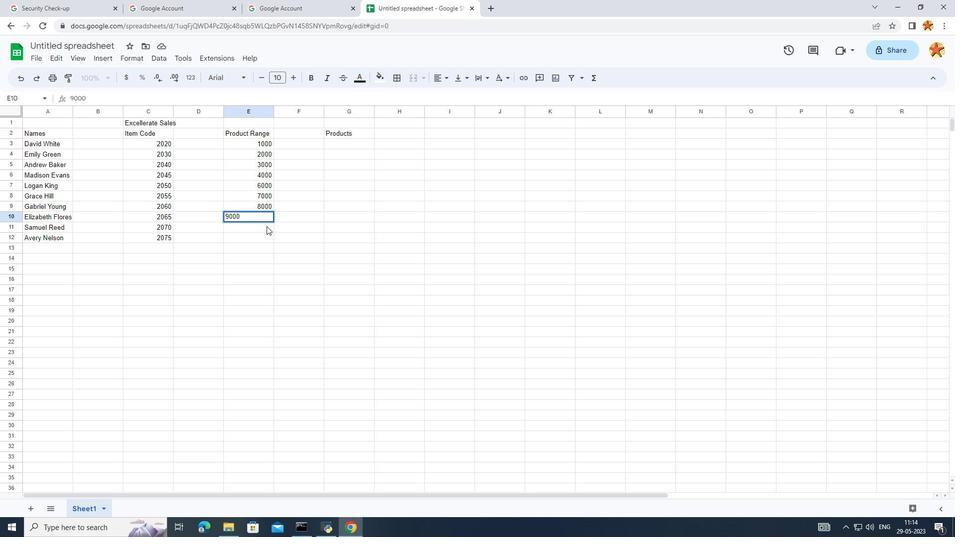 
Action: Mouse pressed left at (266, 226)
Screenshot: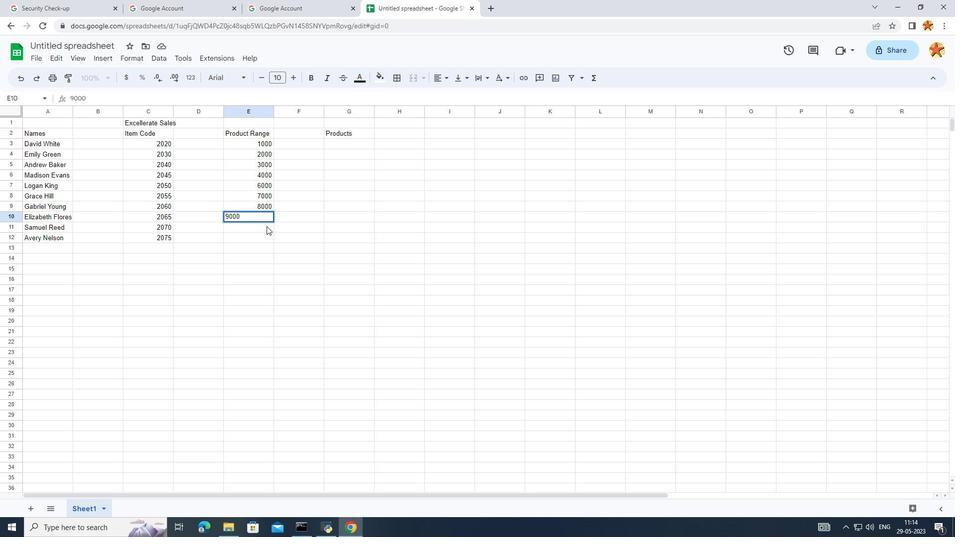 
Action: Mouse moved to (254, 243)
Screenshot: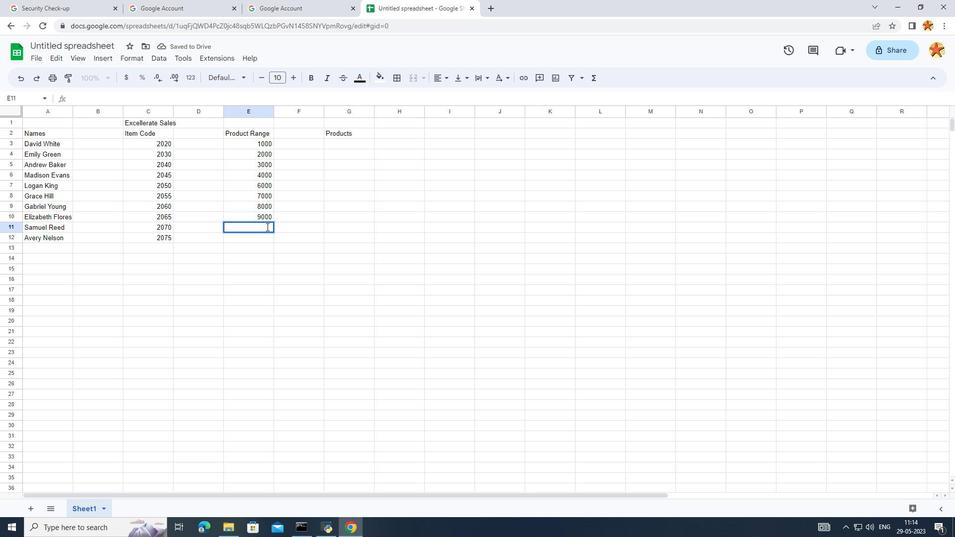 
Action: Mouse pressed left at (254, 243)
Screenshot: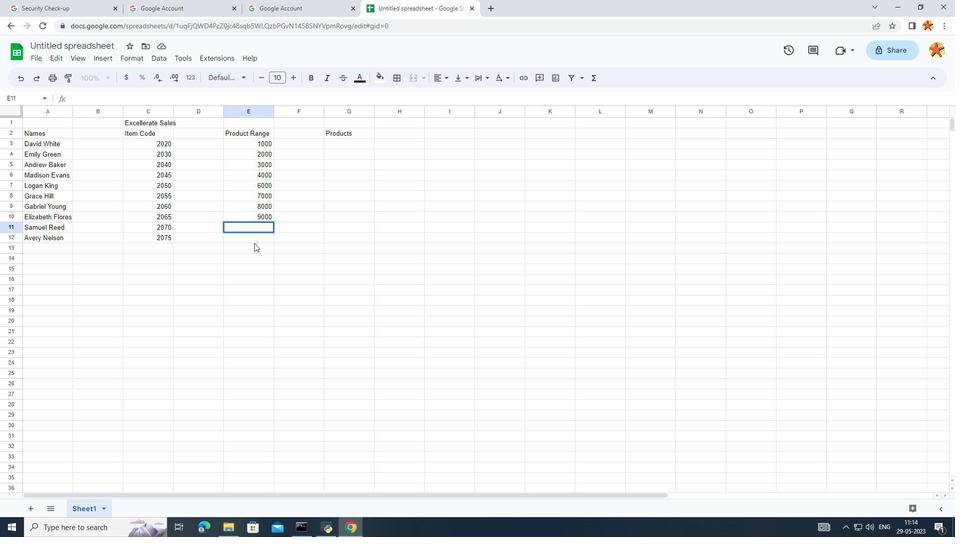 
Action: Mouse moved to (259, 220)
Screenshot: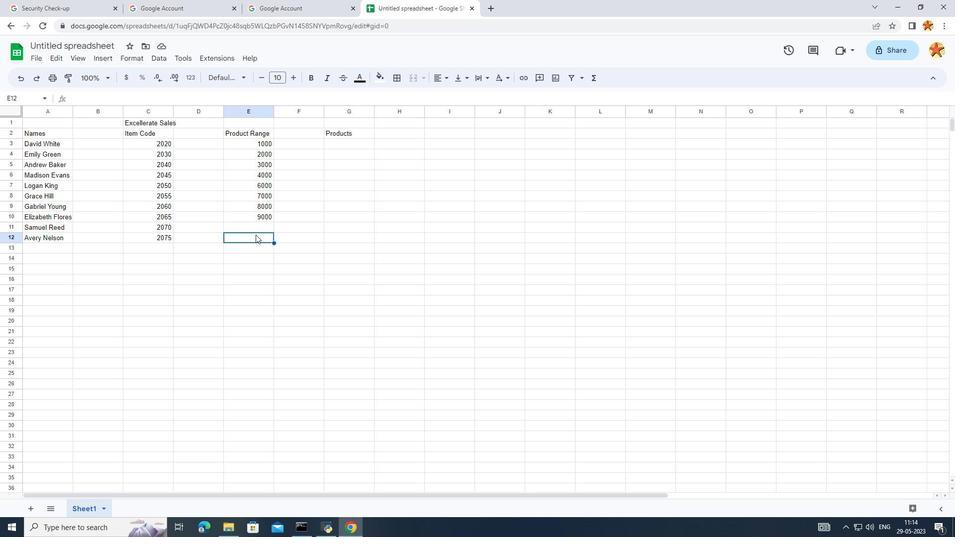 
Action: Mouse pressed left at (259, 220)
Screenshot: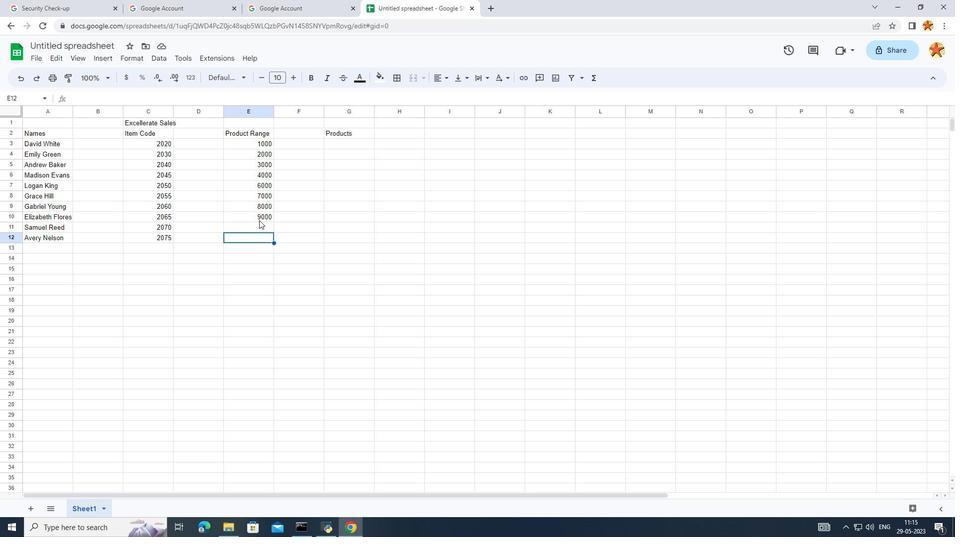 
Action: Mouse moved to (253, 225)
Screenshot: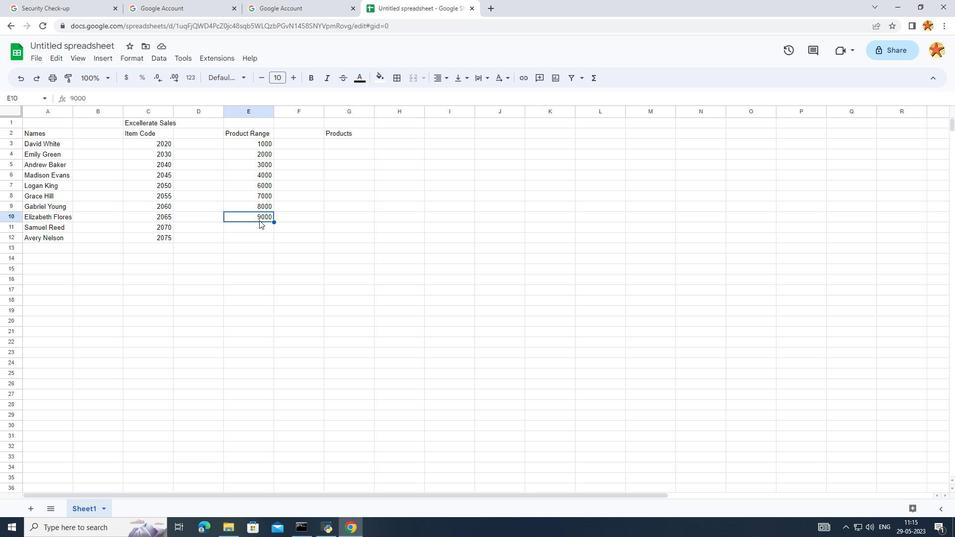 
Action: Mouse pressed left at (253, 225)
Screenshot: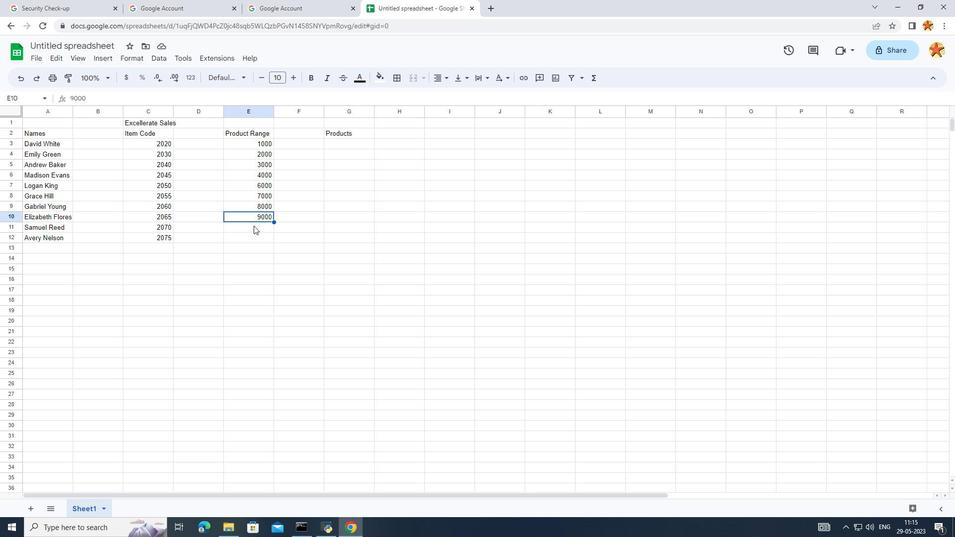
Action: Key pressed 5000
